 Task: Fill out the customer data form with the provided details, including name, gender, age, mobile number, date, current address, email, and permanent address.
Action: Mouse moved to (439, 81)
Screenshot: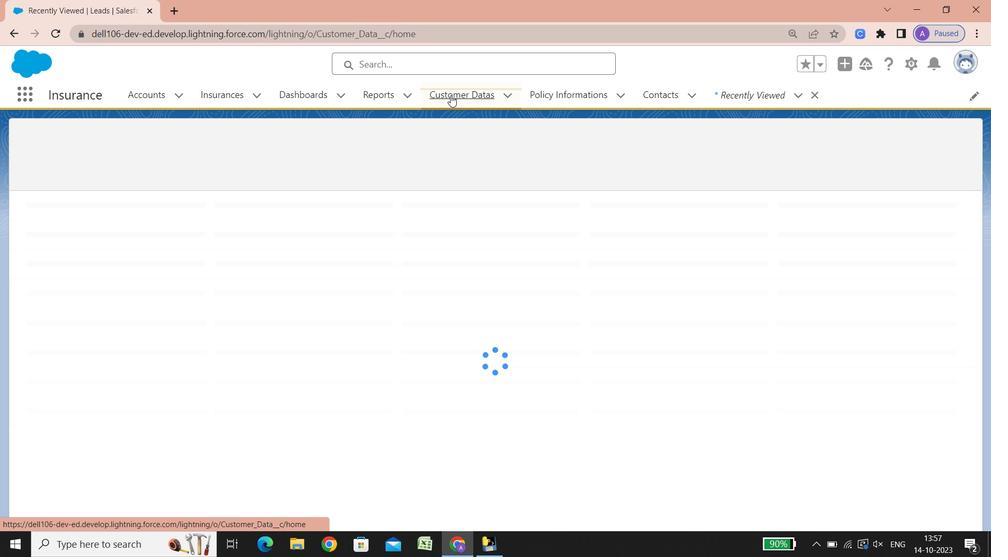 
Action: Mouse pressed left at (439, 81)
Screenshot: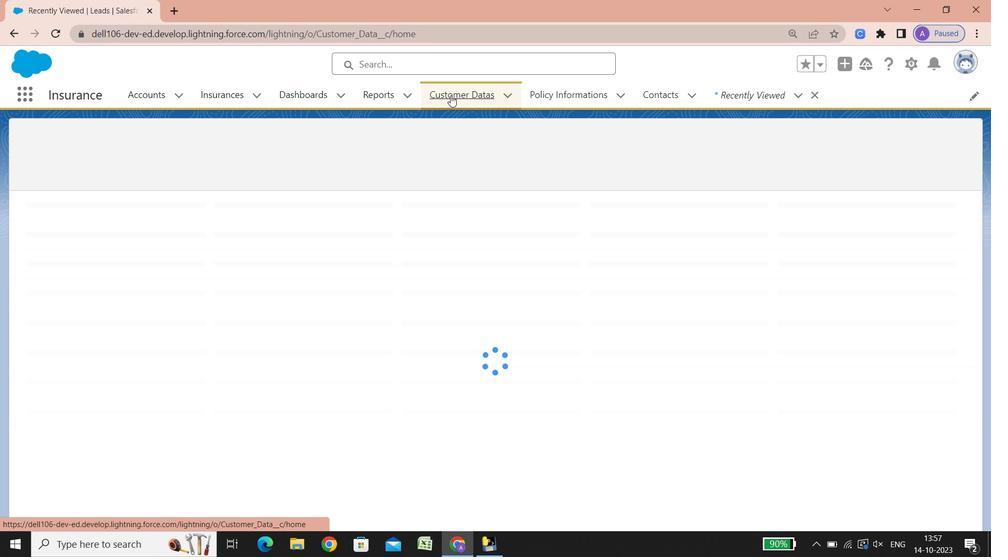 
Action: Mouse moved to (173, 214)
Screenshot: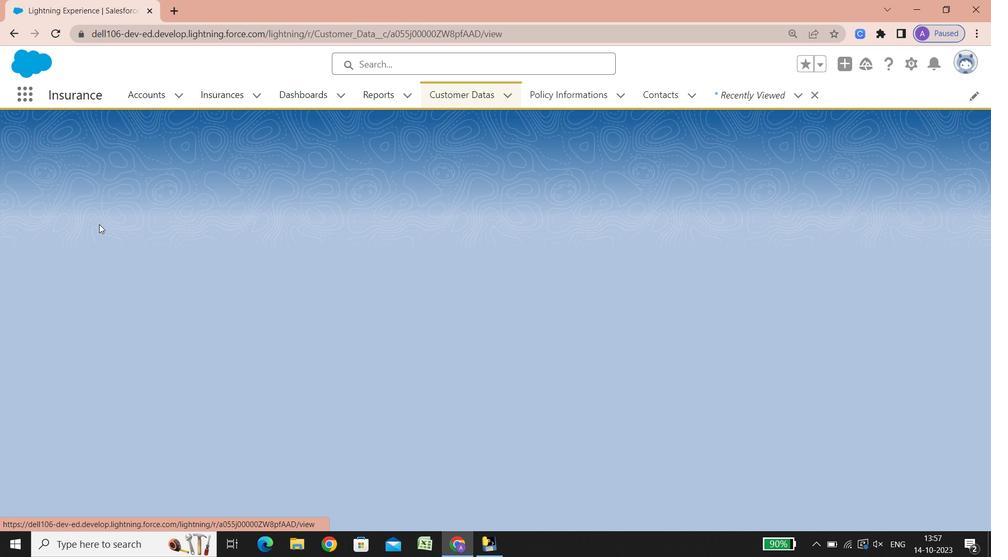 
Action: Mouse pressed left at (173, 214)
Screenshot: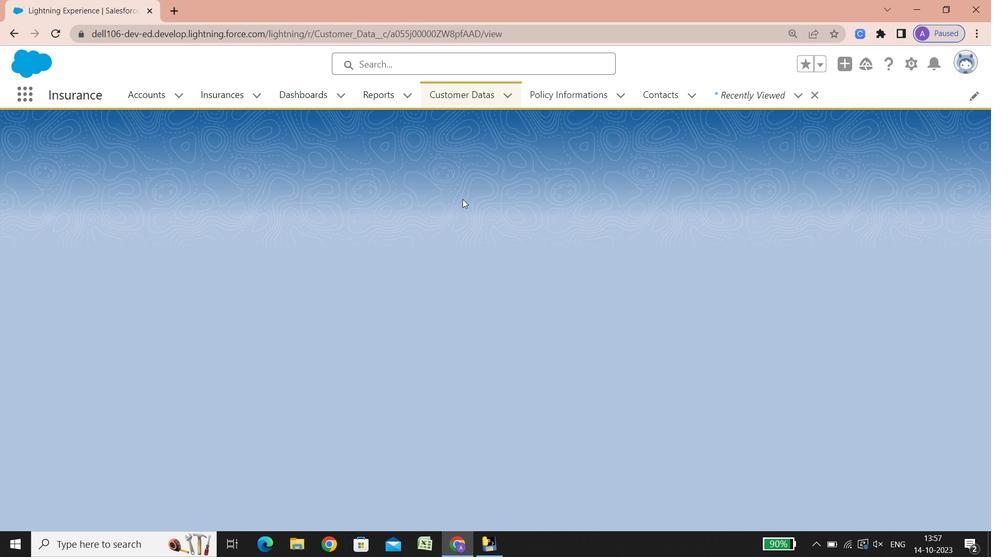 
Action: Mouse moved to (463, 81)
Screenshot: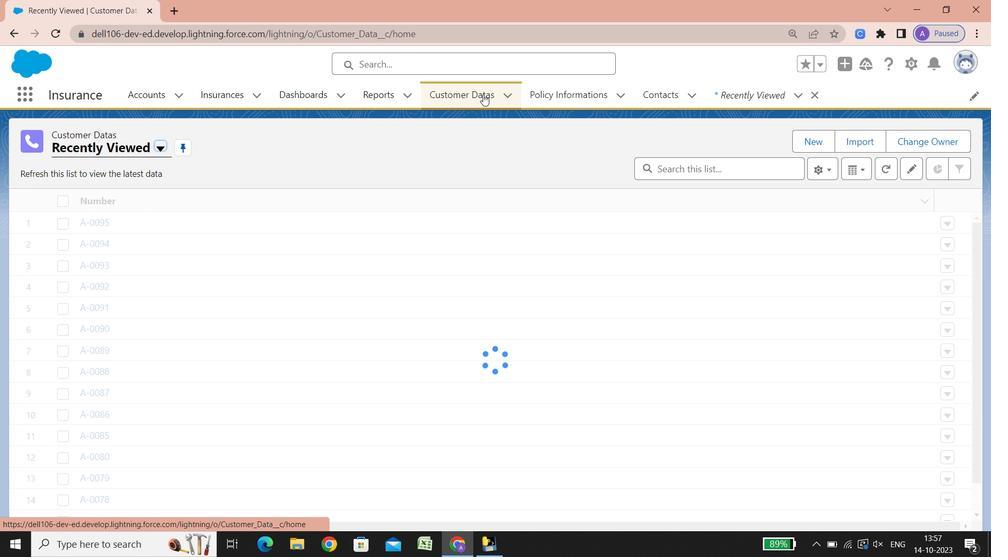 
Action: Mouse pressed left at (463, 81)
Screenshot: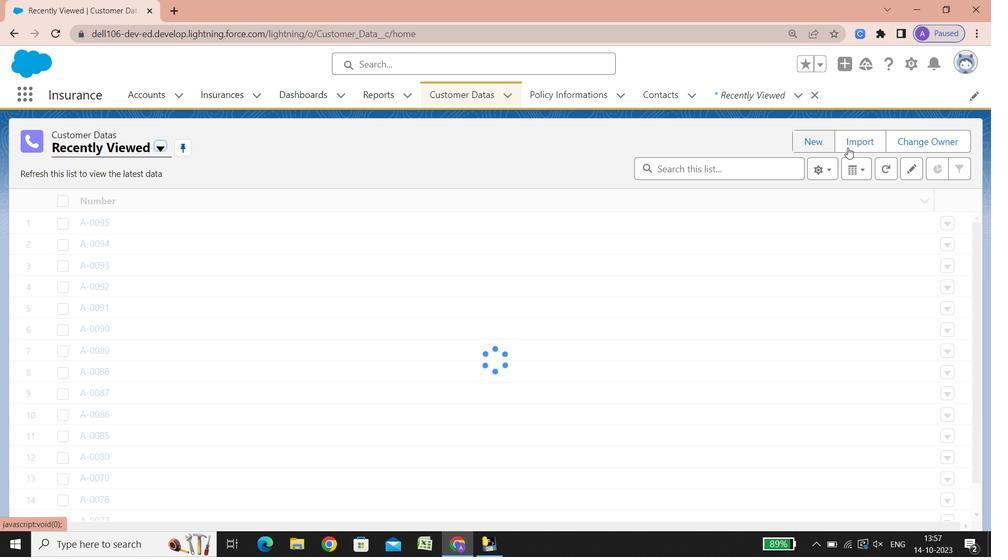 
Action: Mouse moved to (714, 133)
Screenshot: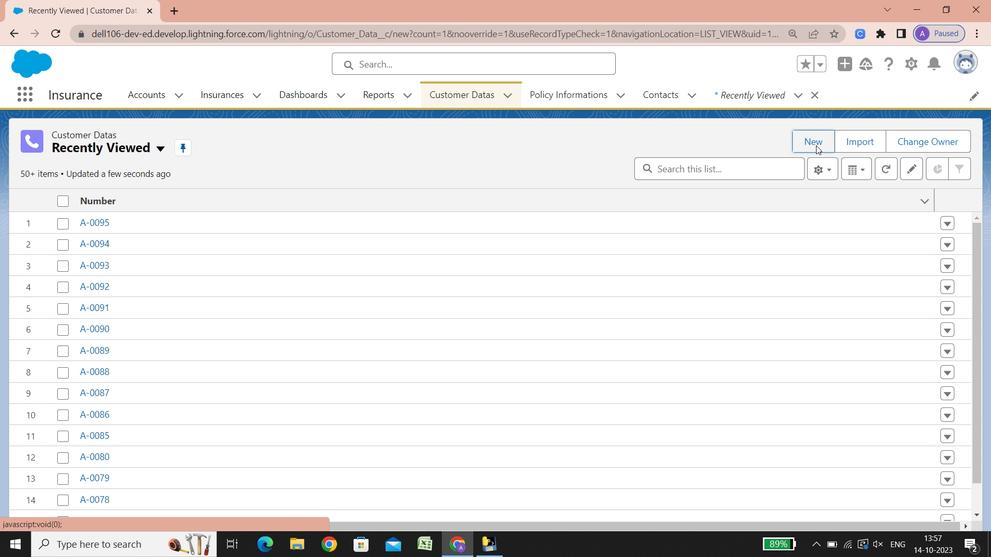 
Action: Mouse pressed left at (714, 133)
Screenshot: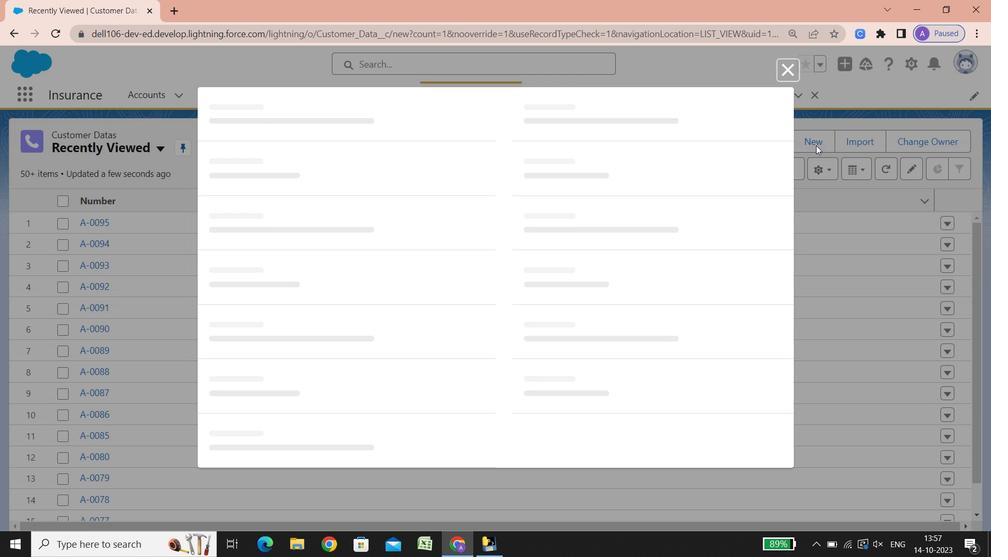 
Action: Mouse moved to (280, 235)
Screenshot: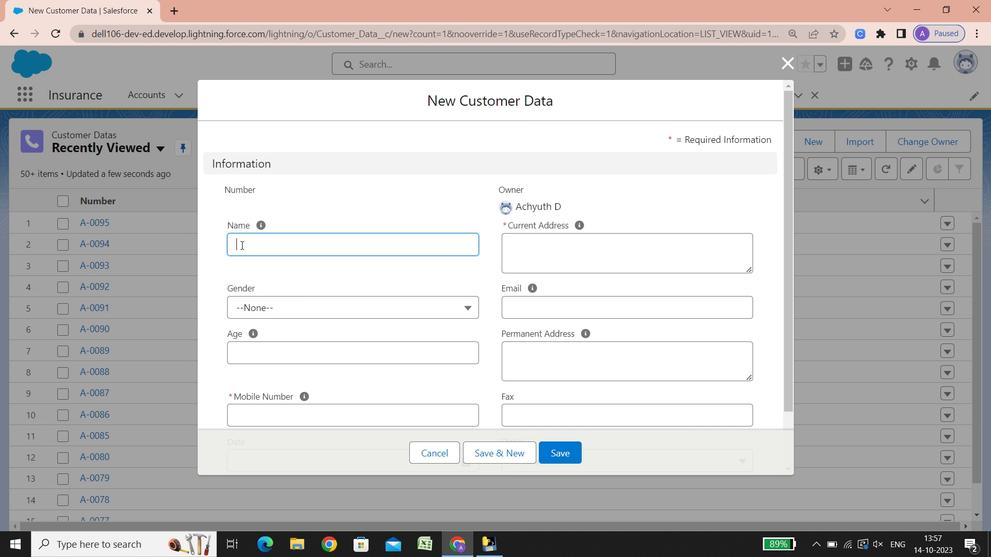 
Action: Key pressed <Key.shift><Key.shift><Key.shift><Key.shift><Key.shift><Key.shift><Key.shift><Key.shift><Key.shift><Key.shift><Key.shift><Key.shift><Key.shift><Key.shift><Key.shift><Key.shift><Key.shift><Key.shift>Ram91
Screenshot: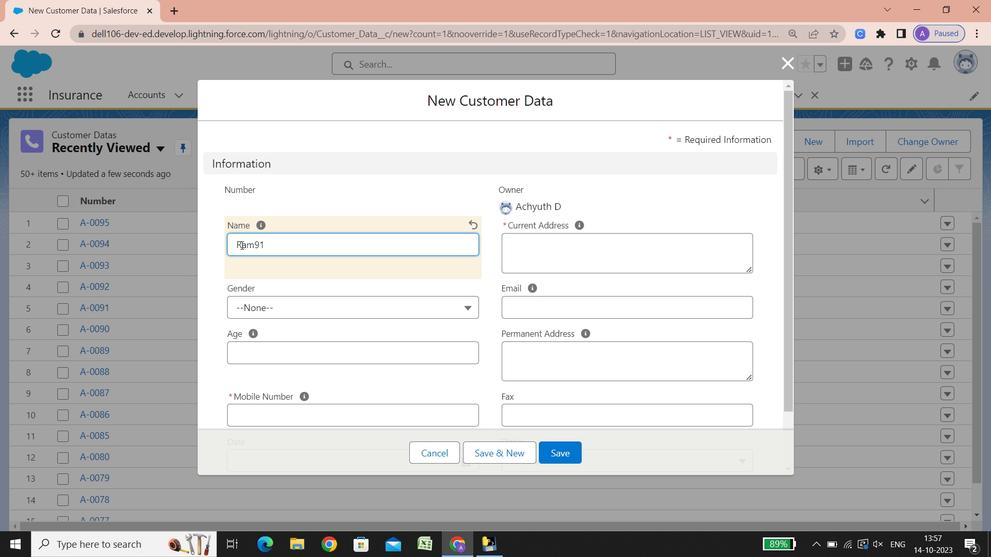 
Action: Mouse moved to (330, 298)
Screenshot: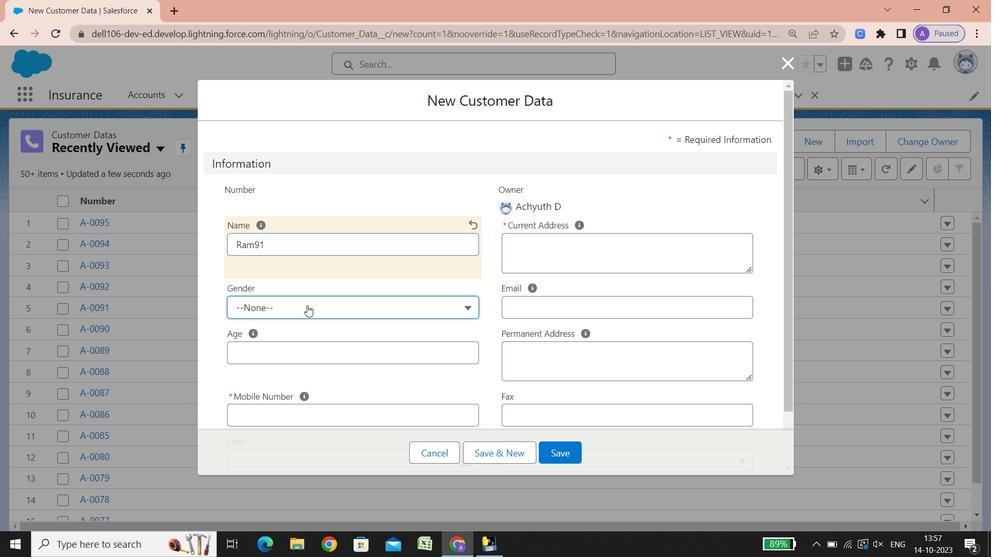 
Action: Mouse pressed left at (330, 298)
Screenshot: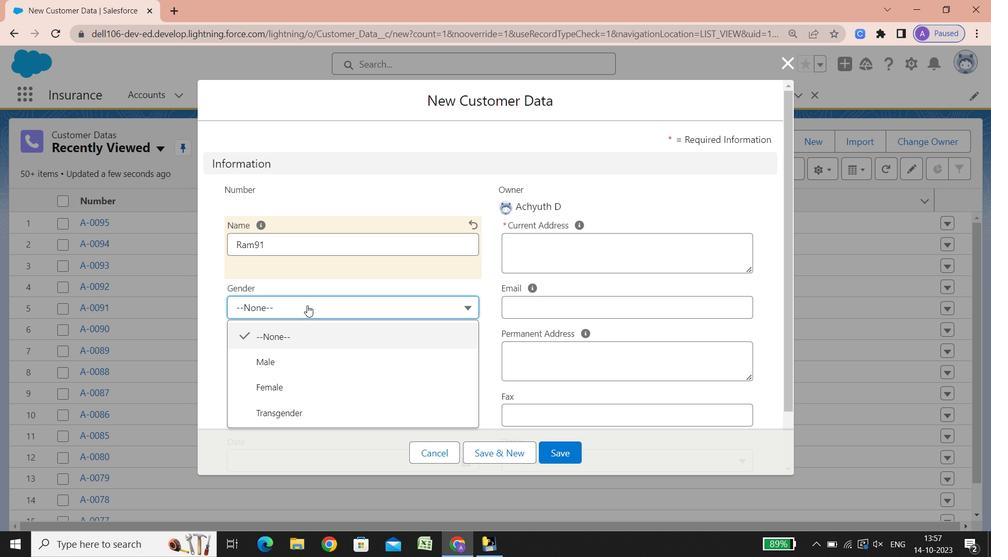 
Action: Mouse moved to (305, 348)
Screenshot: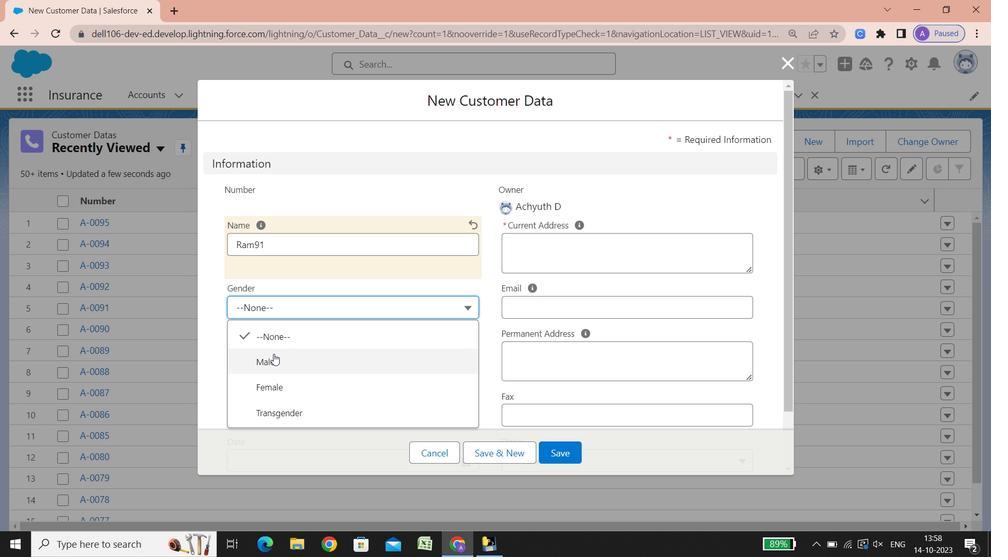 
Action: Mouse pressed left at (305, 348)
Screenshot: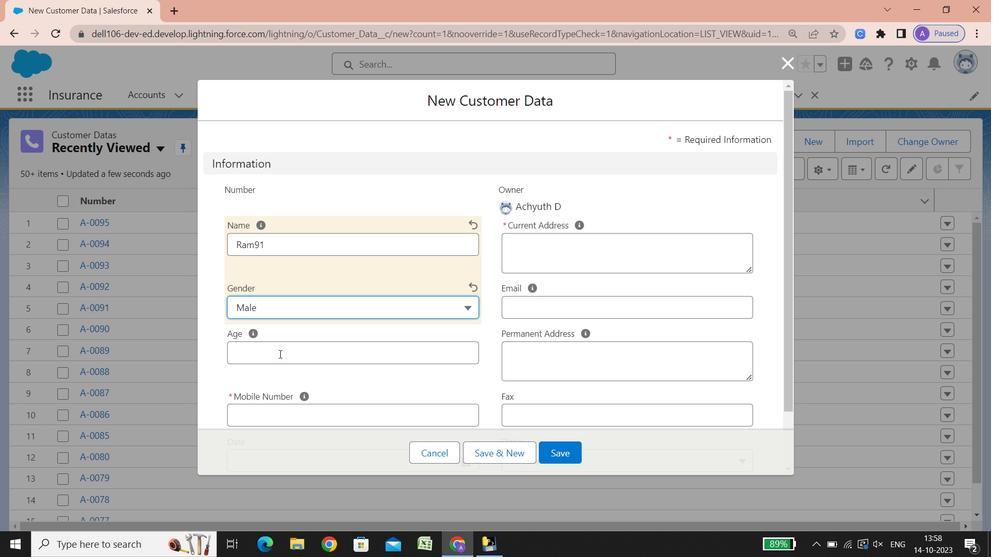
Action: Mouse moved to (312, 348)
Screenshot: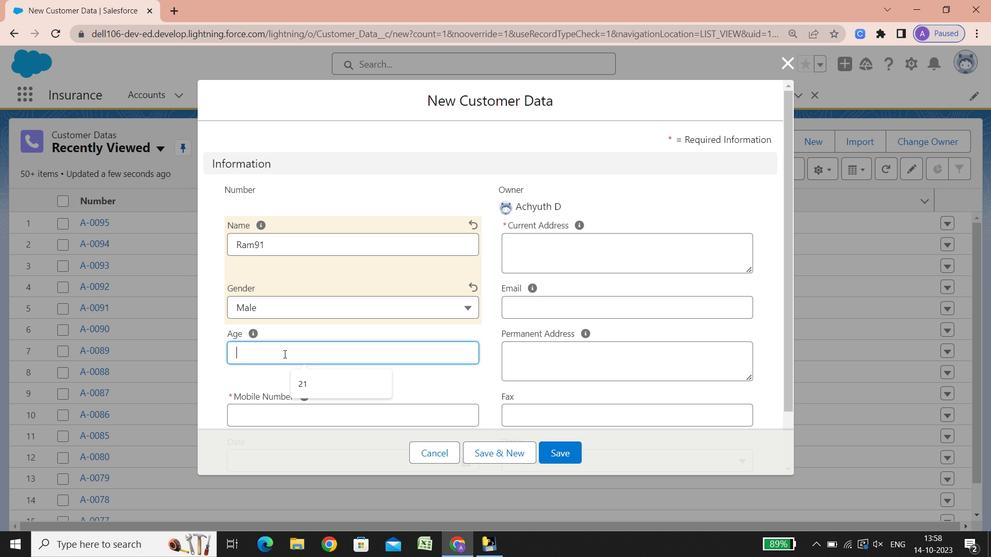 
Action: Mouse pressed left at (312, 348)
Screenshot: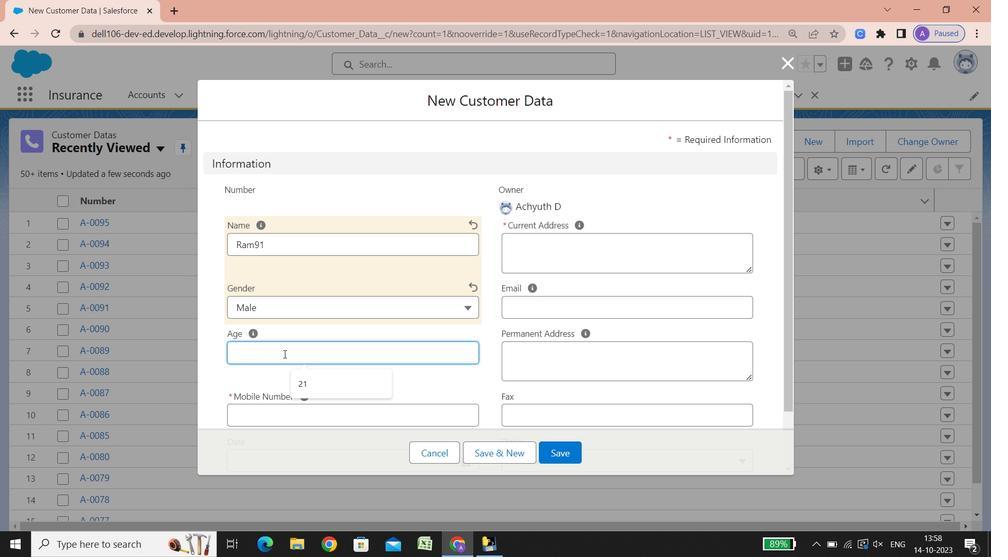
Action: Key pressed 12
Screenshot: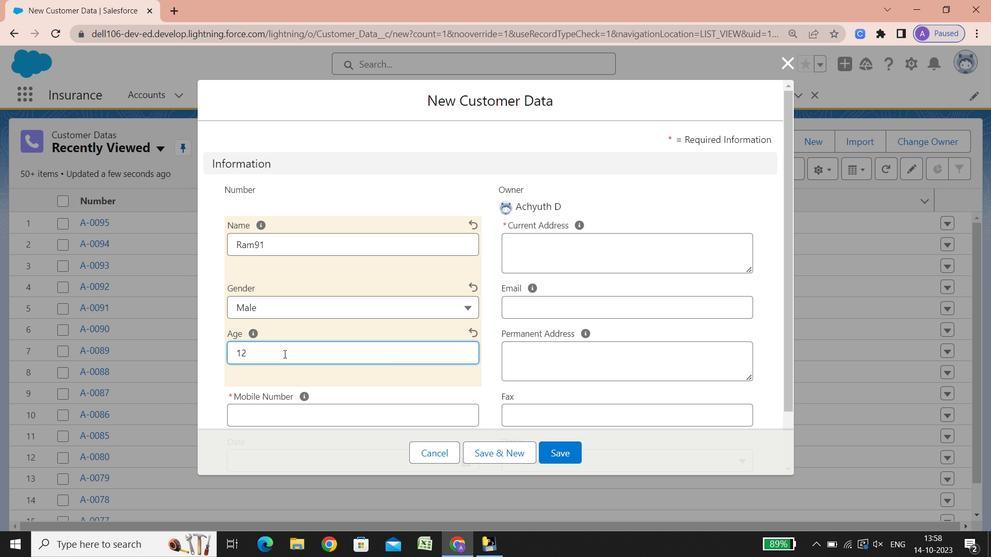 
Action: Mouse moved to (299, 416)
Screenshot: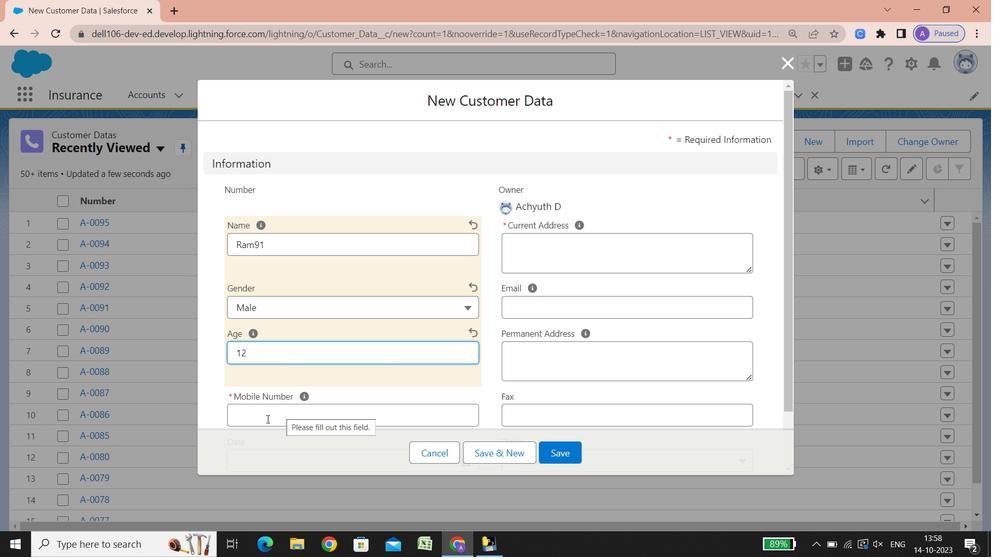 
Action: Mouse pressed left at (299, 416)
Screenshot: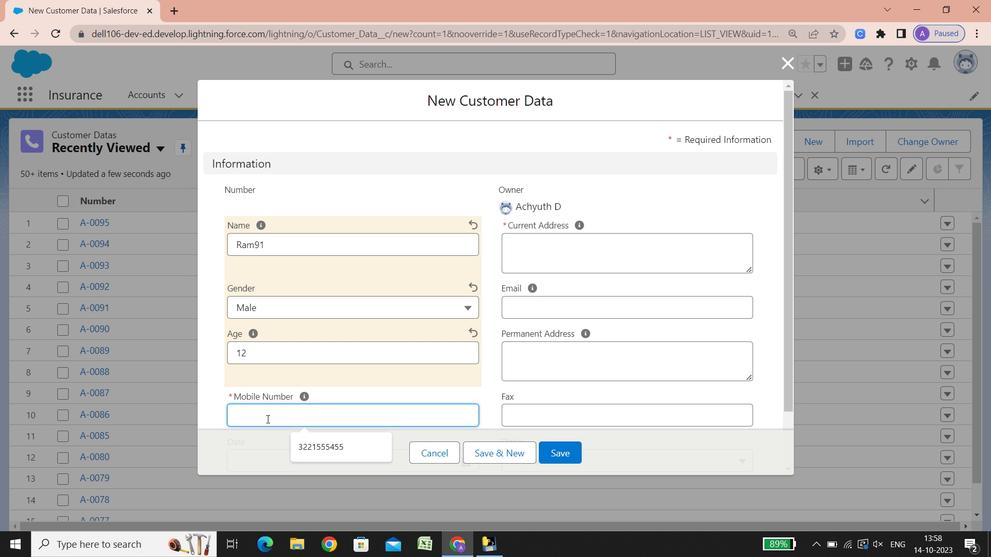 
Action: Key pressed 02223772068
Screenshot: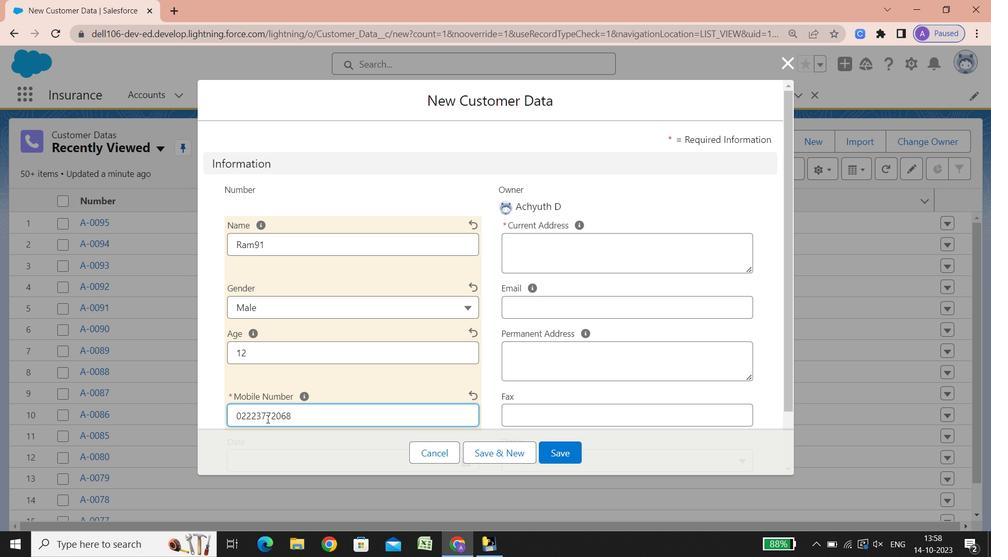 
Action: Mouse moved to (299, 410)
Screenshot: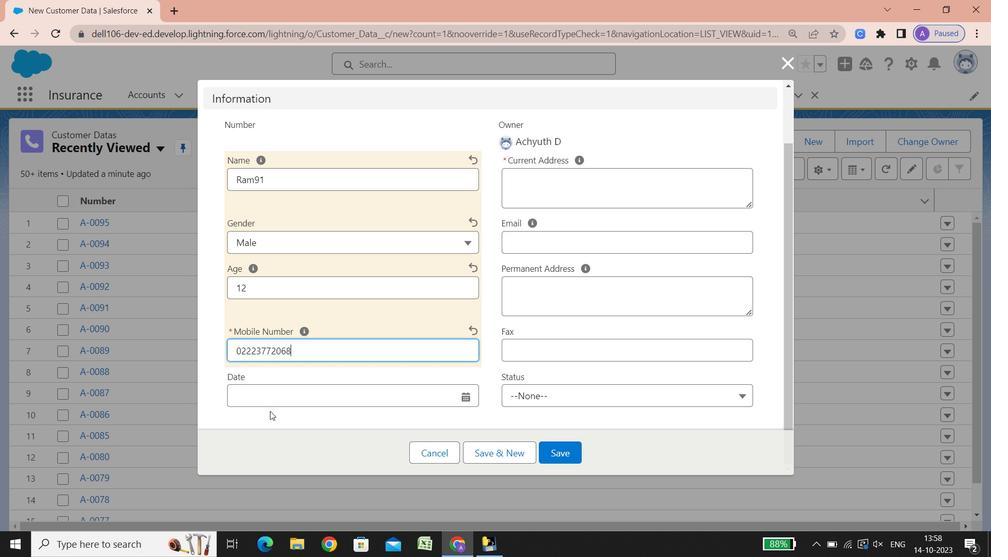 
Action: Mouse scrolled (299, 409) with delta (0, -1)
Screenshot: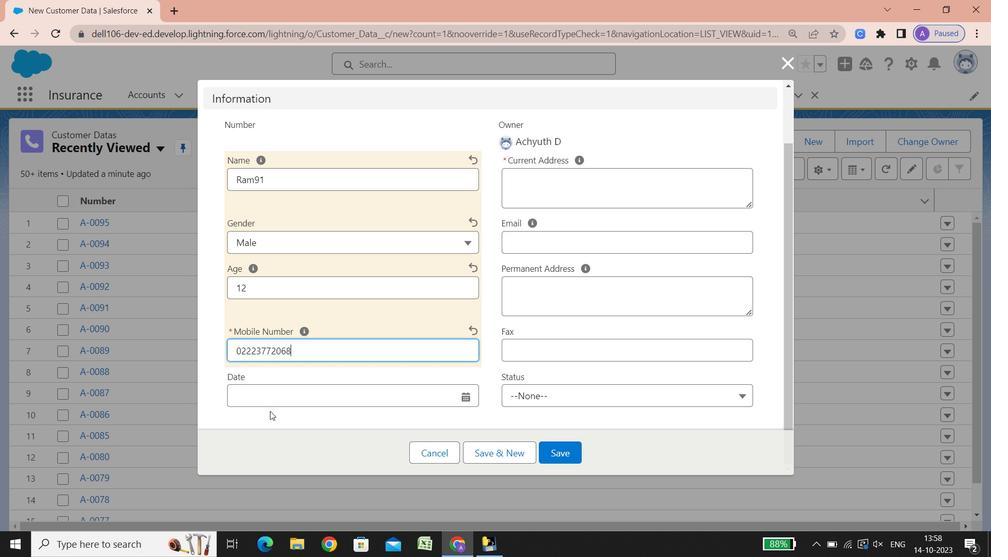 
Action: Mouse scrolled (299, 409) with delta (0, -1)
Screenshot: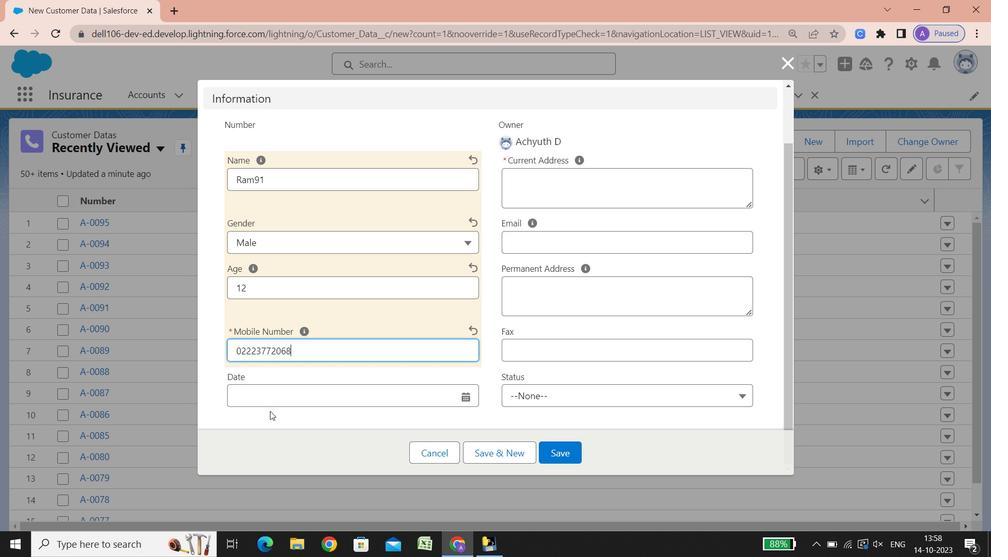 
Action: Mouse scrolled (299, 409) with delta (0, -1)
Screenshot: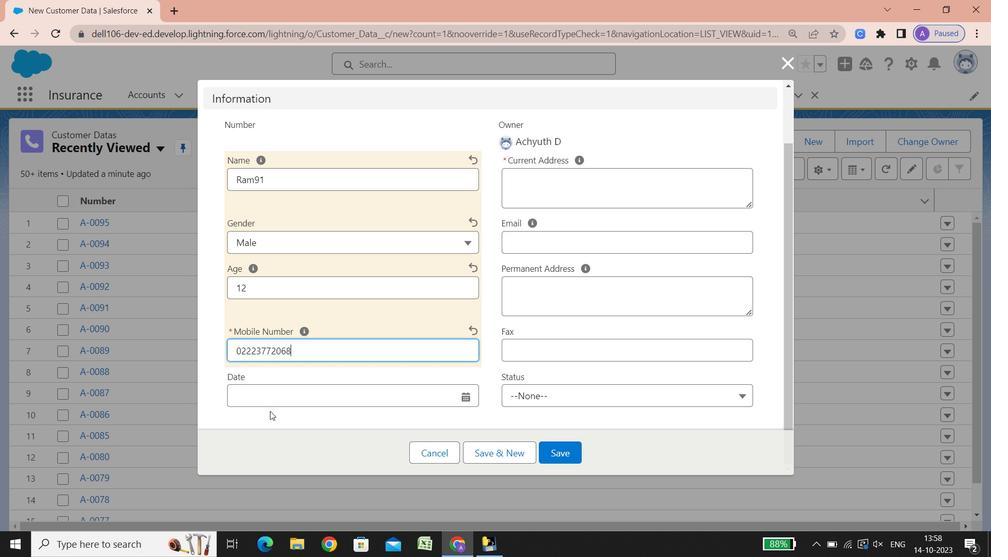 
Action: Mouse scrolled (299, 409) with delta (0, -1)
Screenshot: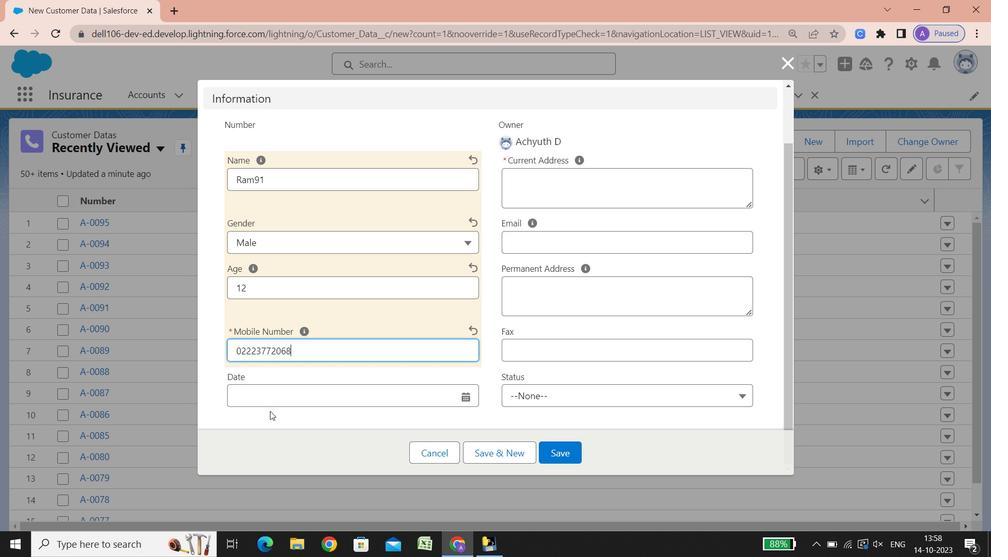 
Action: Mouse scrolled (299, 409) with delta (0, -1)
Screenshot: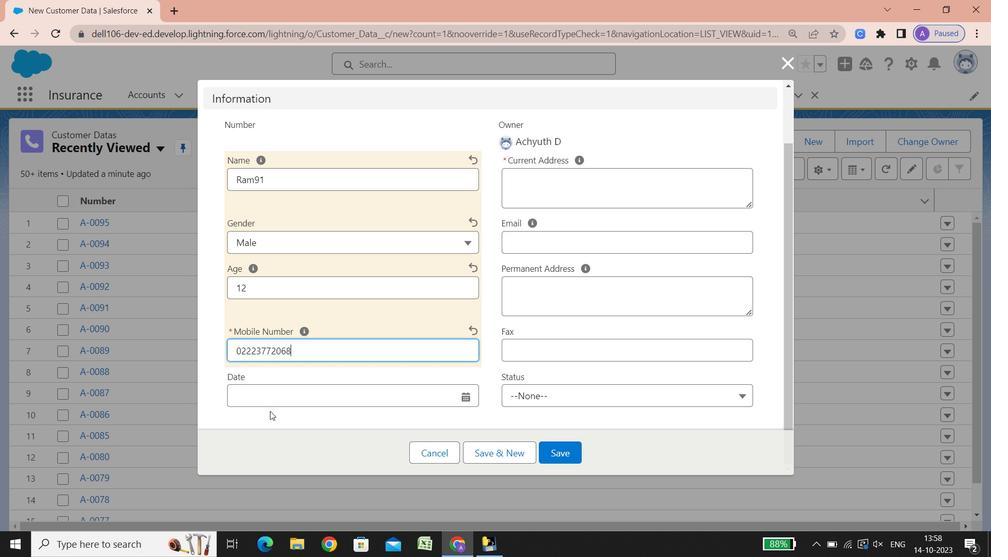 
Action: Mouse scrolled (299, 409) with delta (0, -1)
Screenshot: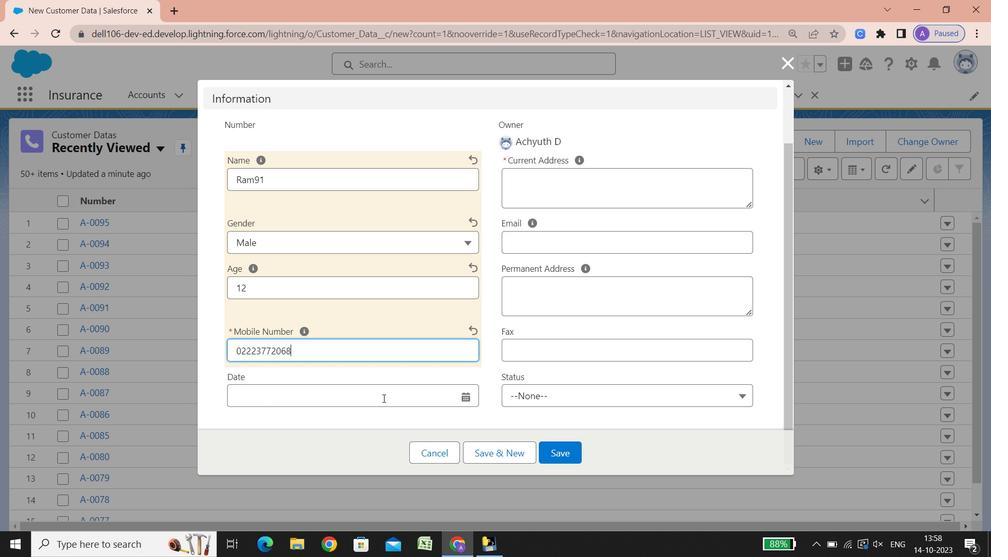 
Action: Mouse scrolled (299, 409) with delta (0, -1)
Screenshot: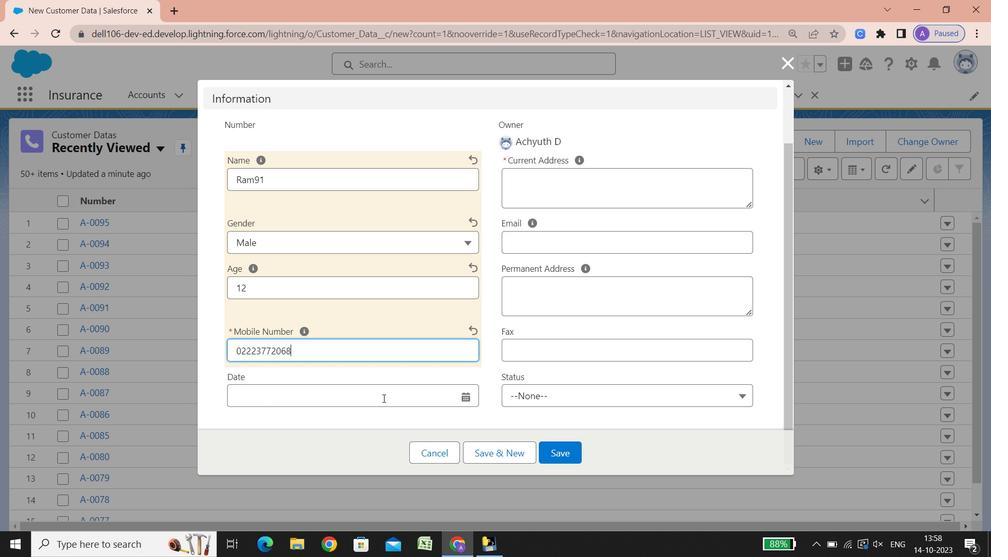 
Action: Mouse scrolled (299, 409) with delta (0, -1)
Screenshot: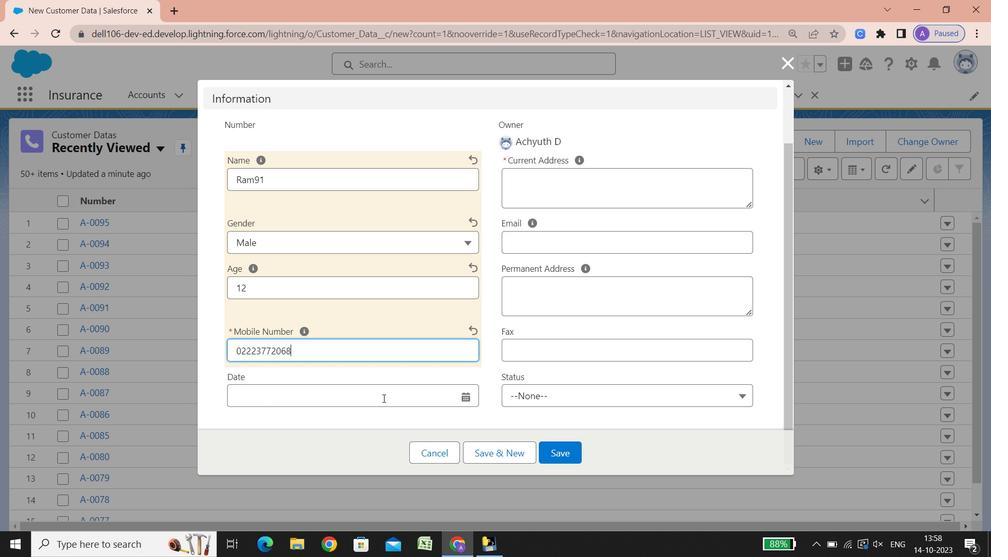
Action: Mouse scrolled (299, 409) with delta (0, -1)
Screenshot: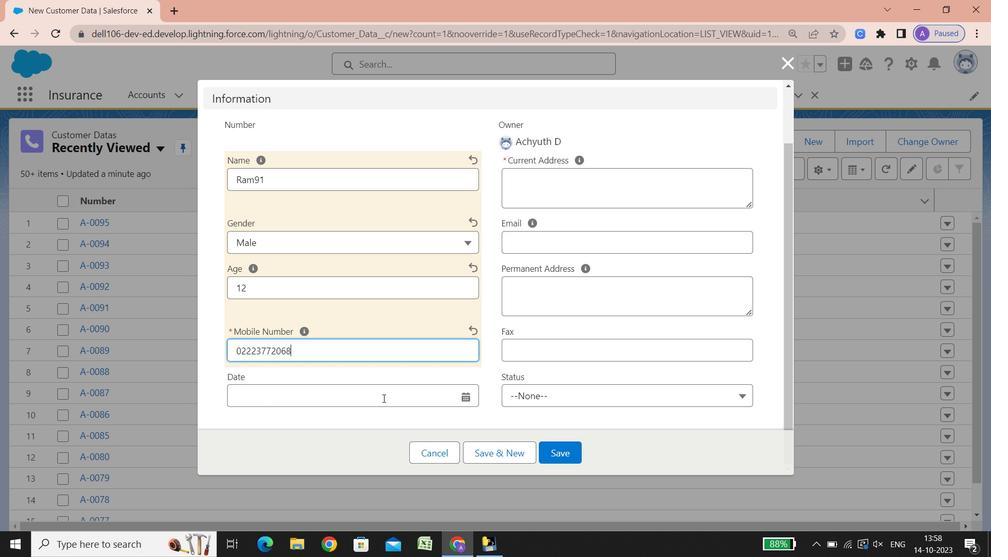 
Action: Mouse scrolled (299, 409) with delta (0, -1)
Screenshot: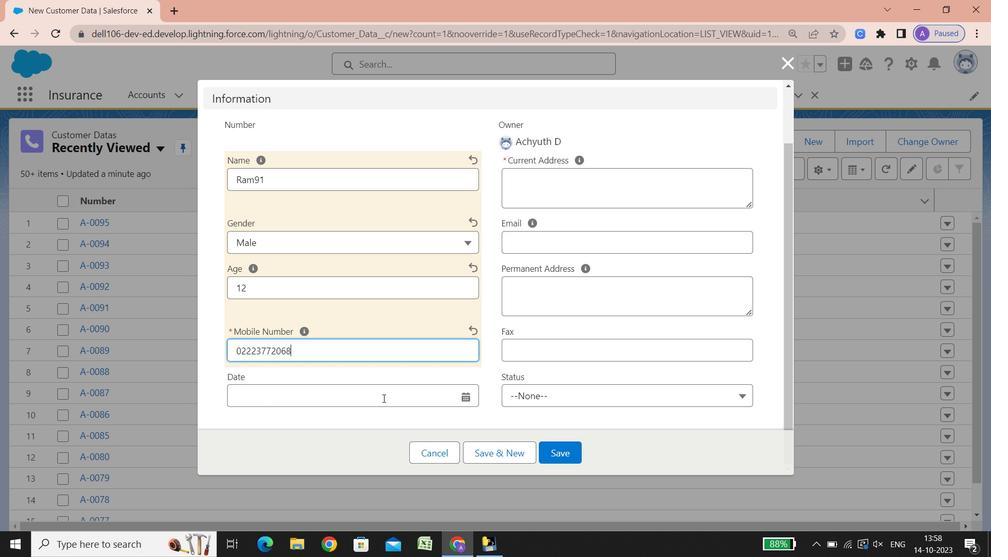 
Action: Mouse scrolled (299, 409) with delta (0, -1)
Screenshot: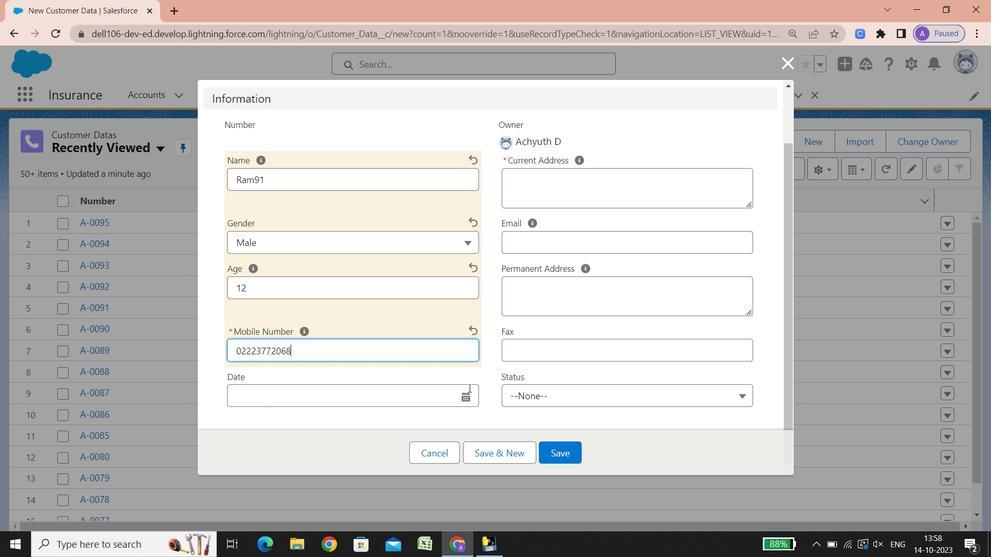 
Action: Mouse scrolled (299, 409) with delta (0, -1)
Screenshot: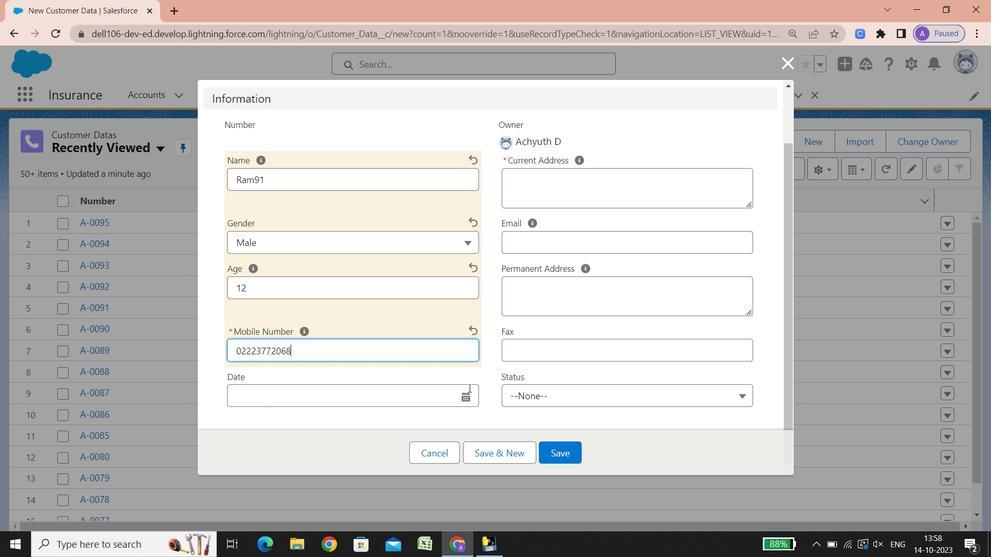 
Action: Mouse scrolled (299, 409) with delta (0, -1)
Screenshot: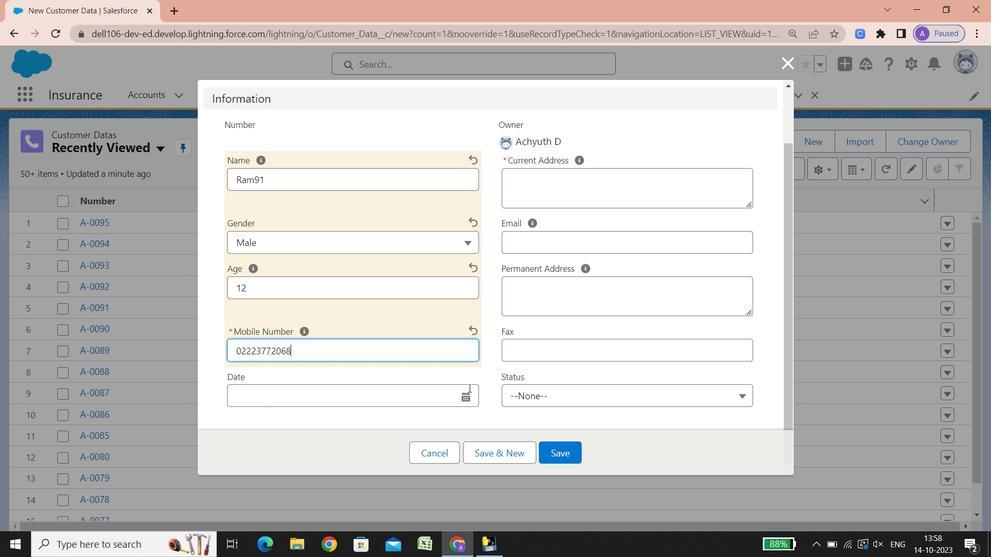 
Action: Mouse scrolled (299, 409) with delta (0, -1)
Screenshot: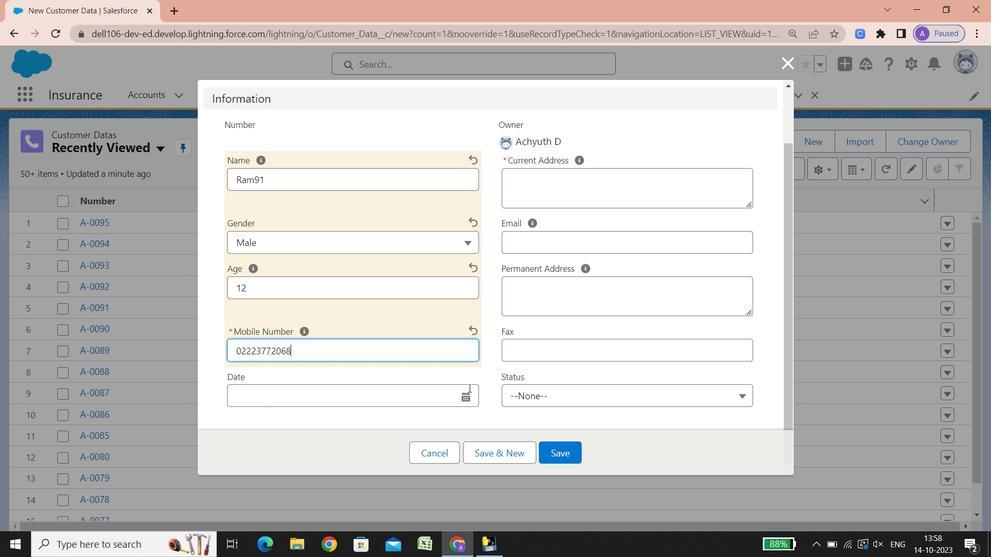 
Action: Mouse scrolled (299, 409) with delta (0, -1)
Screenshot: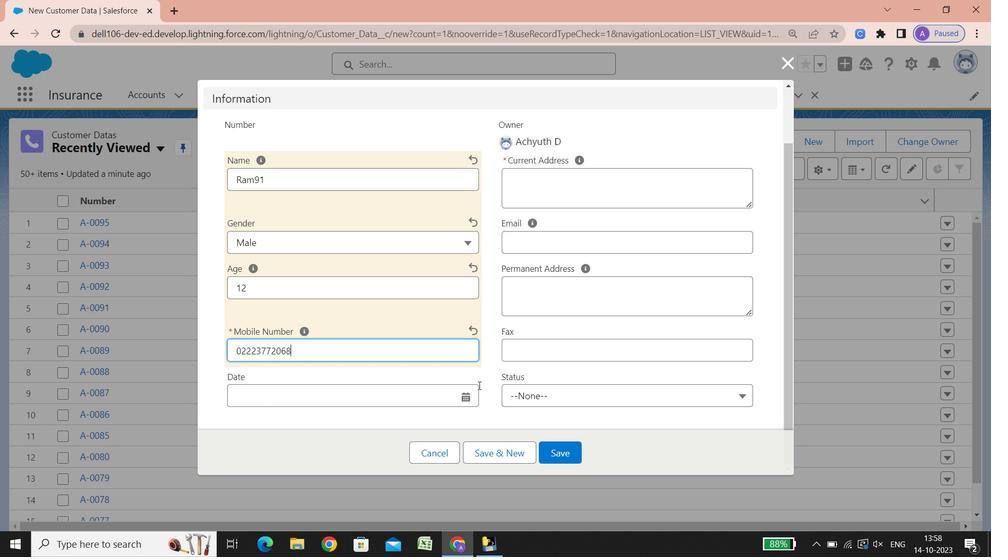 
Action: Mouse scrolled (299, 409) with delta (0, -1)
Screenshot: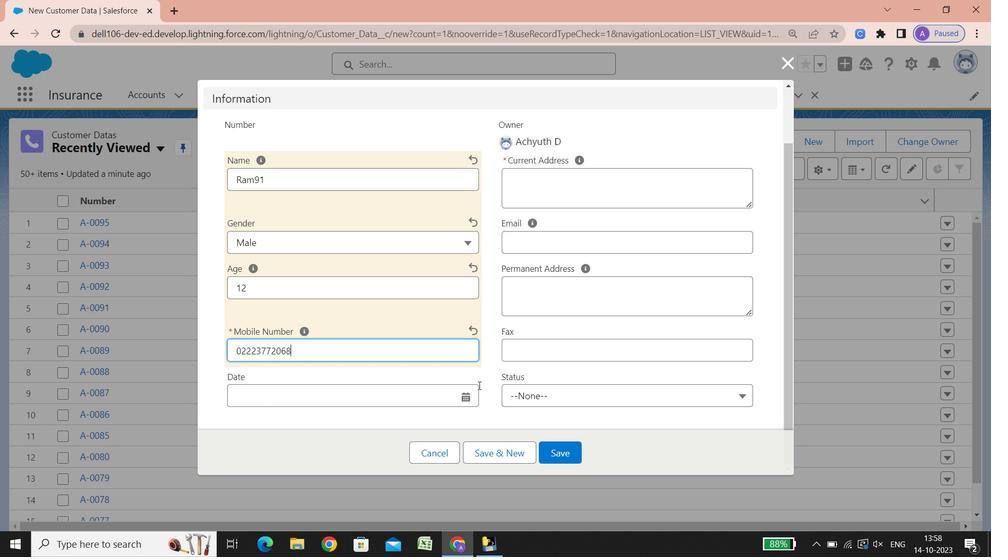 
Action: Mouse scrolled (299, 409) with delta (0, -1)
Screenshot: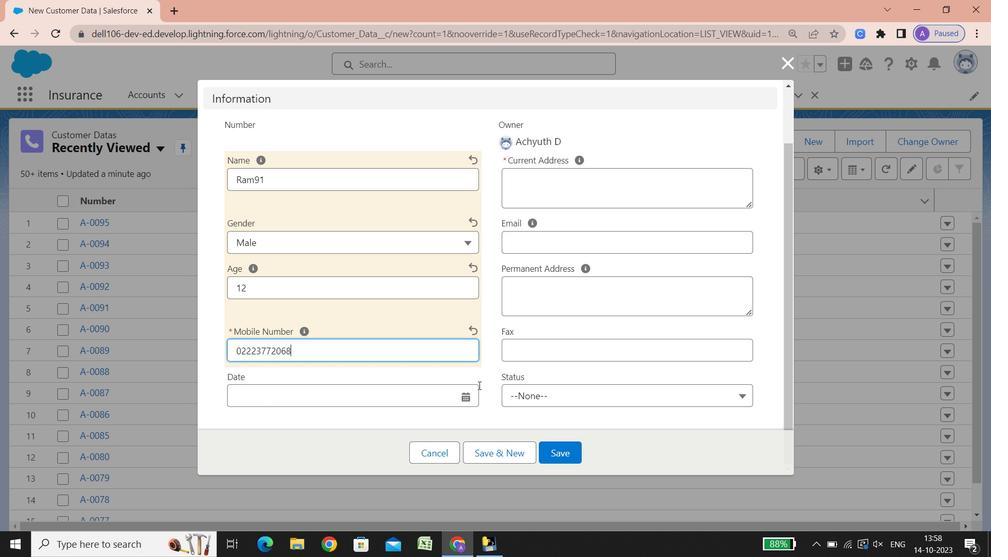 
Action: Mouse moved to (447, 395)
Screenshot: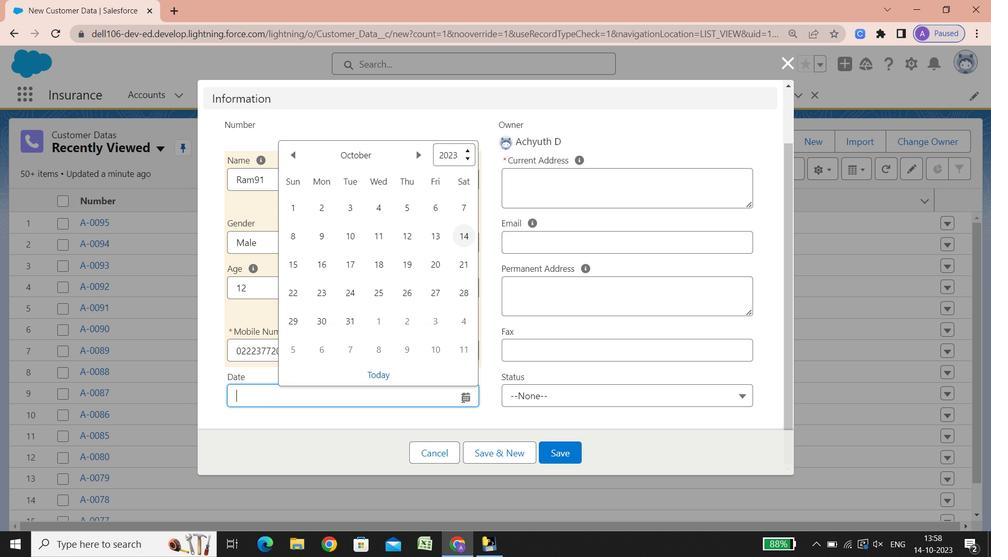 
Action: Mouse pressed left at (447, 395)
Screenshot: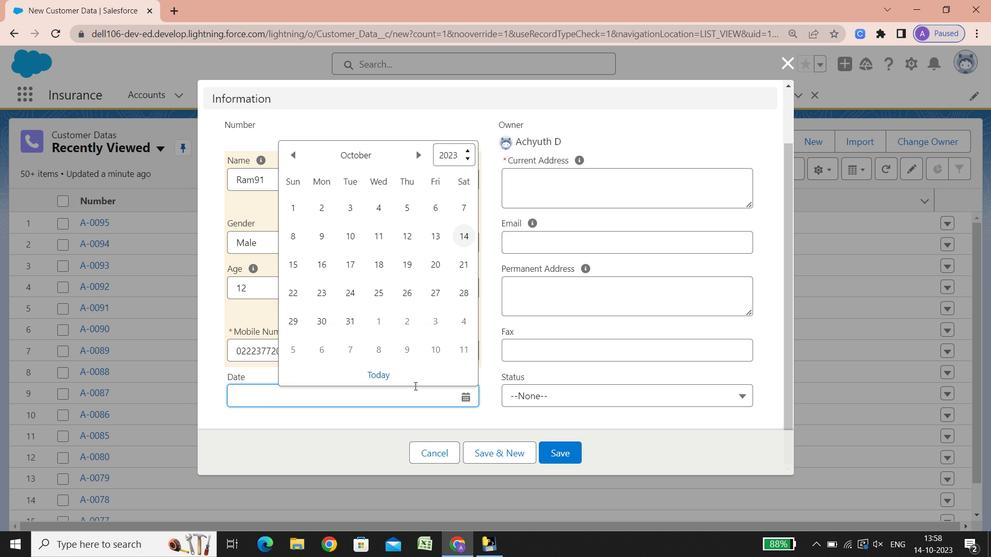 
Action: Mouse moved to (384, 368)
Screenshot: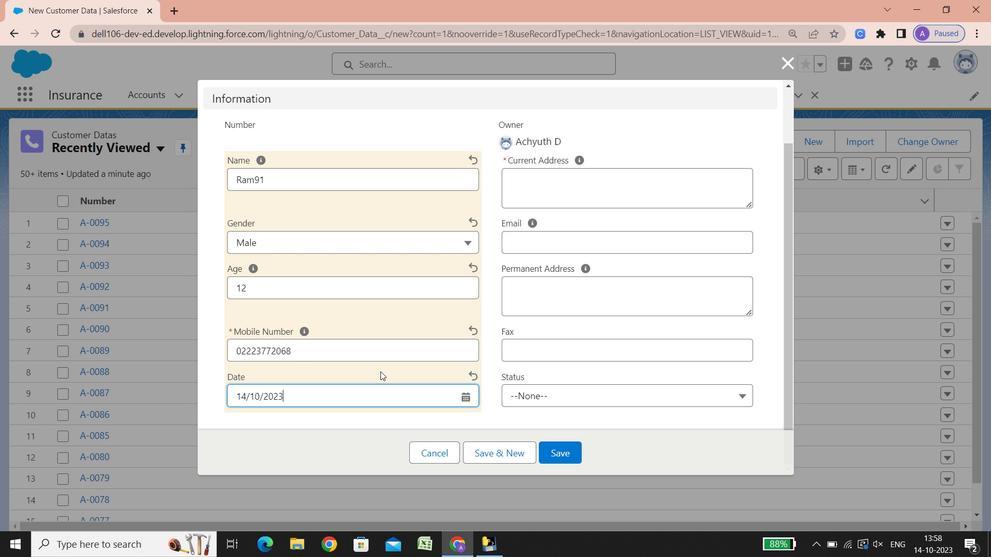 
Action: Mouse pressed left at (384, 368)
Screenshot: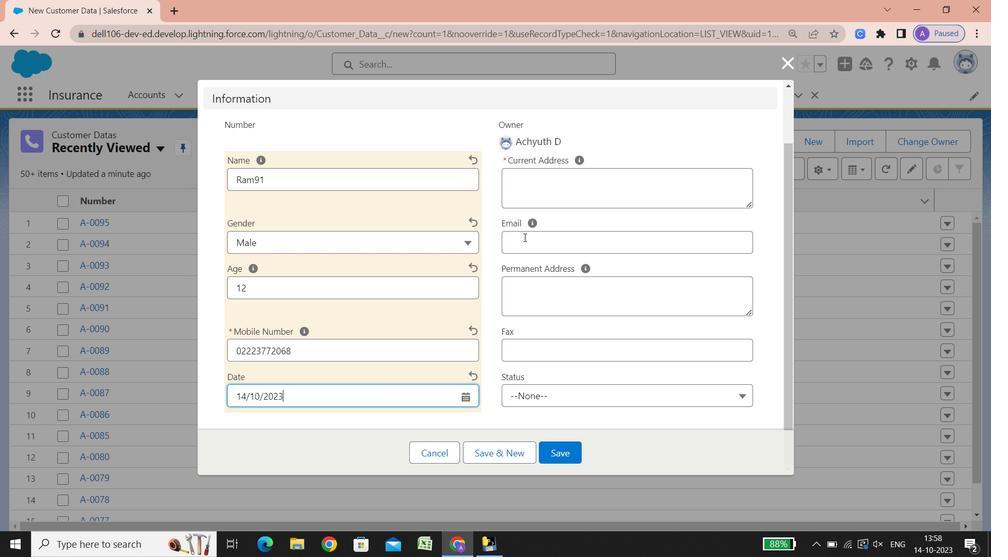 
Action: Mouse moved to (494, 175)
Screenshot: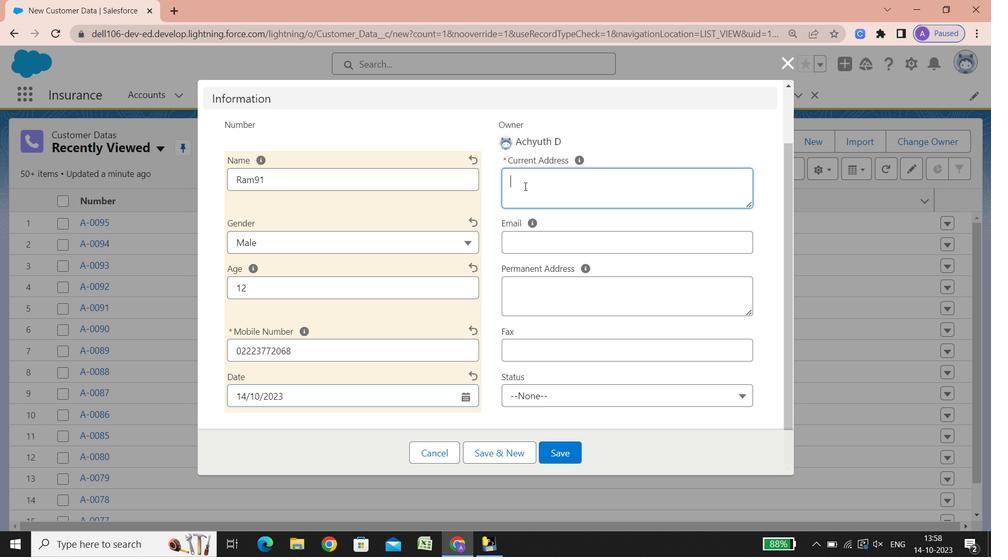 
Action: Mouse pressed left at (494, 175)
Screenshot: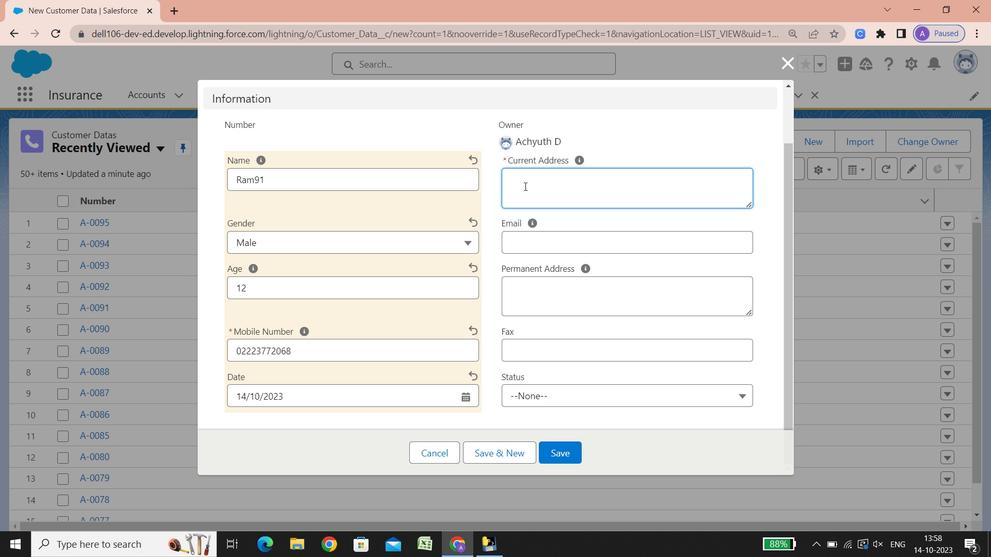 
Action: Key pressed <Key.shift><Key.shift><Key.shift><Key.shift><Key.shift><Key.shift><Key.shift>Street<Key.space><Key.shift_r>:<Key.space>504/506,<Key.space>15,<Key.space><Key.shift><Key.shift><Key.shift><Key.shift><Key.shift><Key.shift>Trapinex<Key.space><Key.shift><Key.shift><Key.shift><Key.shift>House,<Key.space><Key.shift><Key.shift><Key.shift><Key.shift><Key.shift><Key.shift><Key.shift><Key.shift><Key.shift><Key.shift>Sholapur<Key.space>ssss<Key.backspace><Key.backspace><Key.backspace><Key.backspace><Key.shift><Key.shift>Street,<Key.space><Key.shift>Om<Key.space><Key.shift><Key.shift><Key.shift><Key.shift><Key.shift><Key.shift><Key.shift>Chembers,<Key.space><Key.shift>Kemps<Key.space><Key.shift>Cornr<Key.backspace>er,<Key.space><Key.shift><Key.shift><Key.shift><Key.shift><Key.shift><Key.shift><Key.shift><Key.shift><Key.shift>Nagarthpet<Key.space><Key.shift><Key.shift><Key.shift>Corss,<Key.space><Key.shift><Key.shift><Key.shift><Key.shift><Key.shift><Key.shift><Key.shift><Key.shift><Key.shift><Key.shift><Key.shift>Ganigarpet,<Key.space><Key.shift>Chinch<Key.space><Key.shift><Key.shift><Key.shift><Key.shift><Key.shift><Key.shift><Key.shift><Key.shift>Bunder<Key.enter><Key.shift><Key.shift><Key.shift><Key.shift><Key.shift>City<Key.space><Key.shift_r><Key.shift_r><Key.shift_r><Key.shift_r><Key.shift_r><Key.shift_r><Key.shift_r><Key.shift_r>:<Key.space><Key.shift><Key.shift><Key.shift><Key.shift>Mumbai<Key.enter><Key.shift><Key.shift><Key.shift><Key.shift><Key.shift><Key.shift><Key.shift><Key.shift><Key.shift><Key.shift>Ss<Key.backspace>tatd<Key.backspace>e/<Key.shift_r><Key.shift_r><Key.shift_r><Key.shift_r><Key.shift_r><Key.shift_r><Key.shift_r><Key.shift_r><Key.shift_r><Key.shift_r><Key.shift_r>Province/area<Key.space><Key.shift_r>:<Key.space><Key.shift_r><Key.shift_r><Key.shift_r><Key.shift_r><Key.shift_r><Key.shift_r><Key.shift_r><Key.shift_r><Key.shift_r>Maharashtra<Key.enter><Key.shift_r>Phone<Key.space>number<Key.space><Key.shift_r><Key.shift_r><Key.shift_r><Key.shift_r>:<Key.space>02223772068<Key.enter><Key.shift><Key.shift><Key.shift><Key.shift><Key.shift><Key.shift><Key.shift><Key.shift><Key.shift><Key.shift><Key.shift><Key.shift>Zip<Key.space>code<Key.space><Key.shift_r>:<Key.space>400009<Key.enter><Key.shift><Key.shift><Key.shift><Key.shift>Country<Key.space>calling<Key.space>code<Key.space><Key.shift_r><Key.shift_r><Key.shift_r><Key.shift_r><Key.shift_r>:<Key.space><Key.shift_r><Key.shift_r><Key.shift_r><Key.shift_r><Key.shift_r><Key.shift_r><Key.shift_r><Key.shift_r><Key.shift_r><Key.shift_r><Key.shift_r><Key.shift_r><Key.shift_r><Key.shift_r><Key.shift_r><Key.shift_r><Key.shift_r><Key.shift_r><Key.shift_r><Key.shift_r><Key.shift_r><Key.shift_r><Key.shift_r><Key.shift_r><Key.shift_r>+91<Key.enter><Key.shift><Key.shift><Key.shift><Key.shift><Key.shift><Key.shift><Key.shift><Key.shift><Key.shift><Key.shift><Key.shift><Key.shift><Key.shift><Key.shift><Key.shift><Key.shift><Key.shift><Key.shift><Key.shift><Key.shift><Key.shift><Key.shift><Key.shift><Key.shift><Key.shift><Key.shift><Key.shift><Key.shift><Key.shift><Key.shift>Country<Key.space><Key.shift_r>:<Key.space><Key.shift_r>India
Screenshot: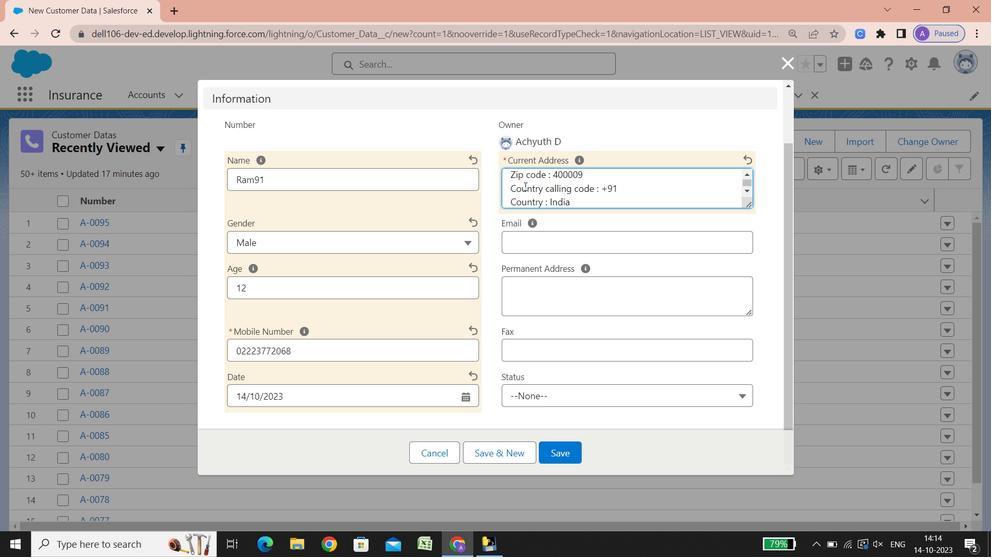 
Action: Mouse moved to (482, 232)
Screenshot: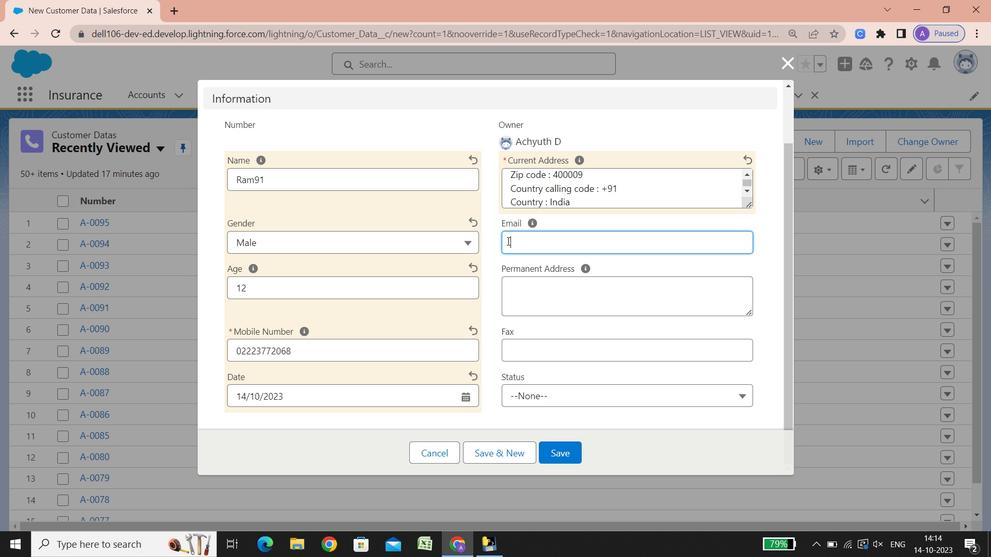 
Action: Mouse pressed left at (482, 232)
Screenshot: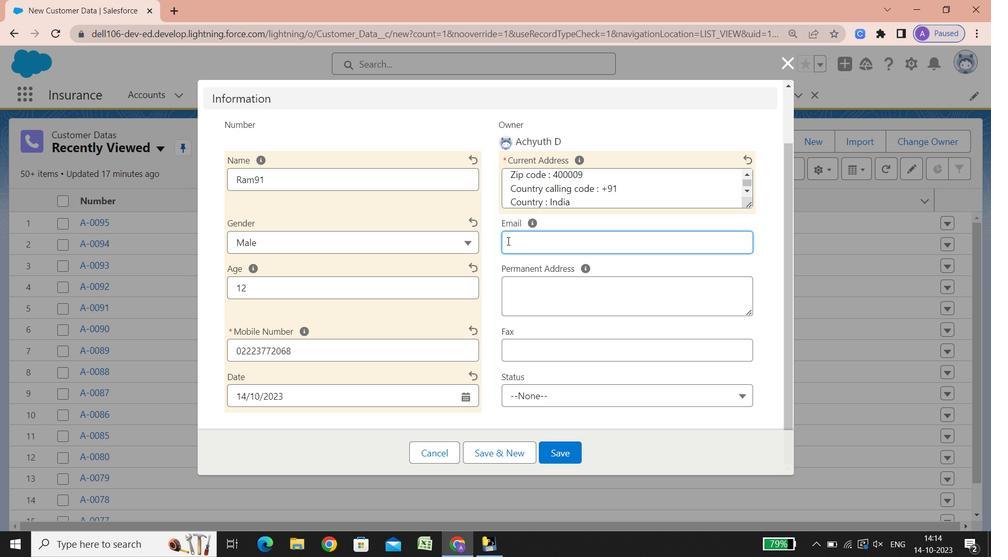 
Action: Key pressed <Key.shift><Key.shift><Key.shift><Key.shift><Key.shift><Key.shift><Key.shift><Key.shift><Key.shift><Key.shift><Key.shift><Key.shift><Key.shift><Key.shift><Key.shift><Key.shift><Key.shift><Key.shift><Key.shift>Ram91125<Key.enter><Key.shift><Key.shift><Key.shift><Key.shift><Key.shift><Key.shift><Key.shift>@goo
Screenshot: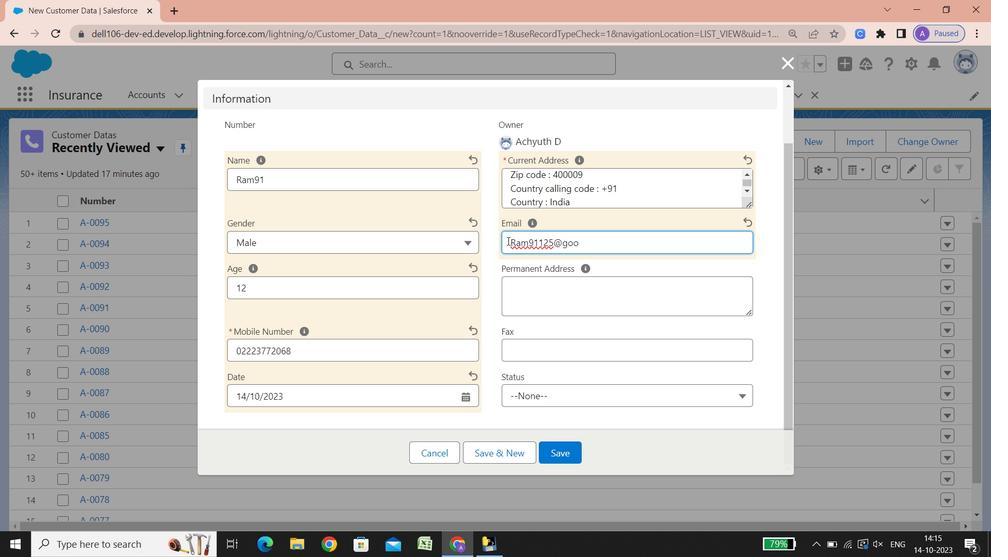 
Action: Mouse moved to (543, 227)
Screenshot: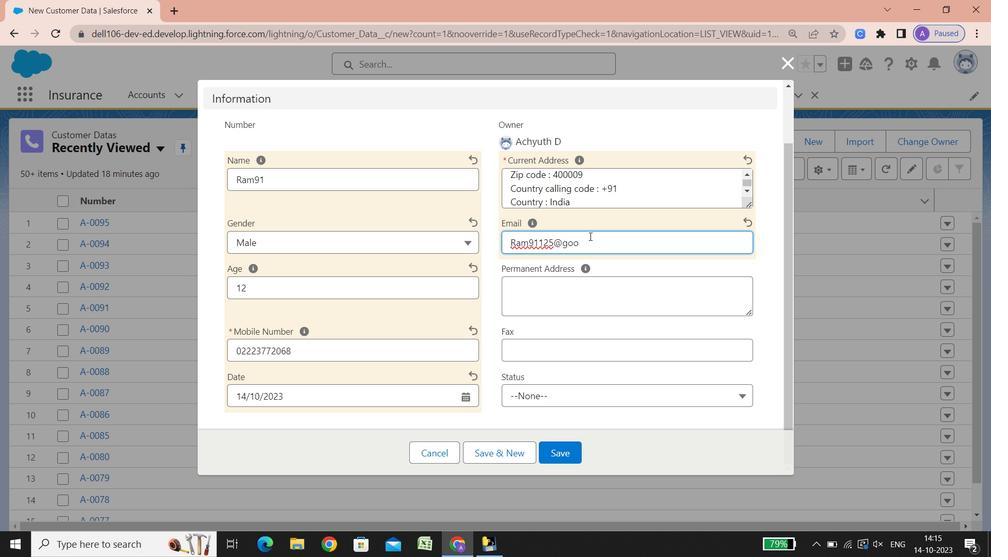 
Action: Key pressed gle.com
Screenshot: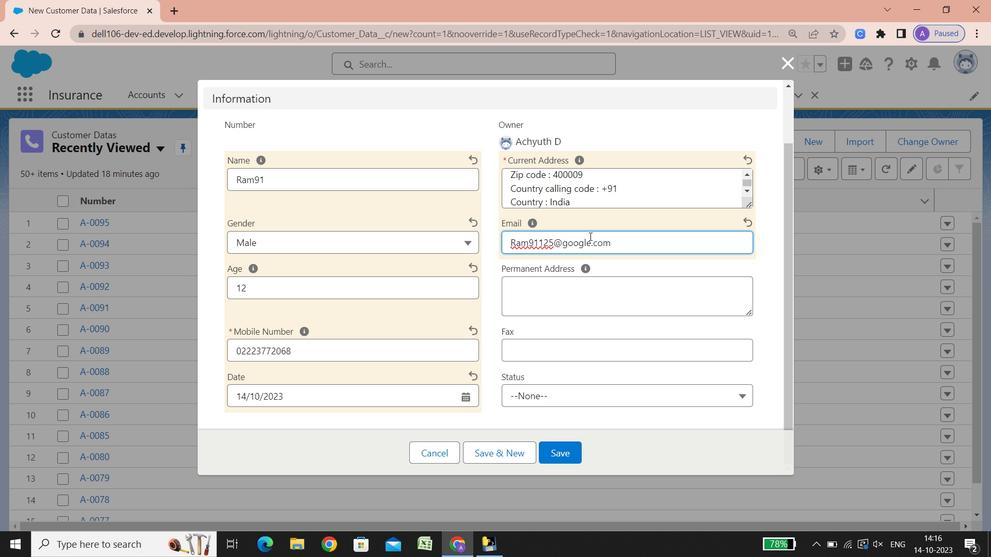 
Action: Mouse moved to (501, 277)
Screenshot: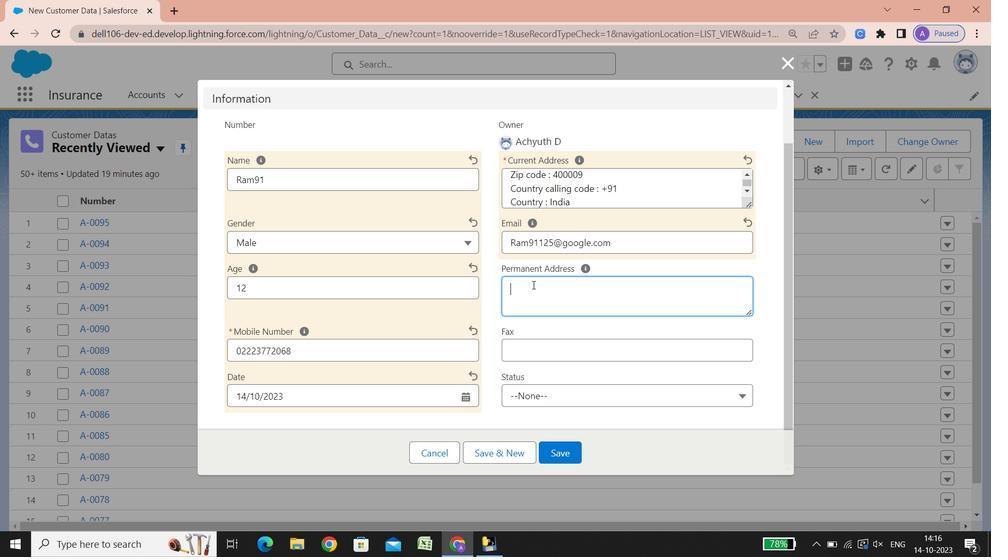 
Action: Mouse pressed left at (501, 277)
Screenshot: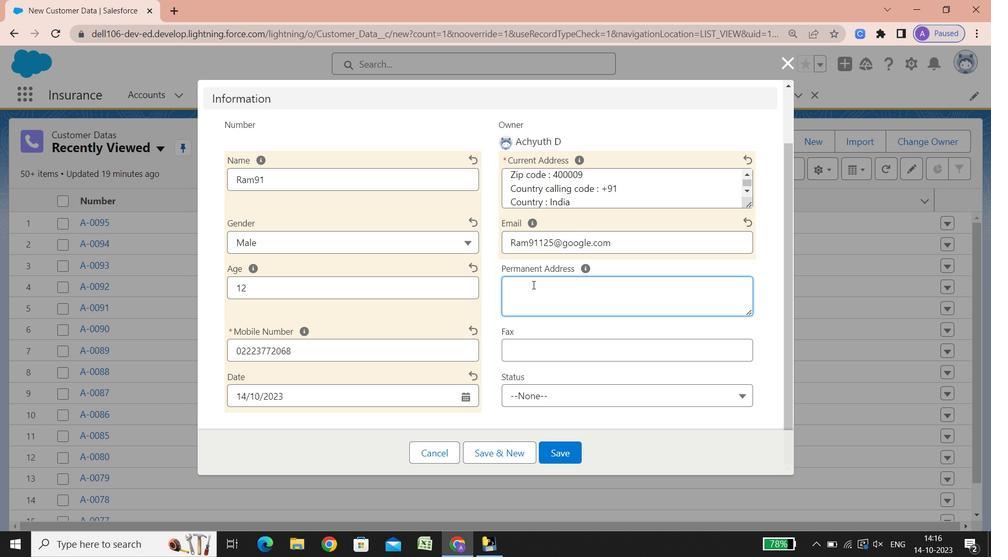 
Action: Key pressed <Key.shift><Key.shift><Key.shift><Key.shift><Key.shift><Key.shift><Key.shift><Key.shift><Key.shift><Key.shift><Key.shift><Key.shift><Key.shift><Key.shift><Key.shift>Street<Key.space><Key.shift_r>:<Key.space>
Screenshot: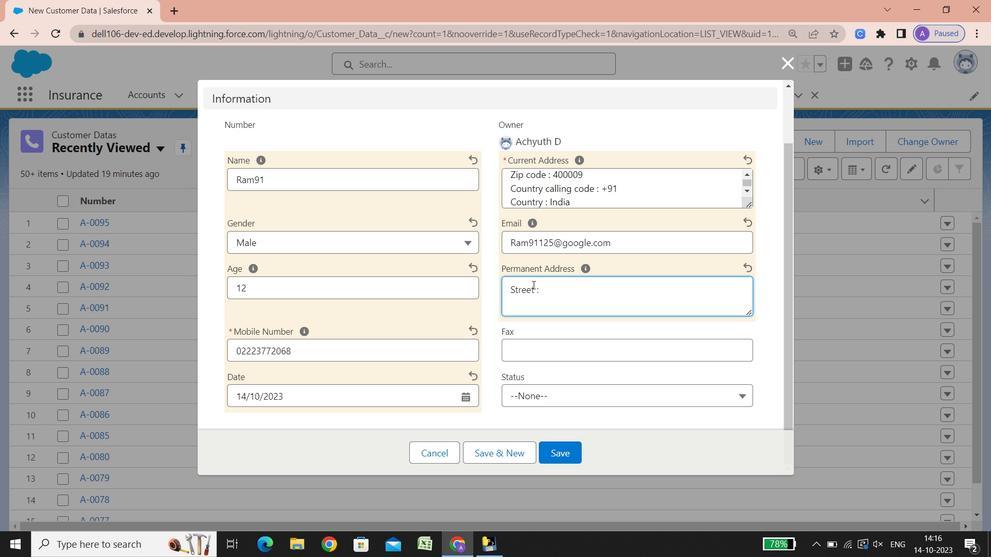 
Action: Mouse moved to (528, 245)
Screenshot: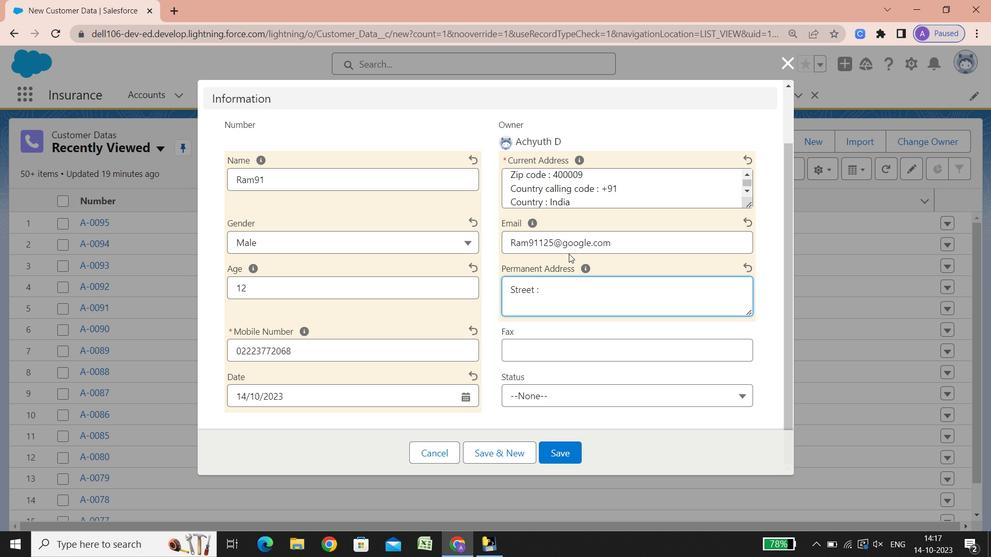 
Action: Key pressed 404,<Key.space><Key.shift>Retiwala<Key.space><Key.shift>Industrial<Key.space><Key.shift>Est,<Key.space><Key.shift>H<Key.space><Key.shift><Key.shift><Key.shift><Key.shift><Key.shift><Key.shift><Key.shift><Key.shift><Key.shift><Key.shift><Key.shift><Key.shift><Key.shift>A<Key.space><Key.shift>Palav<Key.space><Key.shift><Key.shift>Marg,<Key.space><Key.shift><Key.shift><Key.shift><Key.shift><Key.shift>Near<Key.space><Key.shift><Key.shift><Key.shift><Key.shift><Key.shift><Key.shift><Key.shift><Key.shift><Key.shift><Key.shift><Key.shift><Key.shift><Key.shift><Key.shift><Key.shift><Key.shift><Key.shift><Key.shift><Key.shift><Key.shift><Key.shift><Key.shift><Key.shift><Key.shift><Key.shift><Key.shift><Key.shift><Key.shift><Key.shift><Key.shift>Rani<Key.space><Key.shift><Key.shift><Key.shift><Key.shift><Key.shift><Key.shift><Key.shift><Key.shift>Baug,<Key.space><Key.shift><Key.shift><Key.shift><Key.shift><Key.shift><Key.shift><Key.shift><Key.shift><Key.shift><Key.shift><Key.shift><Key.shift><Key.shift><Key.shift>By
Screenshot: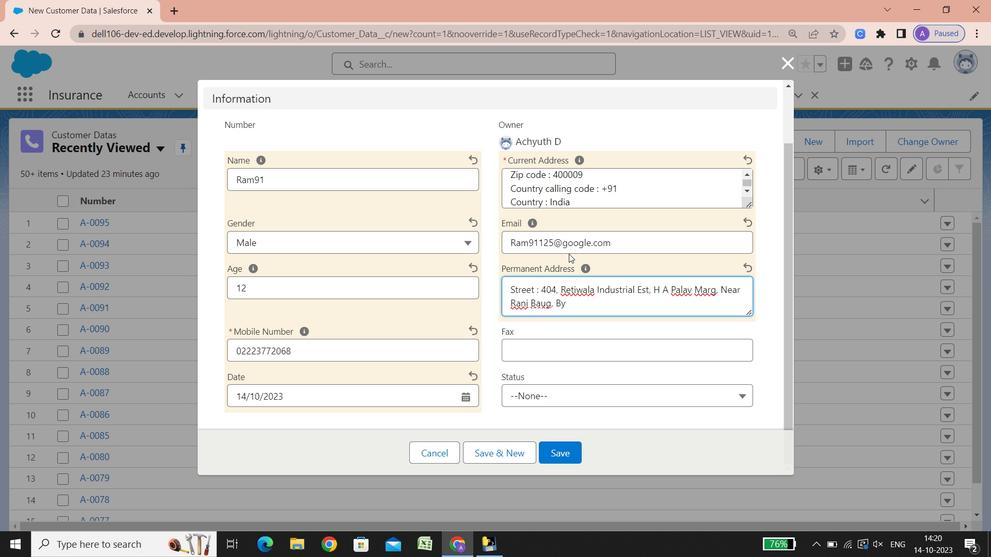 
Action: Mouse moved to (557, 269)
Screenshot: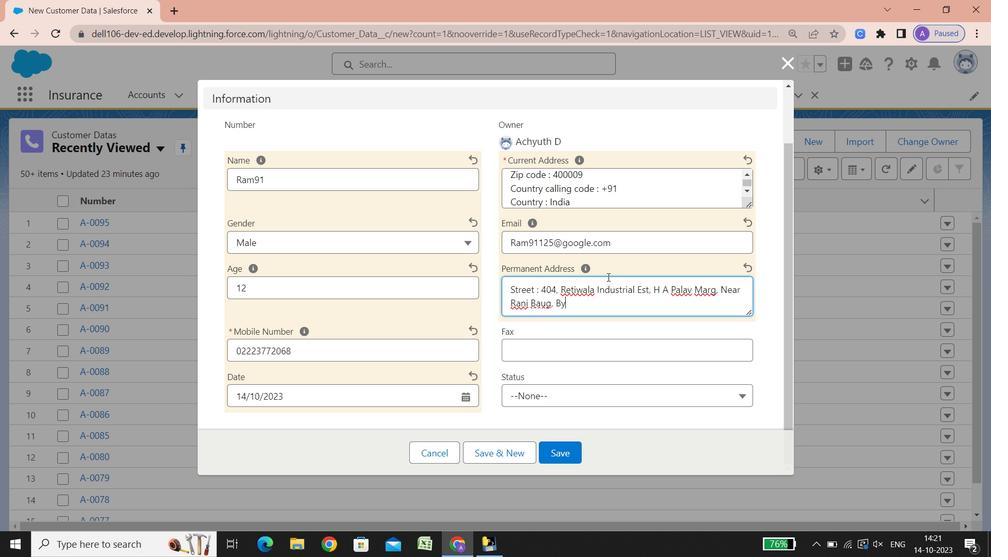 
Action: Key pressed culla,<Key.space><Key.shift><Key.shift><Key.shift><Key.shift><Key.shift><Key.shift><Key.shift><Key.shift><Key.shift><Key.shift><Key.shift><Key.shift><Key.shift><Key.shift>Nagarthpet<Key.space><Key.shift><Key.shift><Key.shift><Key.shift><Key.shift><Key.shift><Key.shift><Key.shift><Key.shift><Key.shift><Key.shift><Key.shift><Key.shift><Key.shift><Key.shift><Key.shift><Key.shift><Key.shift><Key.shift><Key.shift><Key.shift><Key.shift><Key.shift><Key.shift><Key.shift><Key.shift><Key.shift><Key.shift><Key.shift><Key.shift><Key.shift><Key.shift><Key.shift><Key.shift><Key.shift><Key.shift><Key.shift><Key.shift><Key.shift><Key.shift><Key.shift><Key.shift><Key.shift><Key.shift><Key.shift><Key.shift><Key.shift><Key.shift>Cross,<Key.space>
Screenshot: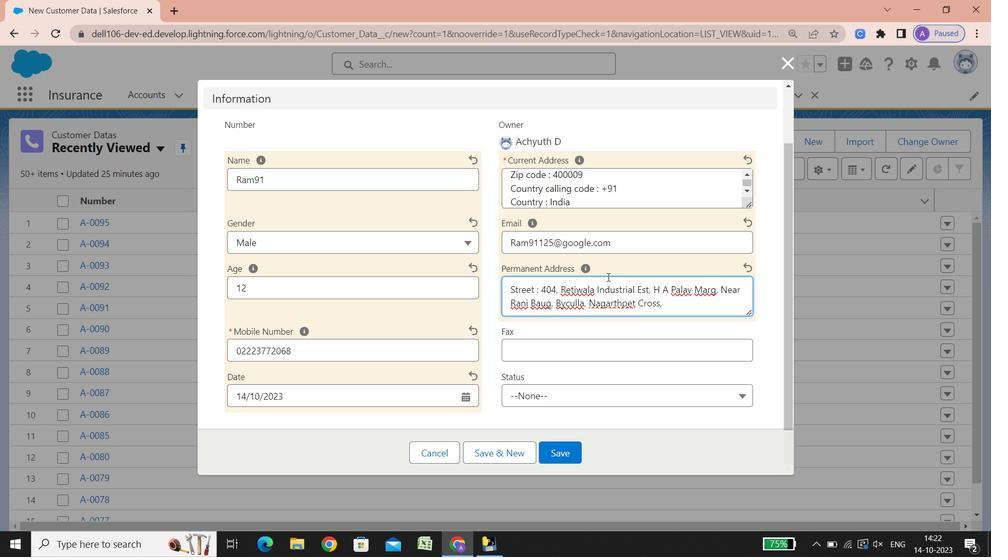 
Action: Mouse moved to (556, 271)
Screenshot: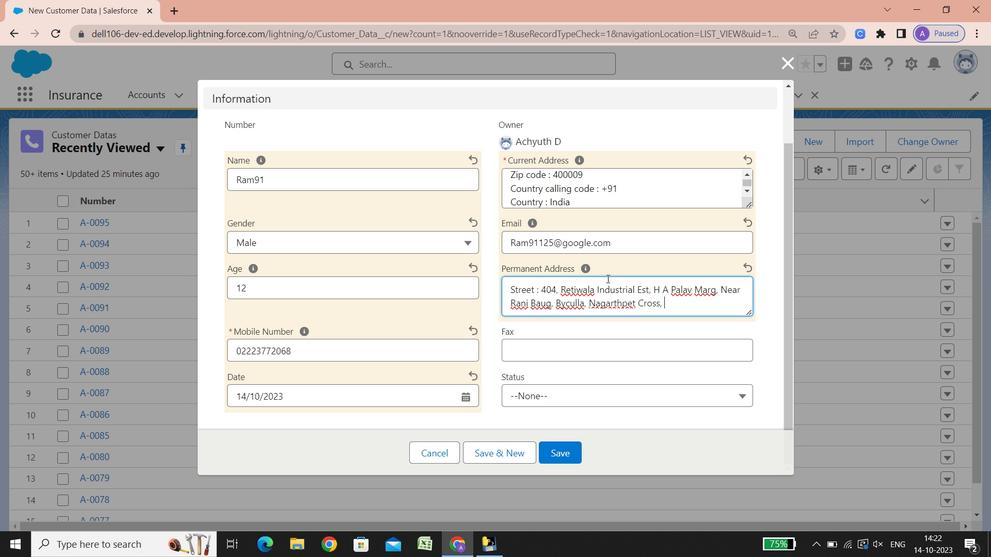 
Action: Key pressed <Key.shift>Bombahy<Key.space><Key.backspace><Key.backspace><Key.backspace>y<Key.alt_gr><Key.alt_gr>
Screenshot: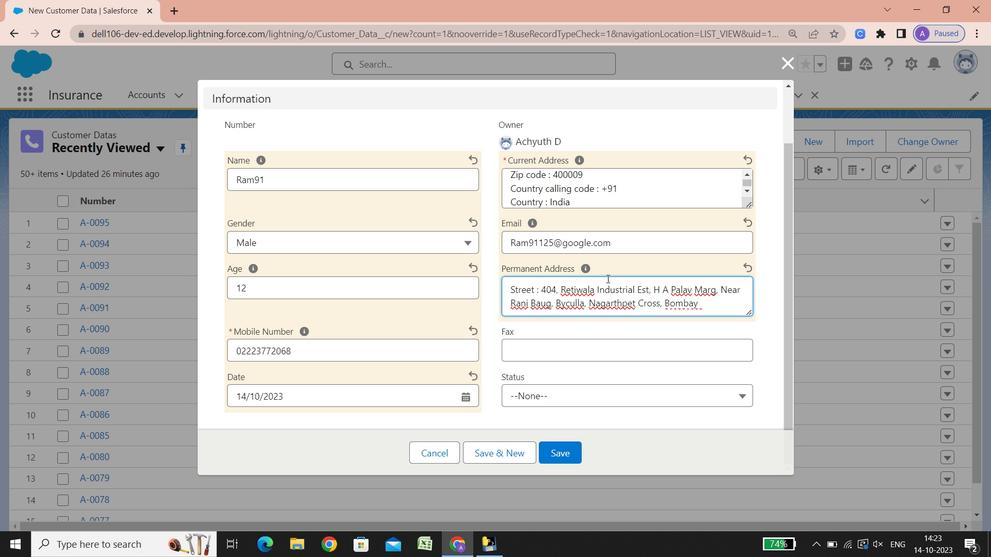 
Action: Mouse moved to (624, 295)
Screenshot: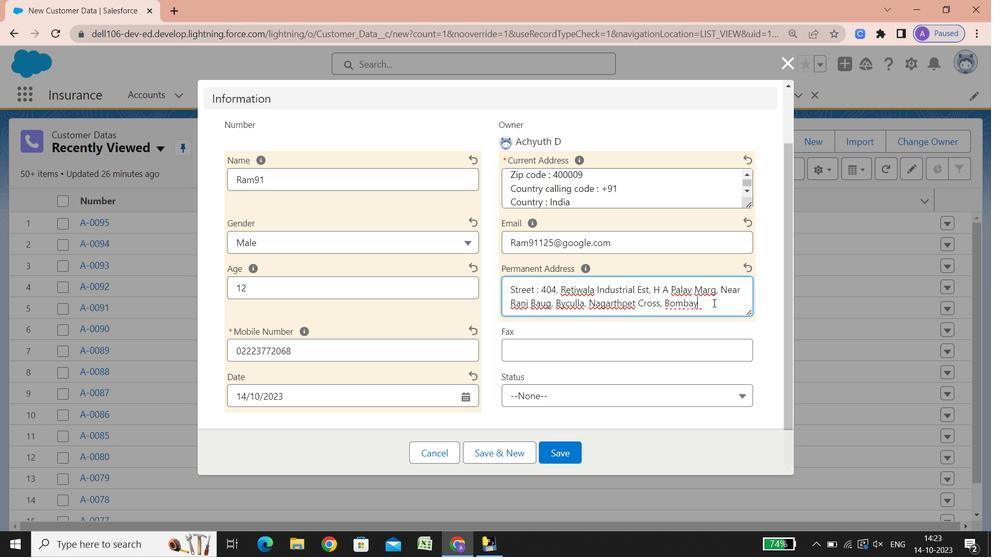
Action: Mouse pressed left at (624, 295)
Screenshot: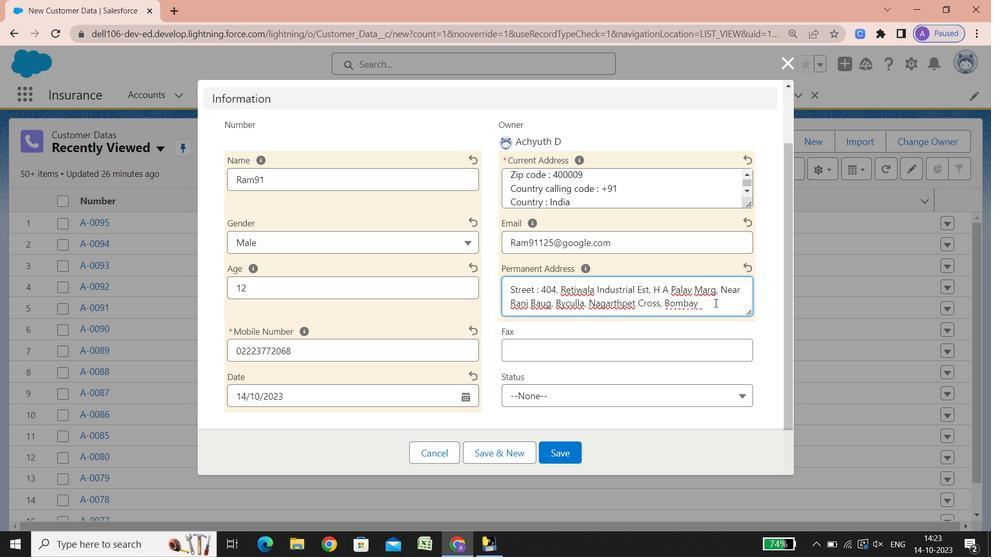 
Action: Mouse moved to (638, 296)
Screenshot: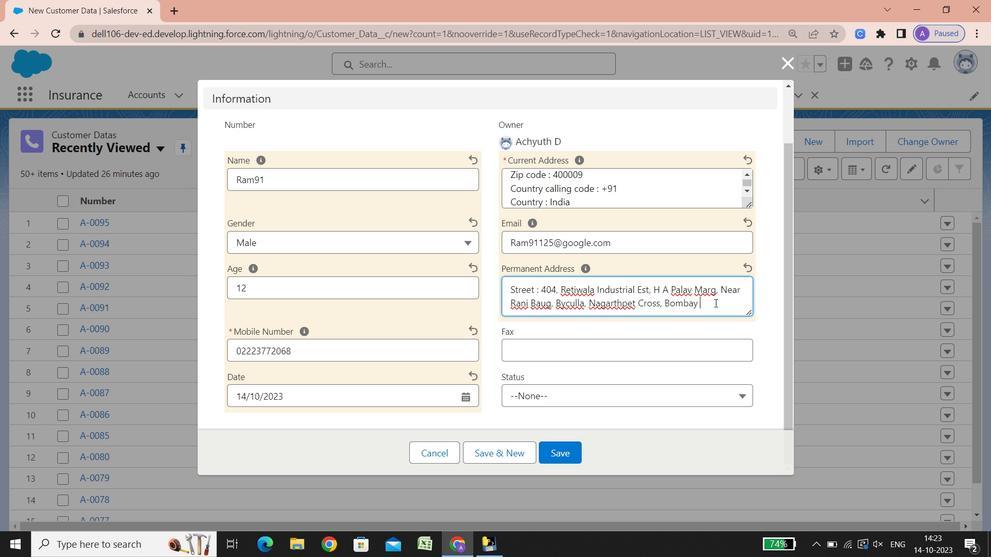 
Action: Key pressed <Key.space><Key.shift><Key.shift><Key.shift><Key.shift><Key.shift><Key.shift><Key.shift><Key.shift>ctrl+Talkies<Key.space><Key.shift><Key.shift>Compound<Key.enter><Key.shift><Key.shift><Key.shift><Key.shift><Key.shift><Key.shift><Key.shift><Key.shift><Key.shift><Key.shift><Key.shift>City<Key.space><Key.shift_r>:<Key.alt_gr><Key.space><Key.shift>ctrl+Mumbai<Key.enter><Key.shift><Key.shift><Key.shift><Key.shift><Key.shift><Key.shift><Key.shift><Key.shift><Key.shift>Sa<Key.backspace>tate/province/area<Key.space><Key.shift_r>:<Key.space><Key.shift>Maharashtra<Key.enter><Key.shift>Phone<Key.space>number<Key.space><Key.shift_r>:<Key.space>ar<Key.backspace><Key.backspace>02223744744<Key.enter>
Screenshot: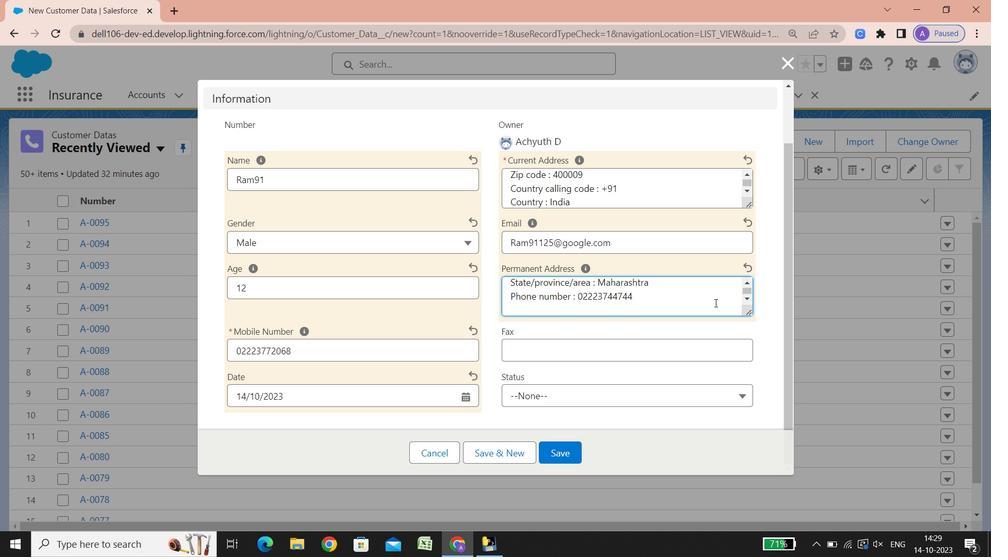 
Action: Mouse moved to (653, 301)
Screenshot: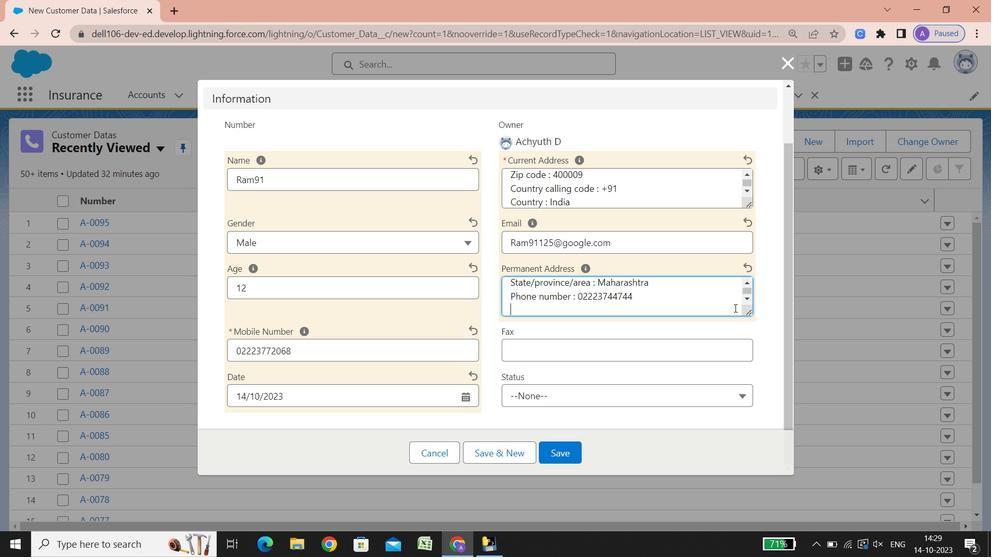 
Action: Key pressed <Key.shift>Zip<Key.space>code<Key.space><Key.shift_r>:<Key.space>400027<Key.enter><Key.shift><Key.shift>Country<Key.space>calling<Key.space>code<Key.space><Key.shift_r>:<Key.space><Key.shift_r>+91<Key.enter><Key.shift><Key.shift>Country<Key.space><Key.shift_r><Key.shift_r><Key.shift_r><Key.shift_r>:<Key.space><Key.shift_r><Key.shift_r><Key.shift_r><Key.shift_r><Key.shift_r><Key.shift_r><Key.shift_r><Key.shift_r><Key.shift_r><Key.shift_r>India
Screenshot: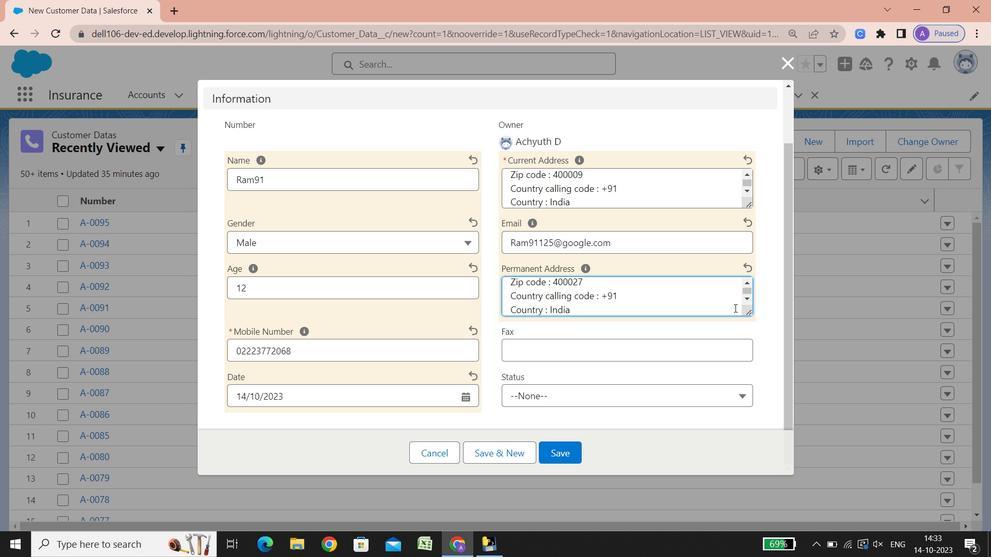 
Action: Mouse moved to (529, 350)
Screenshot: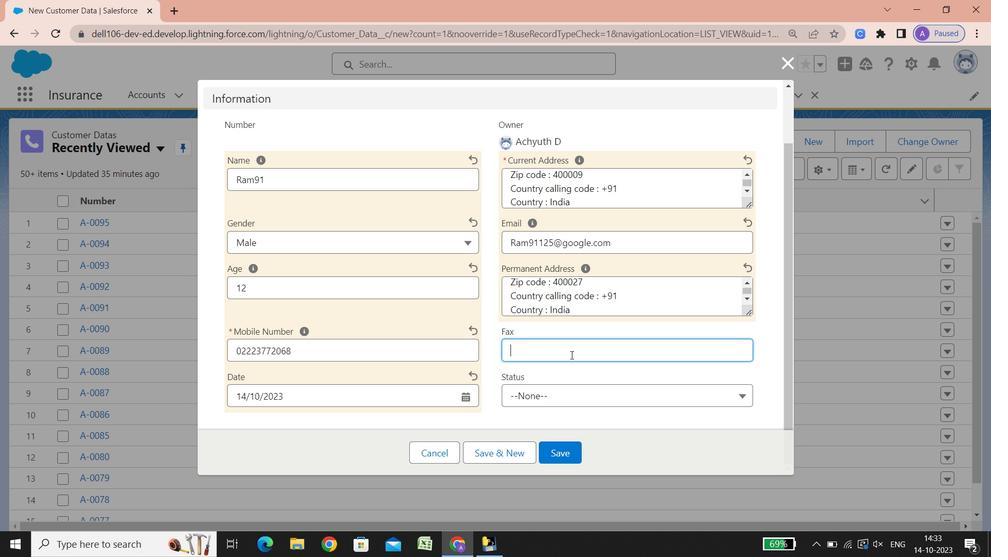 
Action: Mouse pressed left at (529, 350)
Screenshot: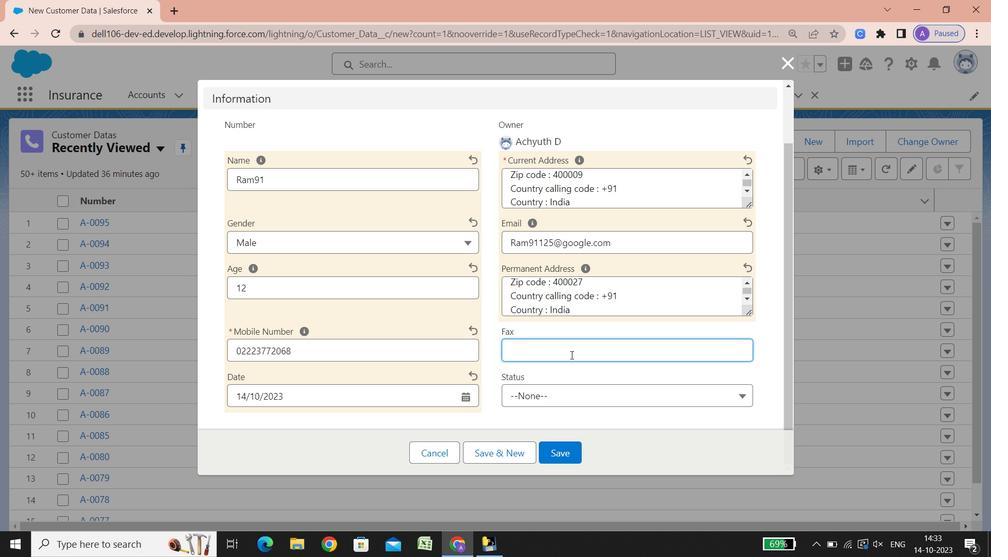 
Action: Key pressed 9814546235646
Screenshot: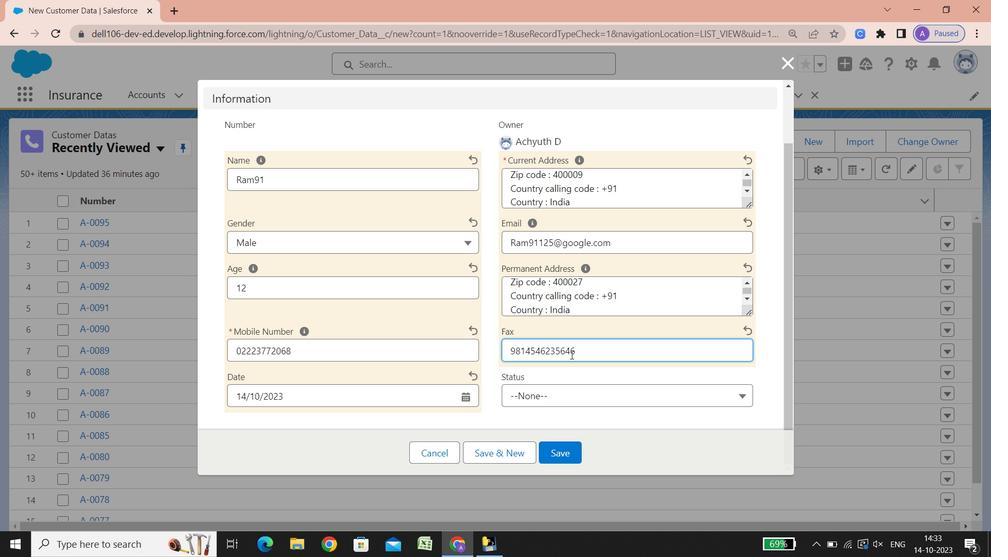 
Action: Mouse moved to (546, 384)
Screenshot: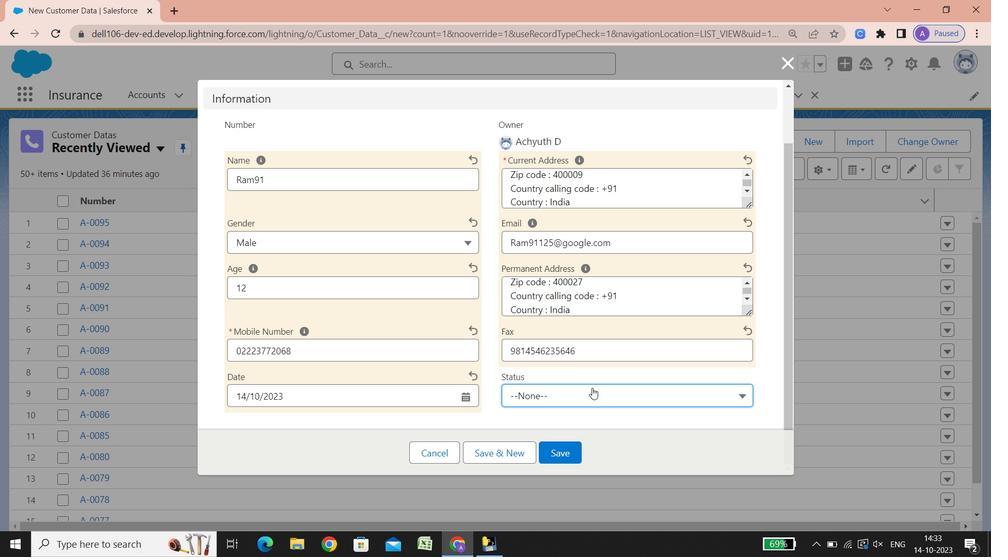 
Action: Mouse pressed left at (546, 384)
Screenshot: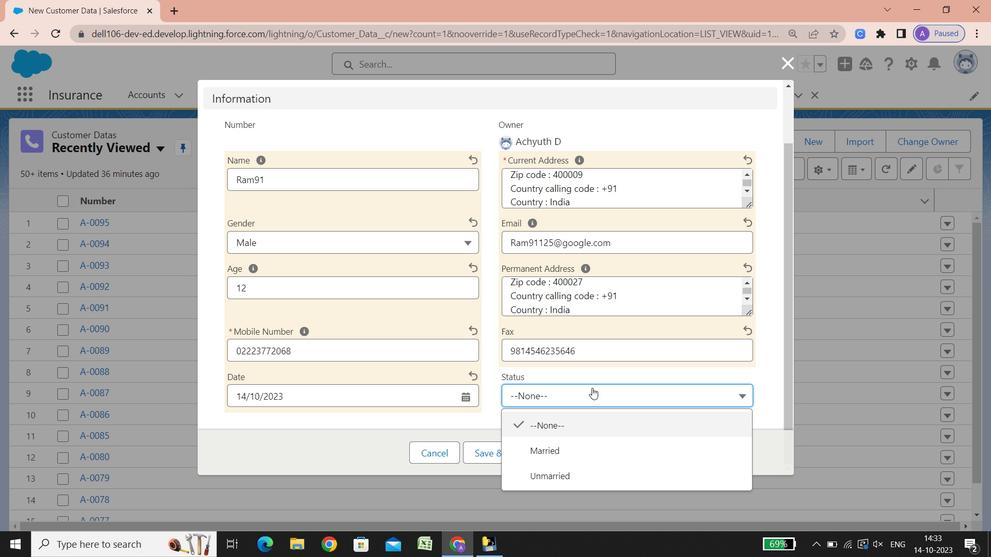 
Action: Mouse moved to (535, 466)
Screenshot: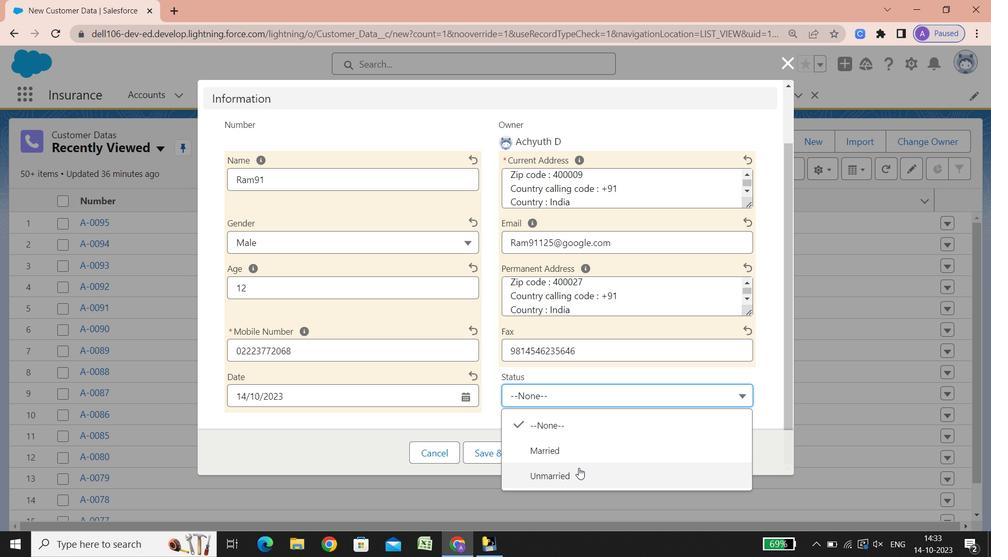 
Action: Mouse pressed left at (535, 466)
Screenshot: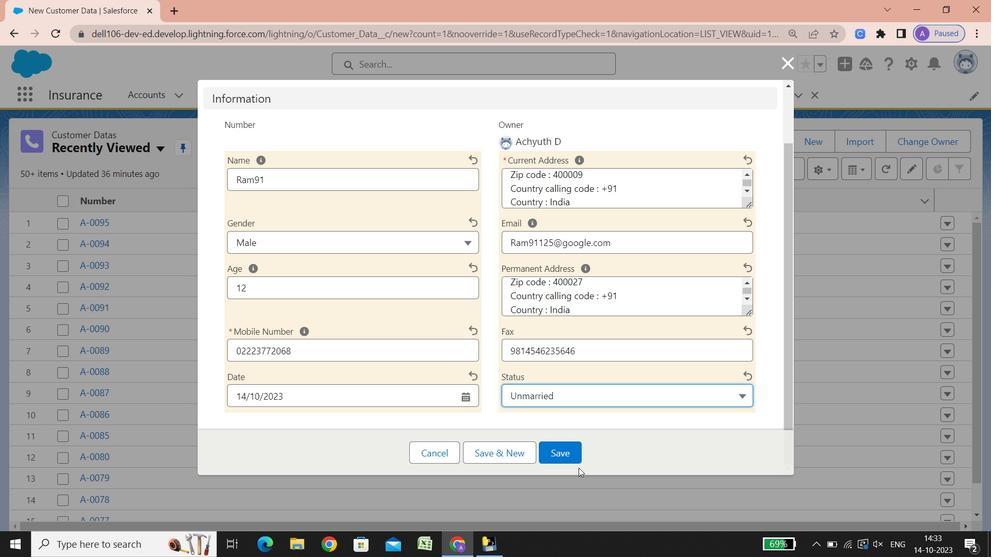 
Action: Mouse moved to (518, 455)
Screenshot: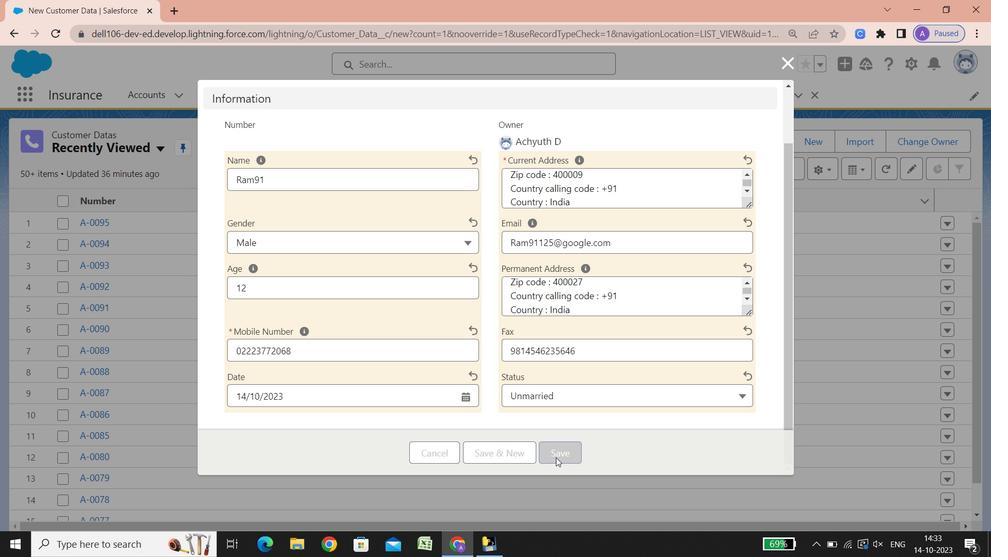 
Action: Mouse pressed left at (518, 455)
Screenshot: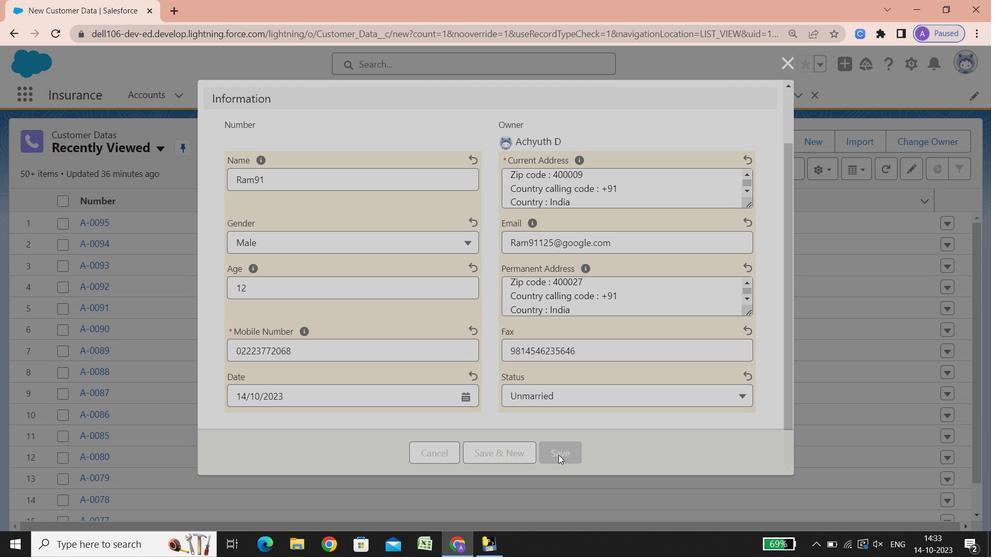
Action: Mouse moved to (458, 86)
Screenshot: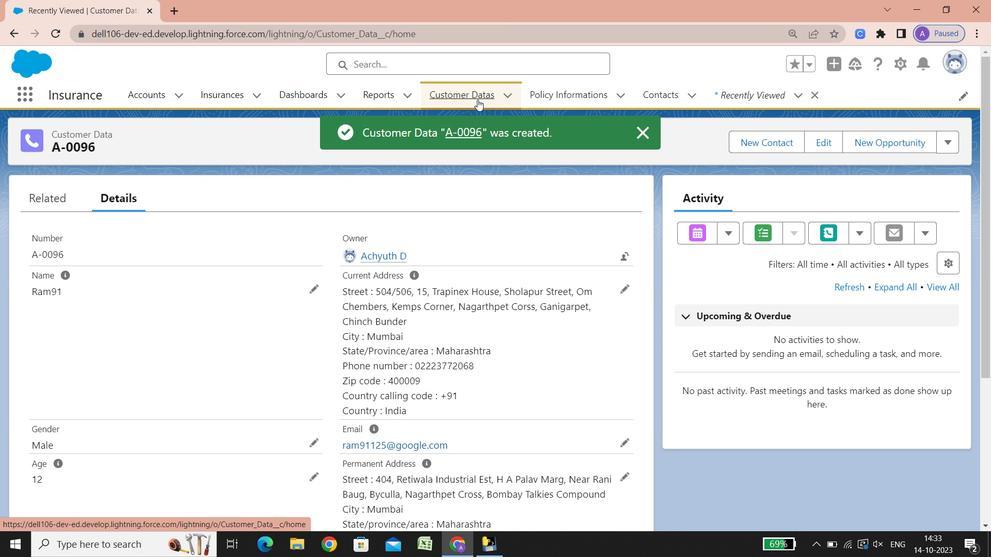 
Action: Mouse pressed left at (458, 86)
Screenshot: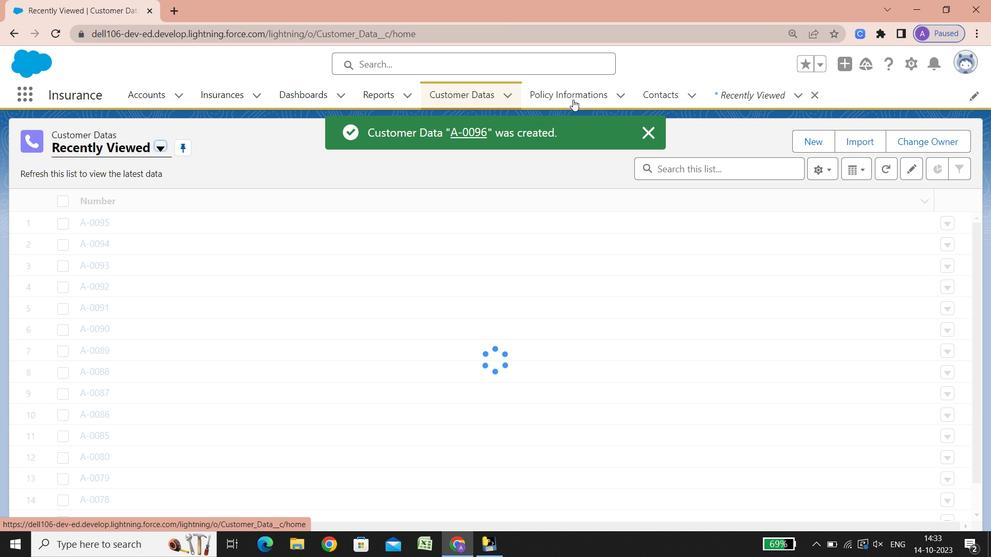 
Action: Mouse moved to (717, 136)
Screenshot: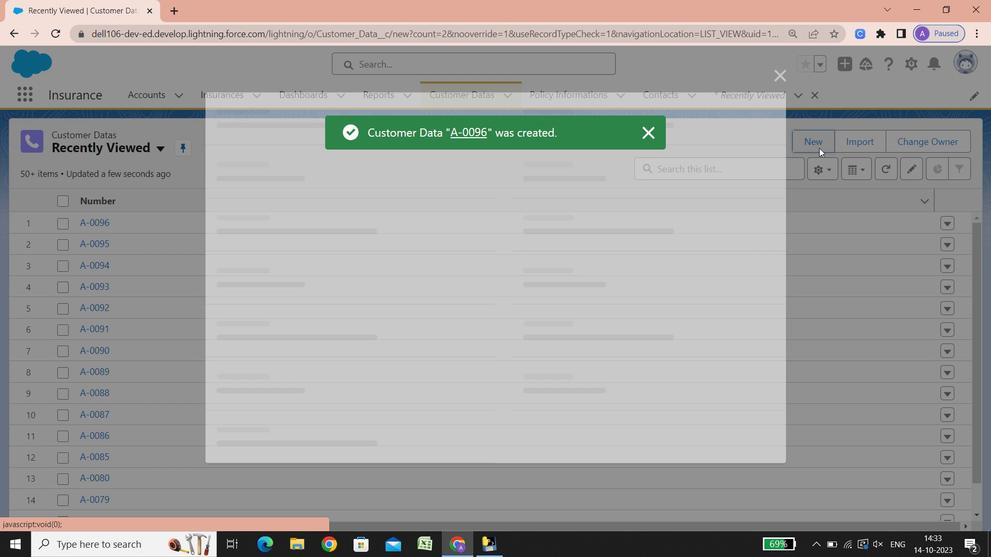 
Action: Mouse pressed left at (717, 136)
Screenshot: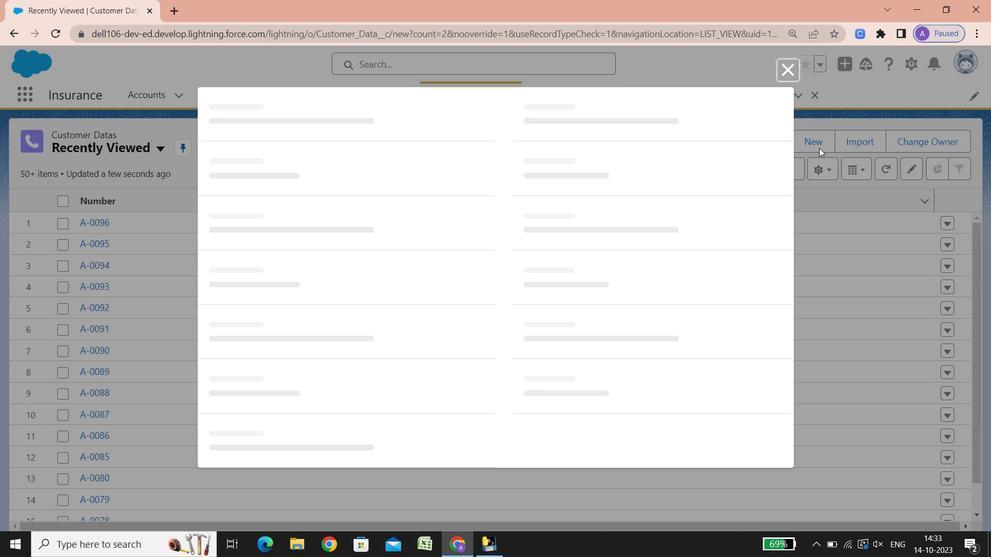 
Action: Key pressed <Key.shift><Key.shift><Key.shift><Key.shift>Ram93
Screenshot: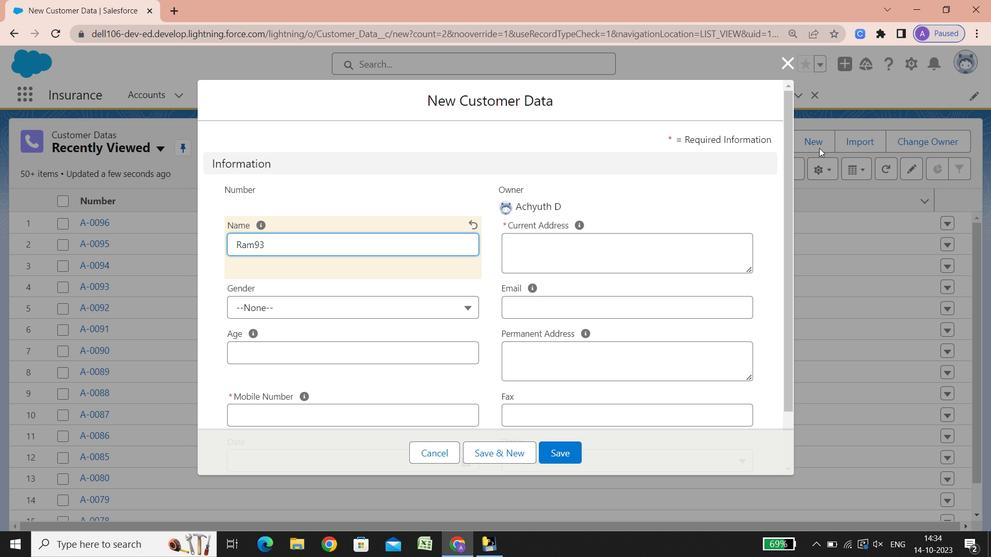 
Action: Mouse moved to (322, 306)
Screenshot: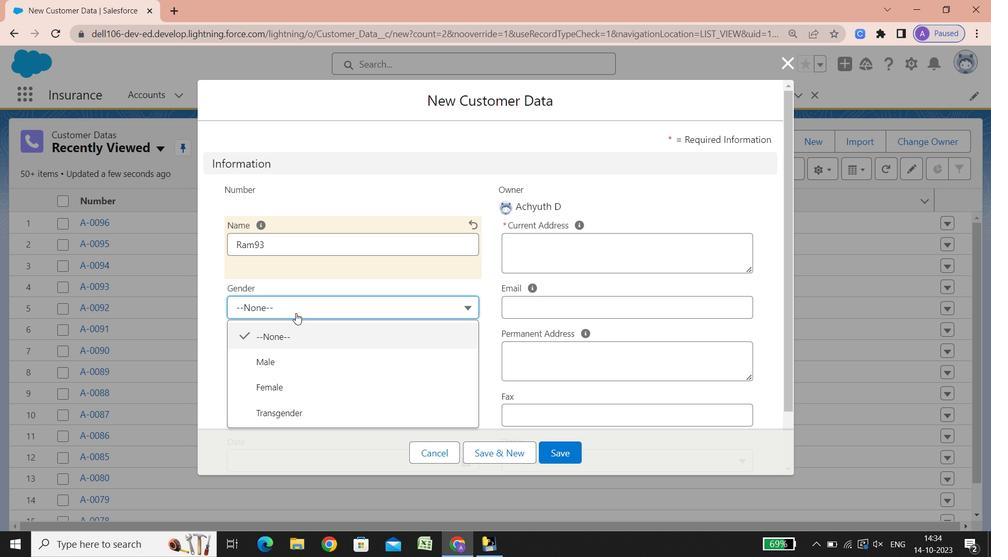 
Action: Mouse pressed left at (322, 306)
Screenshot: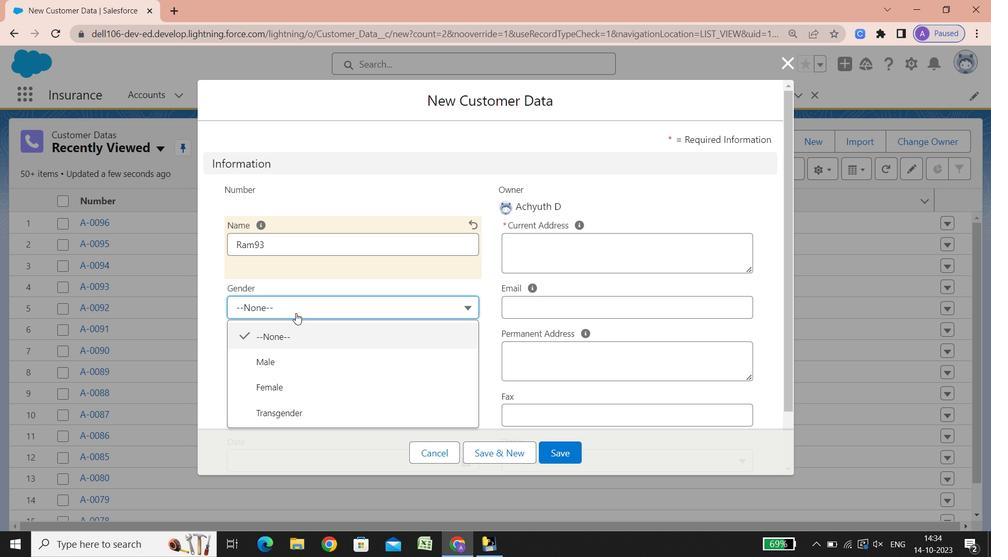 
Action: Mouse moved to (325, 355)
Screenshot: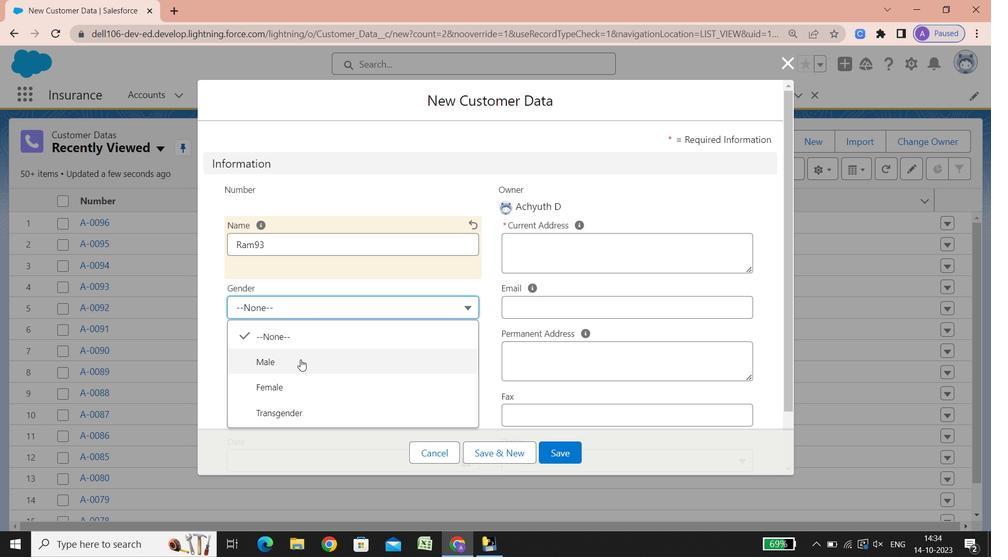 
Action: Mouse pressed left at (325, 355)
Screenshot: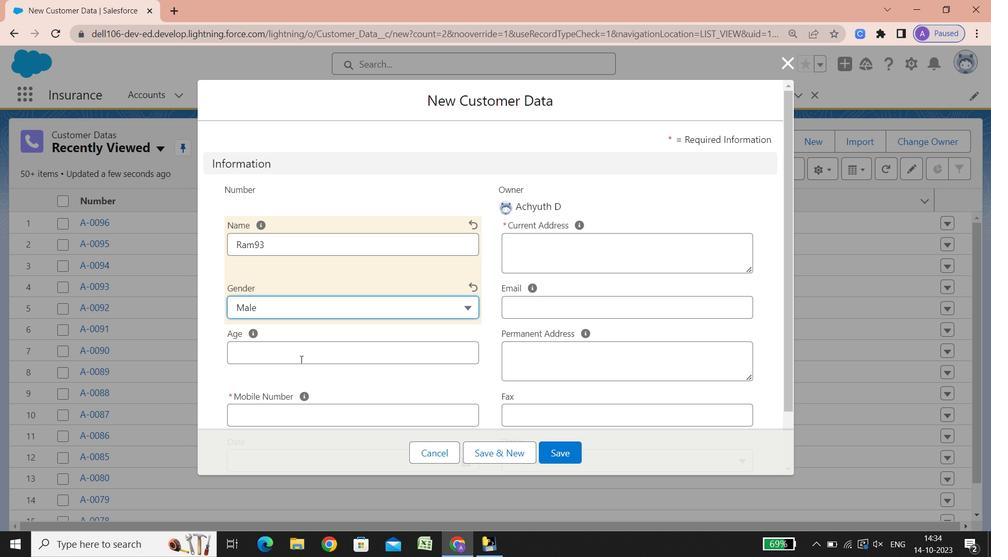 
Action: Mouse pressed left at (325, 355)
Screenshot: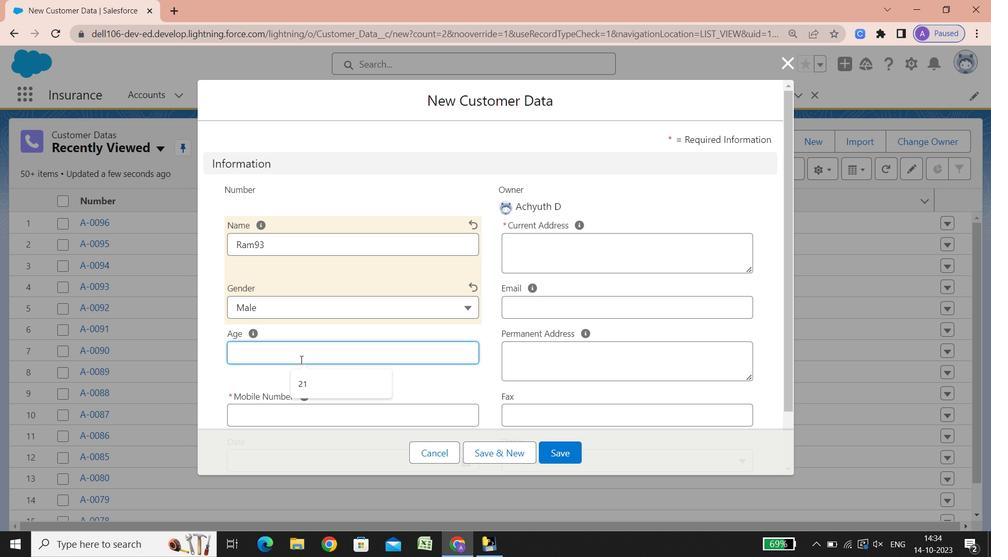 
Action: Key pressed 31
Screenshot: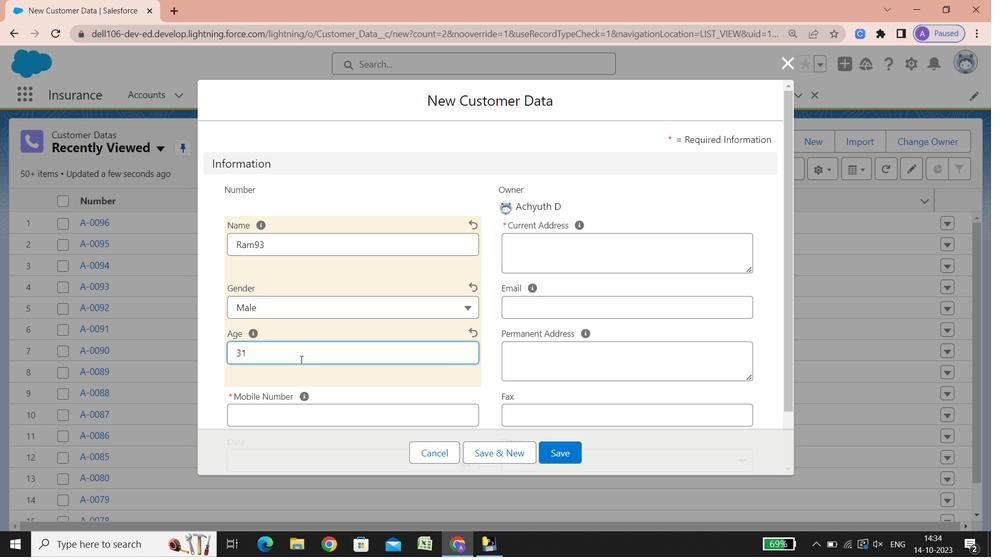 
Action: Mouse scrolled (325, 354) with delta (0, 0)
Screenshot: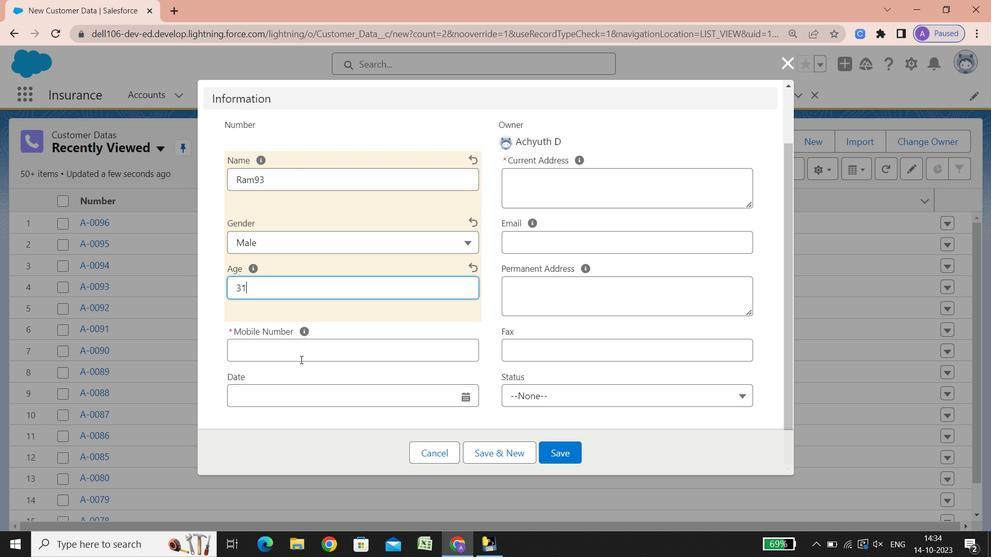 
Action: Mouse scrolled (325, 354) with delta (0, 0)
Screenshot: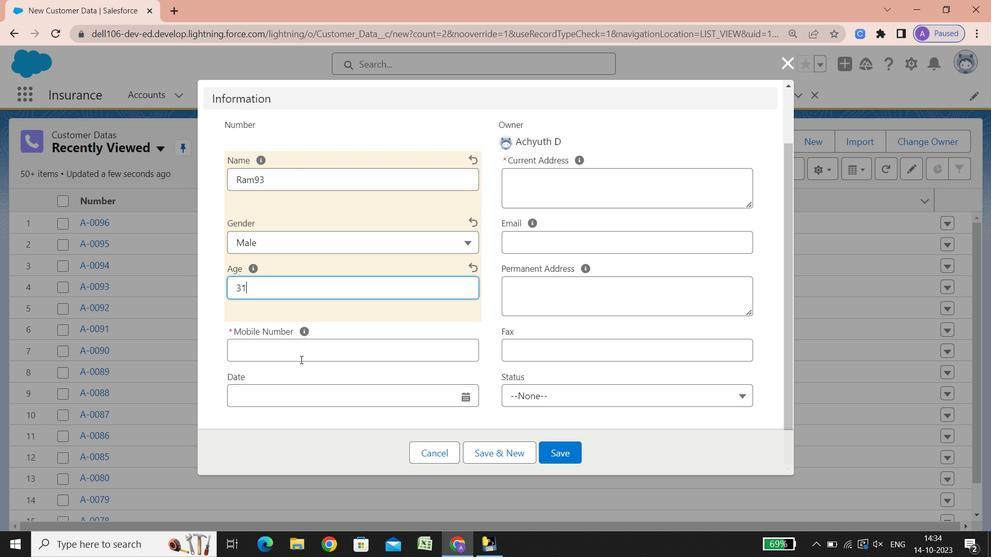 
Action: Mouse scrolled (325, 354) with delta (0, 0)
Screenshot: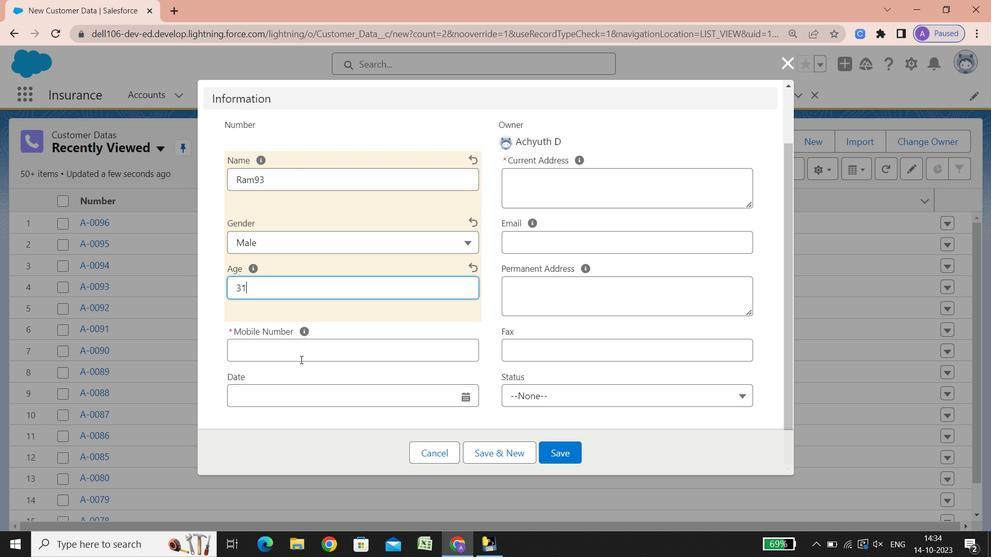 
Action: Mouse scrolled (325, 354) with delta (0, 0)
Screenshot: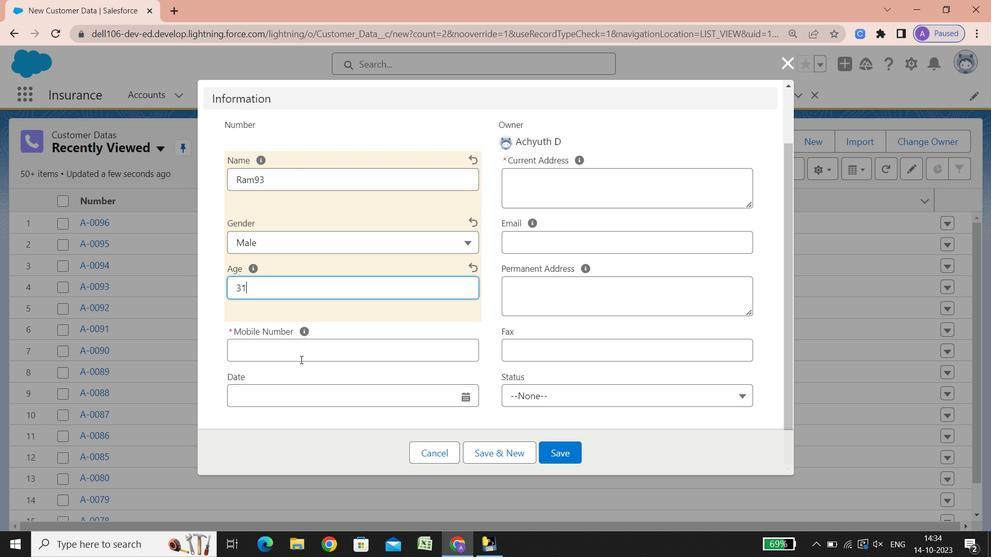 
Action: Mouse scrolled (325, 354) with delta (0, 0)
Screenshot: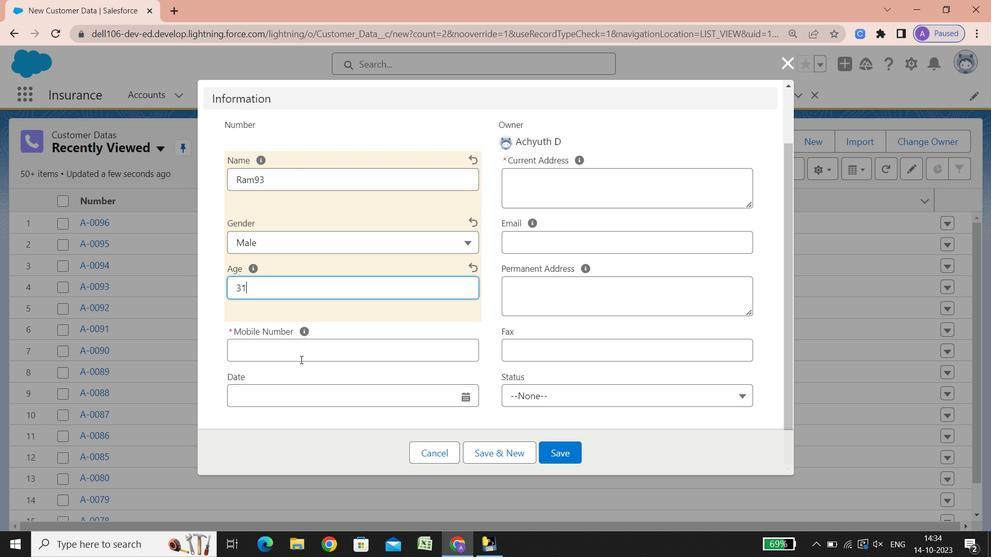 
Action: Mouse scrolled (325, 354) with delta (0, 0)
Screenshot: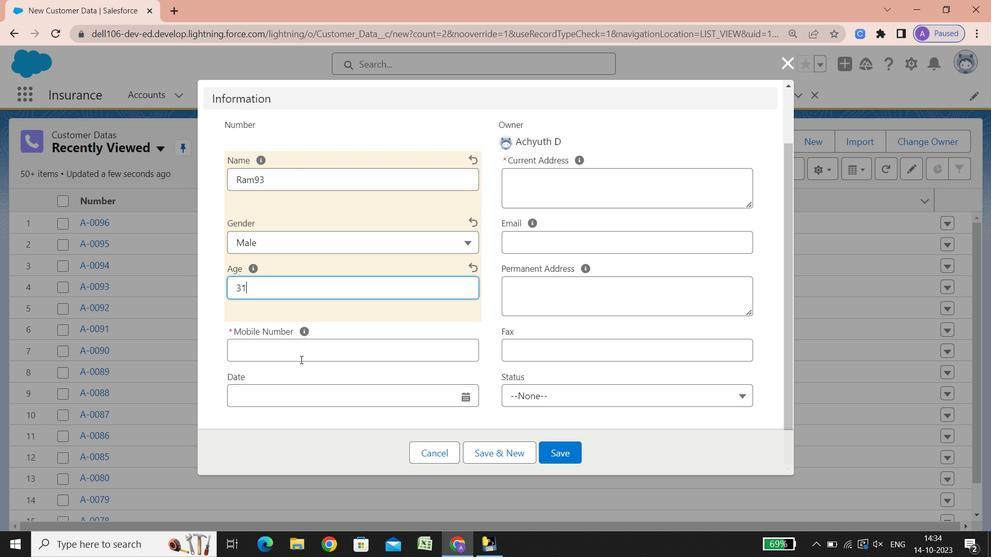 
Action: Mouse scrolled (325, 354) with delta (0, 0)
Screenshot: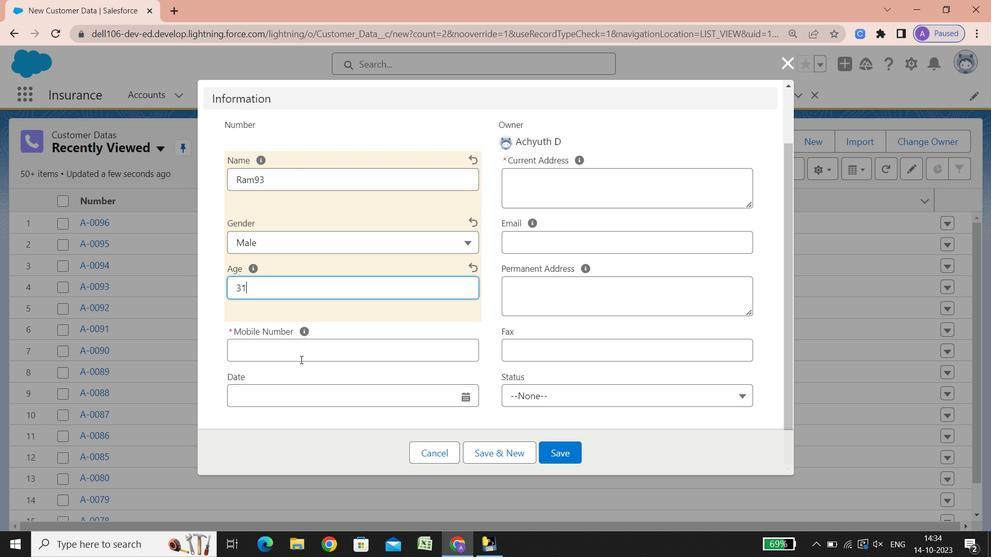 
Action: Mouse scrolled (325, 354) with delta (0, 0)
Screenshot: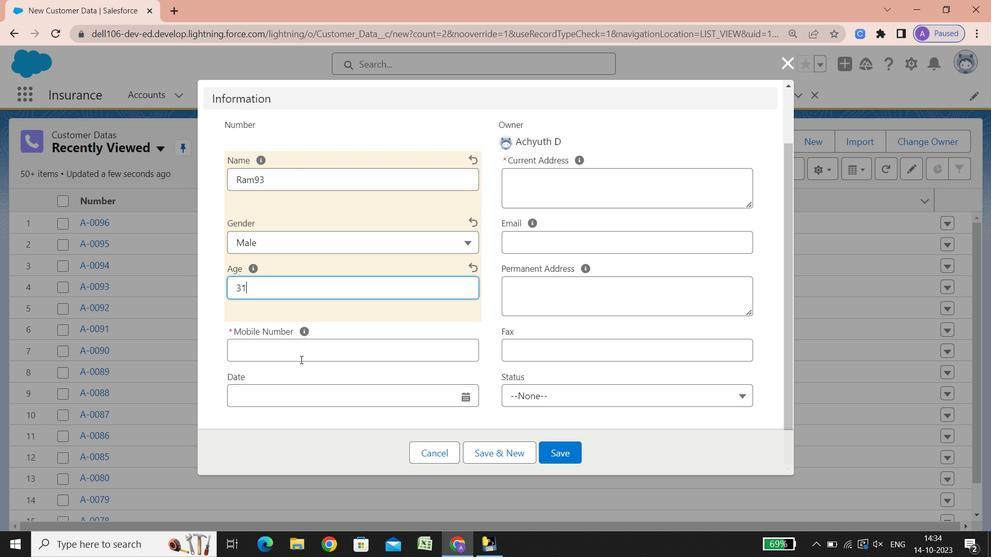 
Action: Mouse scrolled (325, 354) with delta (0, 0)
Screenshot: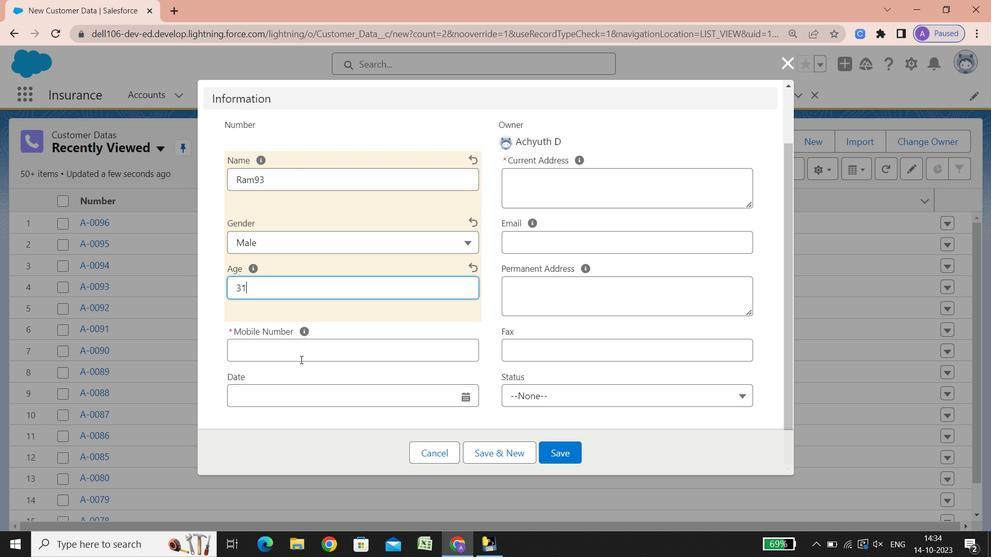 
Action: Mouse scrolled (325, 354) with delta (0, 0)
Screenshot: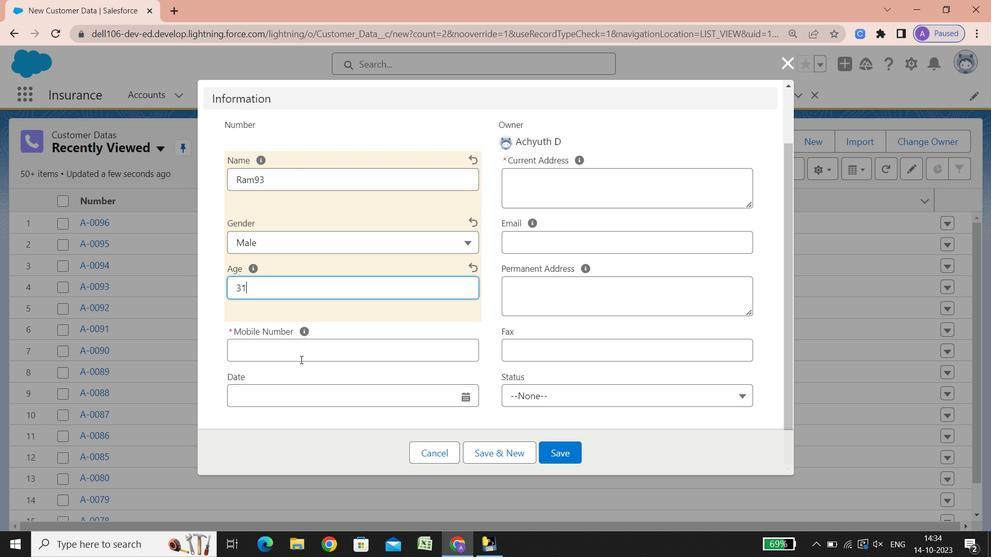 
Action: Mouse scrolled (325, 354) with delta (0, 0)
Screenshot: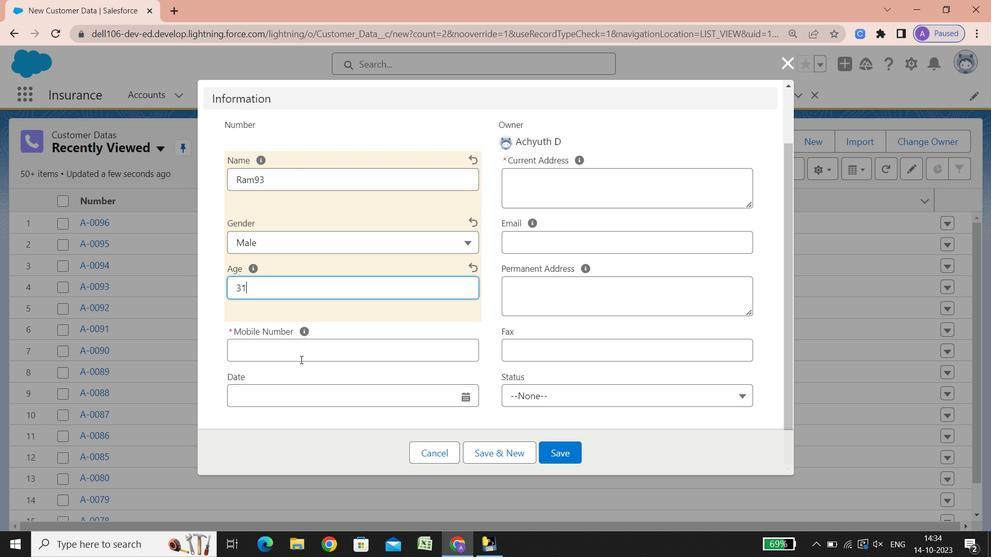 
Action: Mouse scrolled (325, 354) with delta (0, 0)
Screenshot: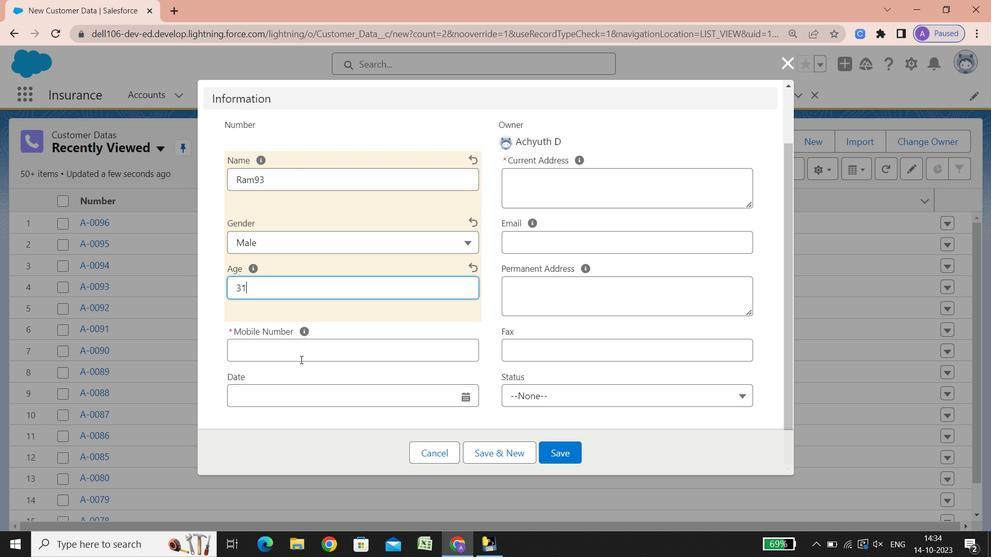 
Action: Mouse scrolled (325, 354) with delta (0, 0)
Screenshot: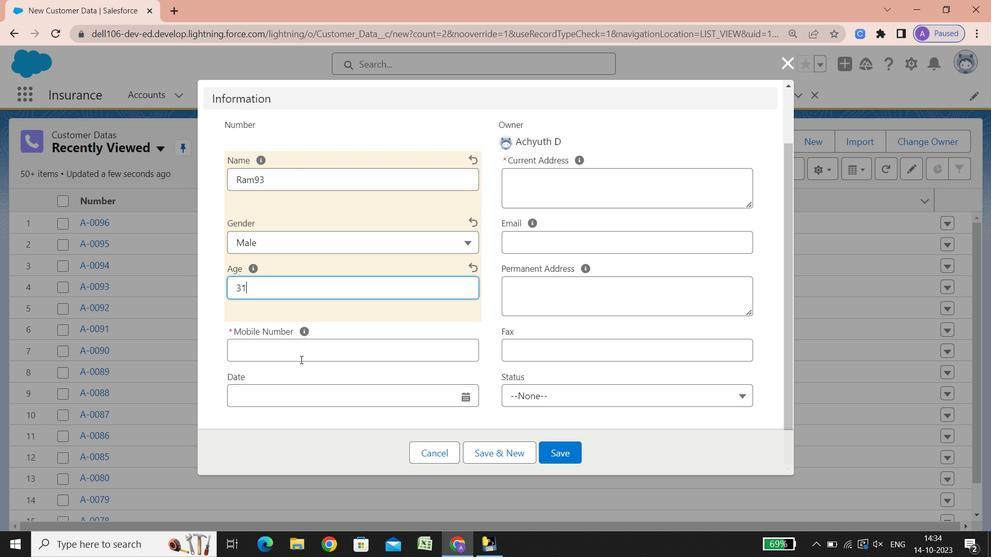 
Action: Mouse scrolled (325, 354) with delta (0, 0)
Screenshot: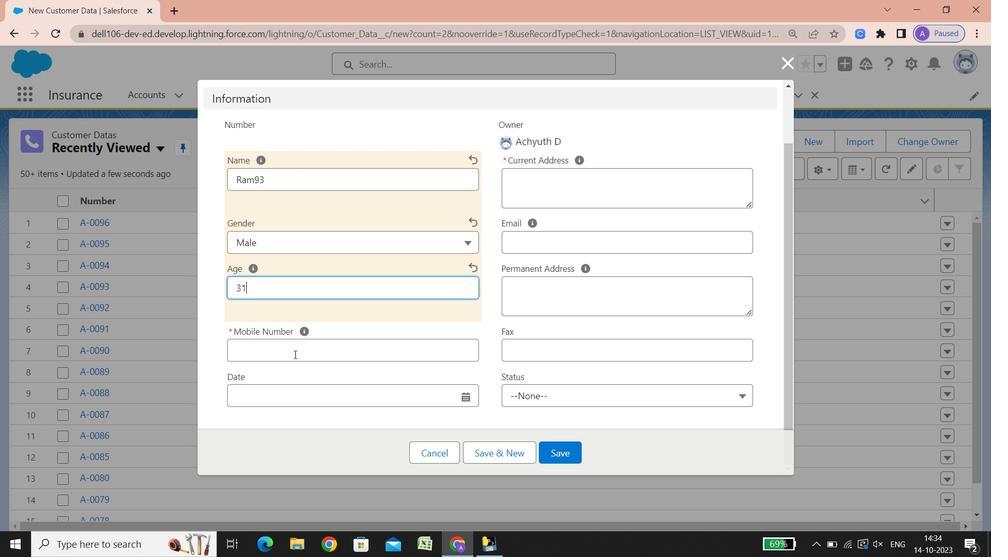 
Action: Mouse scrolled (325, 354) with delta (0, 0)
Screenshot: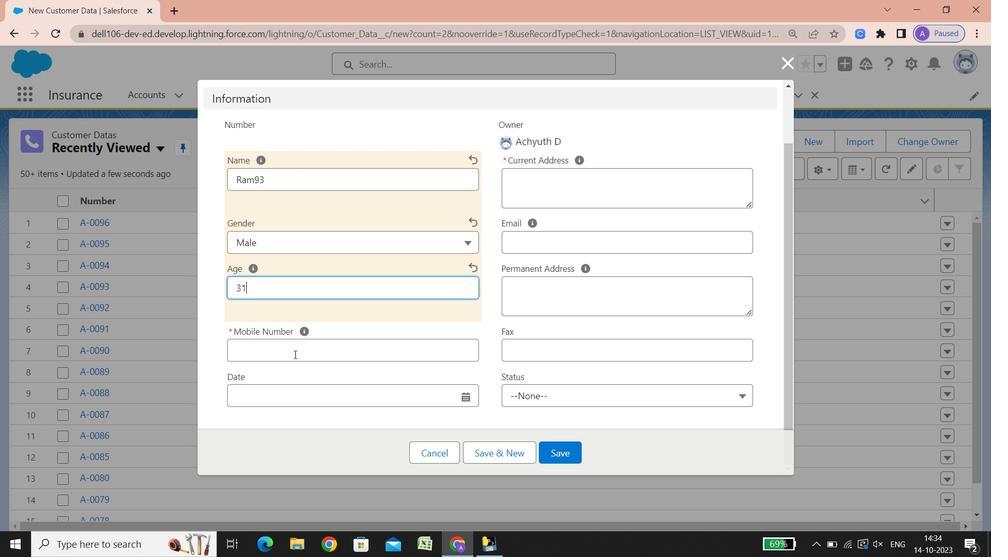 
Action: Mouse scrolled (325, 354) with delta (0, 0)
Screenshot: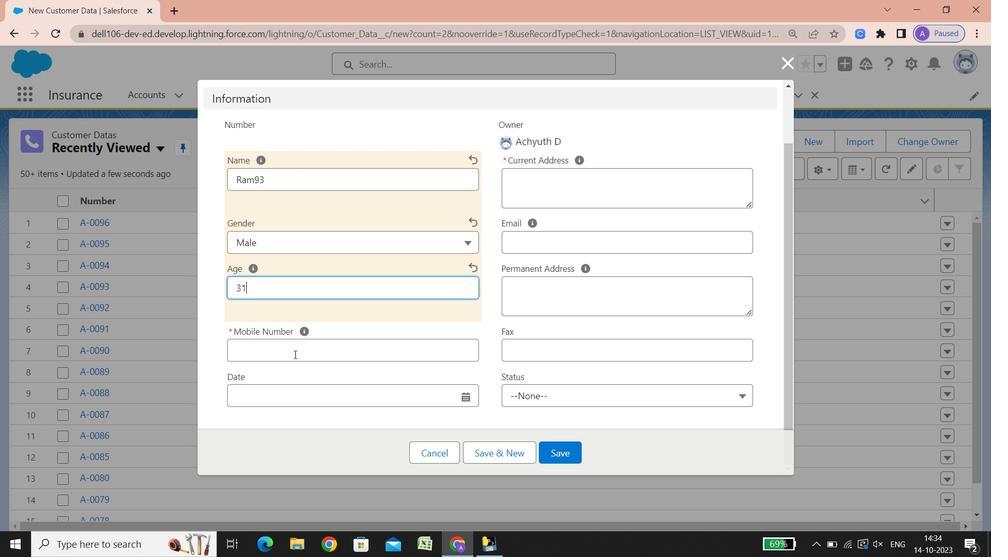 
Action: Mouse scrolled (325, 354) with delta (0, 0)
Screenshot: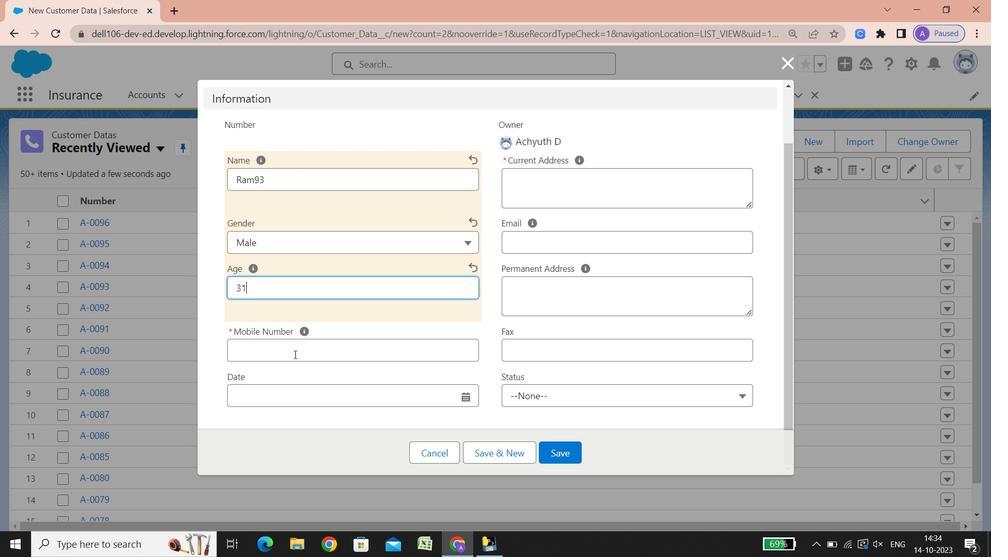 
Action: Mouse scrolled (325, 354) with delta (0, 0)
Screenshot: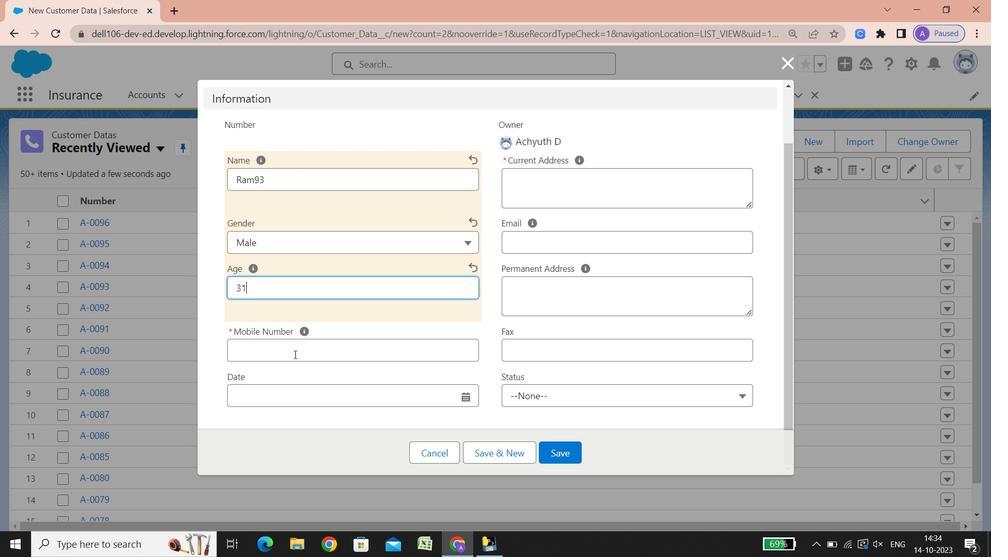
Action: Mouse scrolled (325, 354) with delta (0, 0)
Screenshot: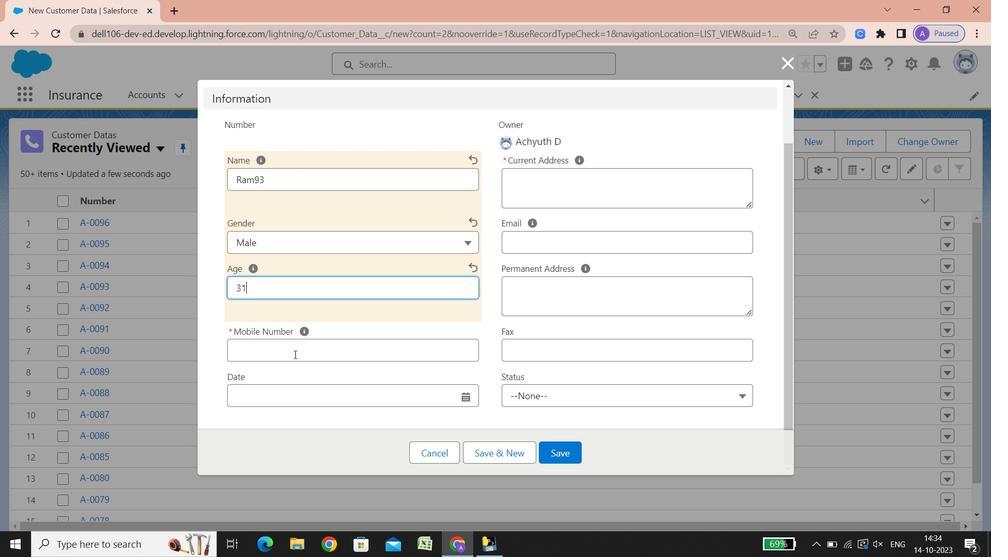 
Action: Mouse scrolled (325, 354) with delta (0, 0)
Screenshot: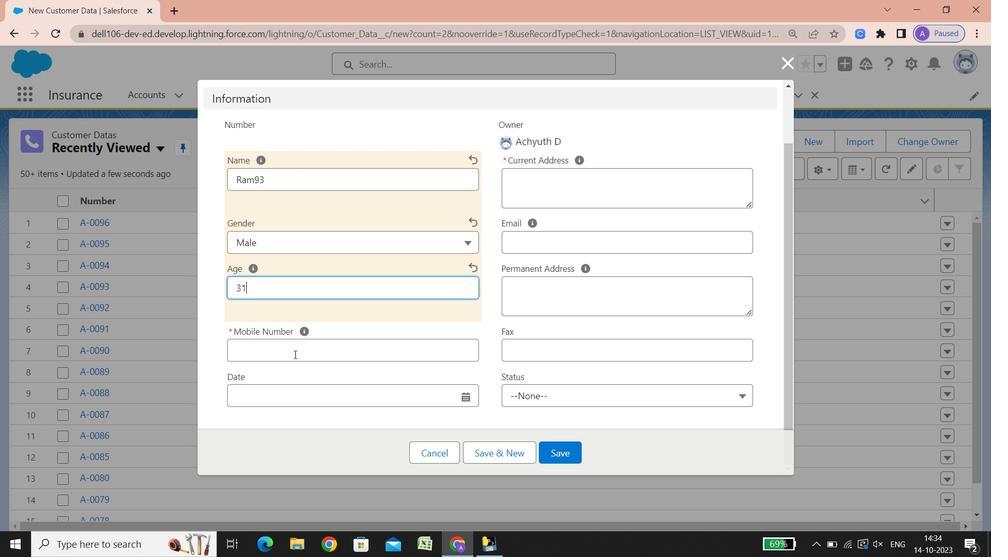 
Action: Mouse scrolled (325, 354) with delta (0, 0)
Screenshot: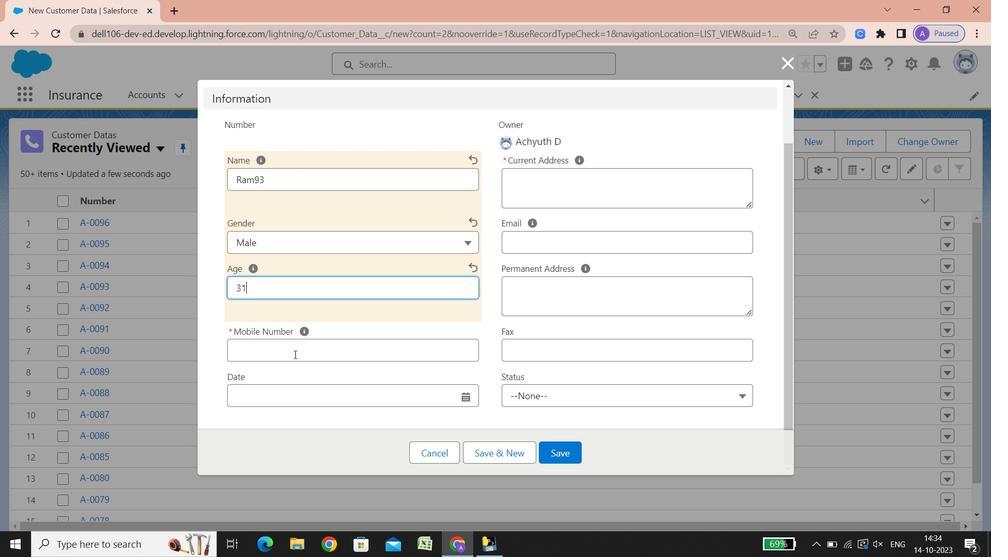
Action: Mouse scrolled (325, 354) with delta (0, 0)
Screenshot: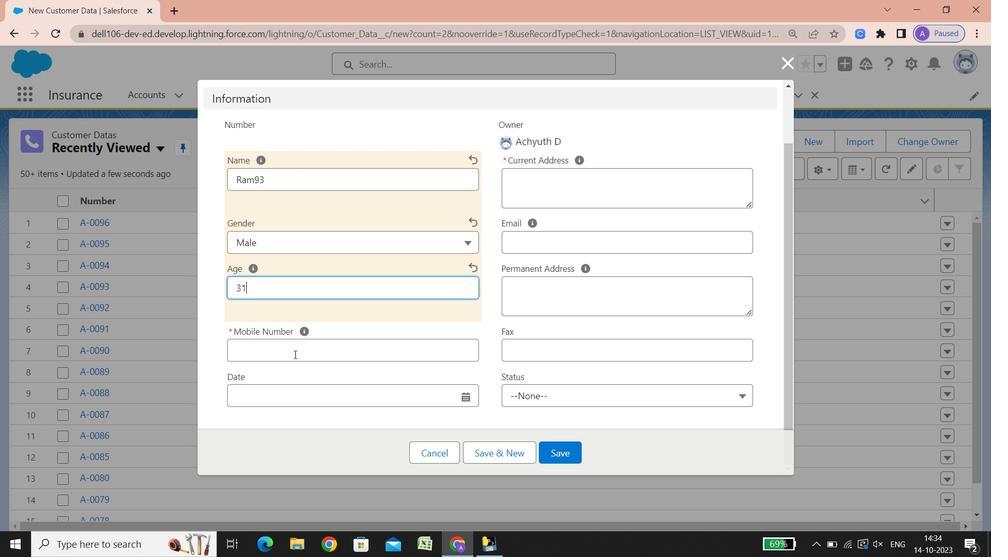 
Action: Mouse scrolled (325, 354) with delta (0, 0)
Screenshot: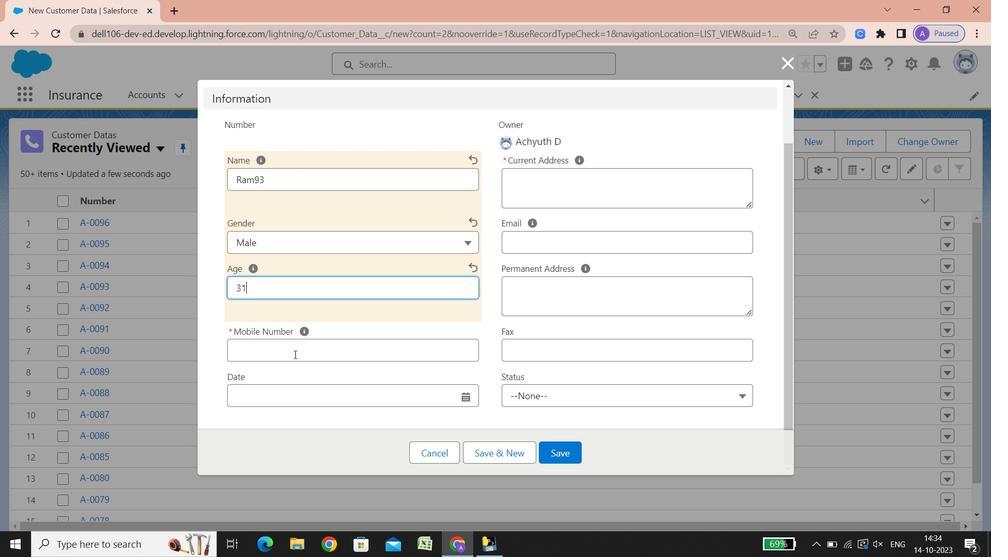 
Action: Mouse scrolled (325, 354) with delta (0, 0)
Screenshot: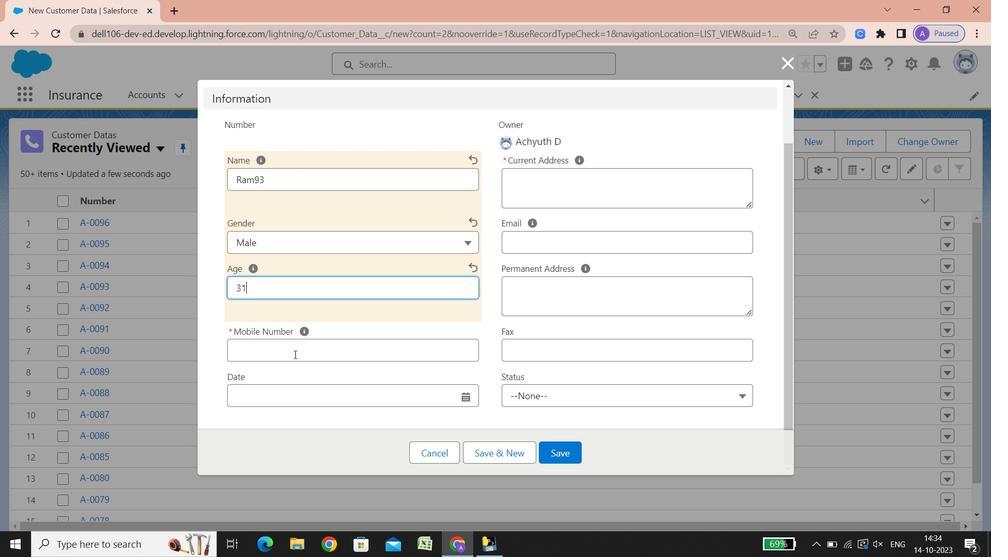 
Action: Mouse scrolled (325, 354) with delta (0, 0)
Screenshot: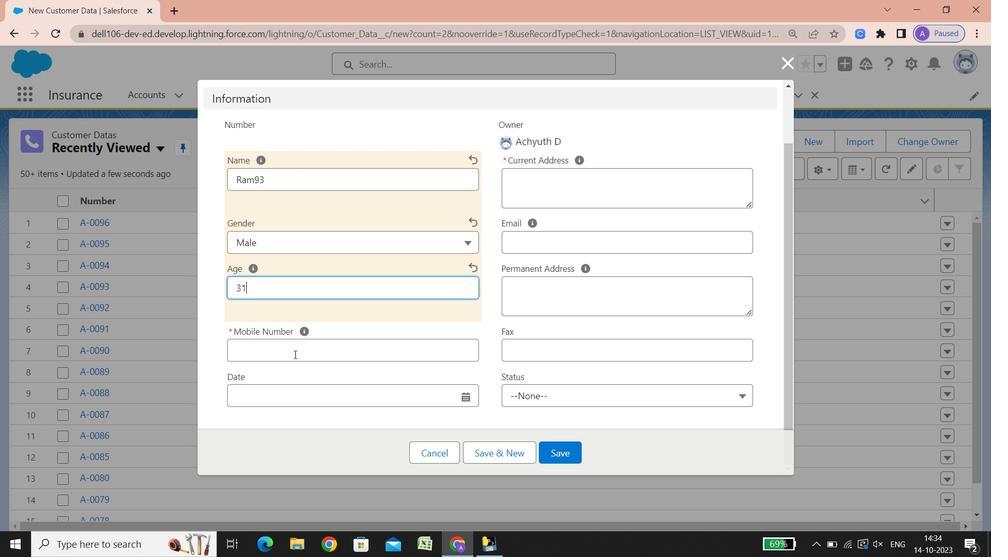 
Action: Mouse scrolled (325, 354) with delta (0, 0)
Screenshot: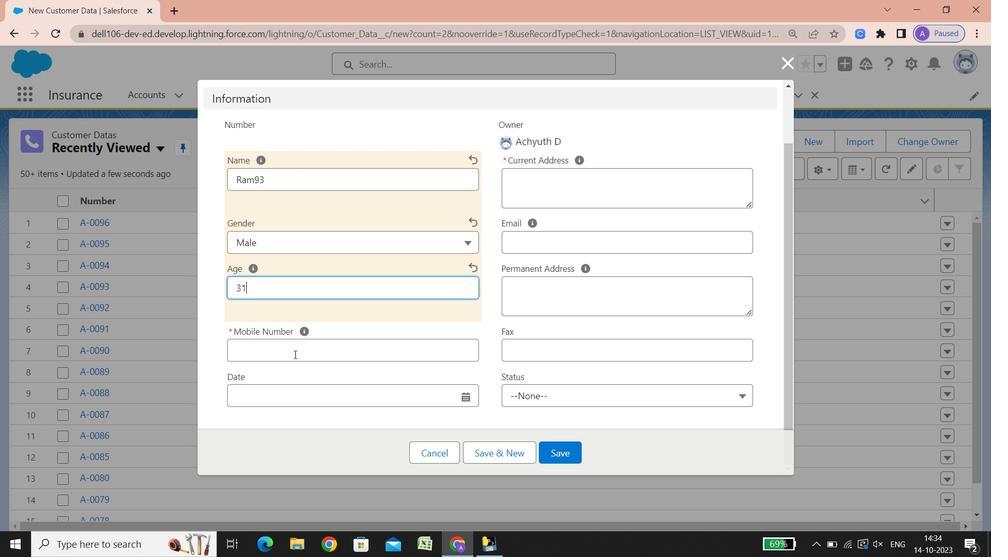 
Action: Mouse scrolled (325, 354) with delta (0, 0)
Screenshot: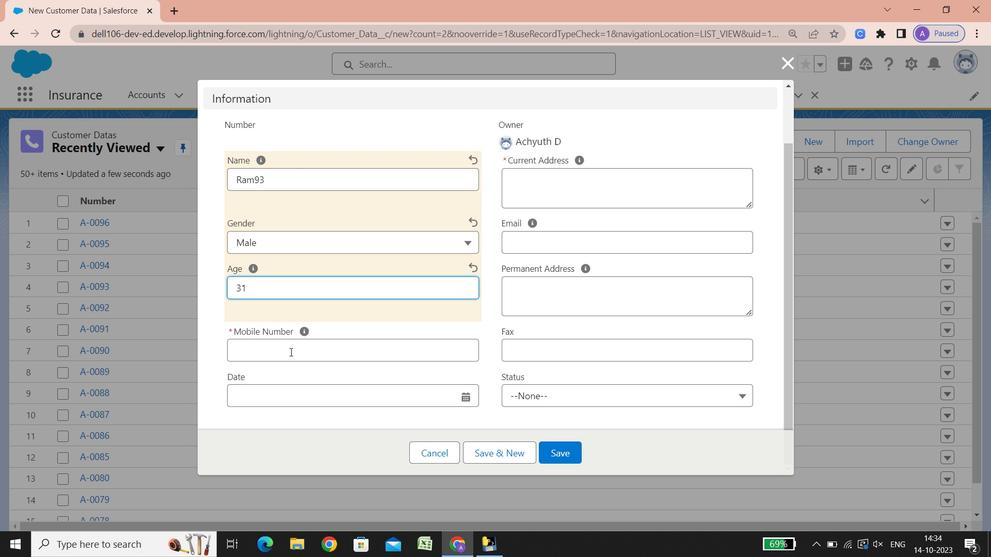 
Action: Mouse scrolled (325, 354) with delta (0, 0)
Screenshot: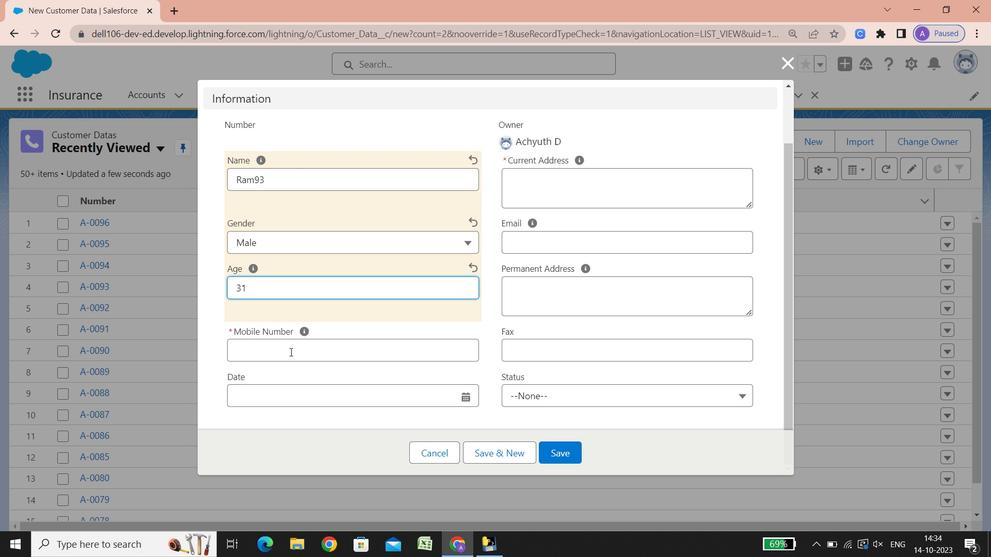 
Action: Mouse scrolled (325, 354) with delta (0, 0)
Screenshot: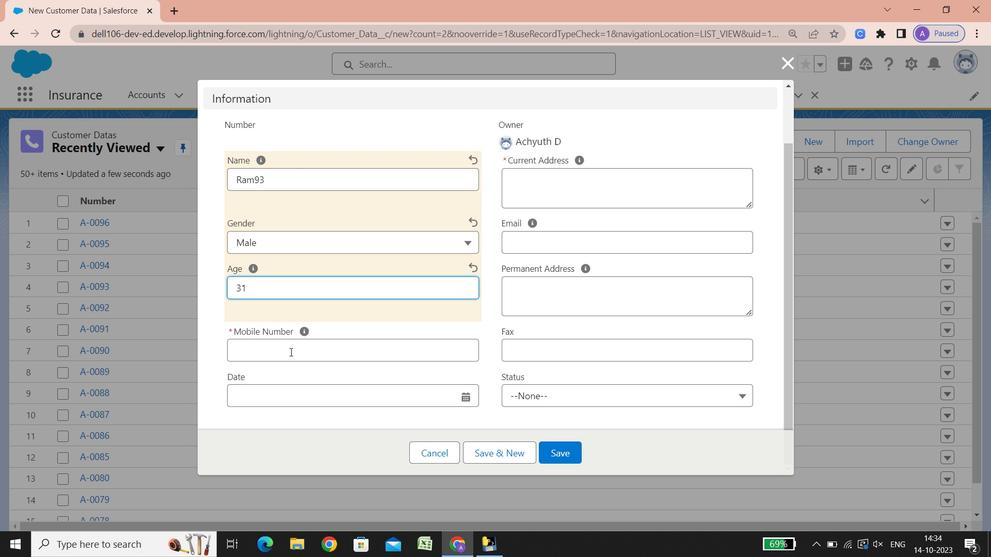 
Action: Mouse scrolled (325, 354) with delta (0, 0)
Screenshot: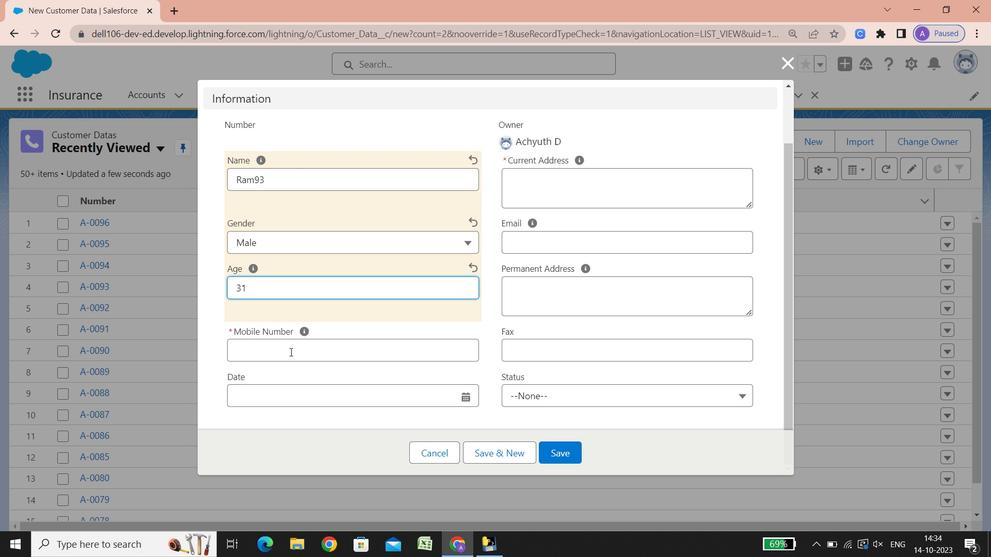 
Action: Mouse scrolled (325, 354) with delta (0, 0)
Screenshot: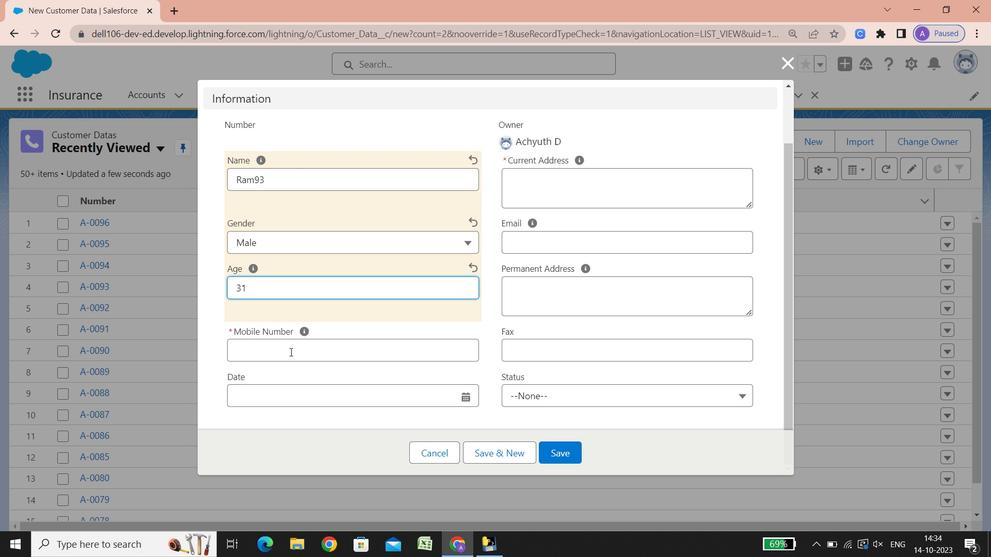 
Action: Mouse scrolled (325, 354) with delta (0, 0)
Screenshot: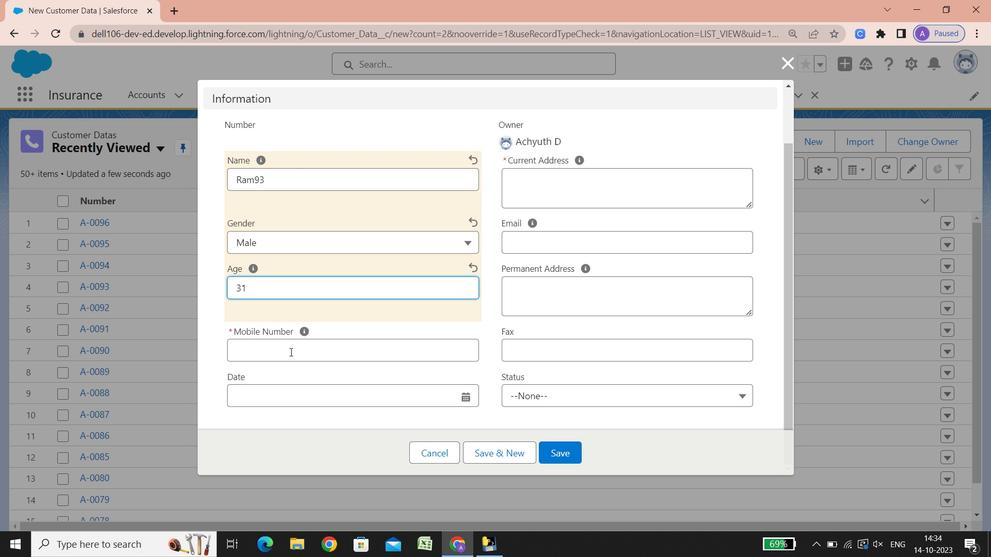 
Action: Mouse scrolled (325, 354) with delta (0, 0)
Screenshot: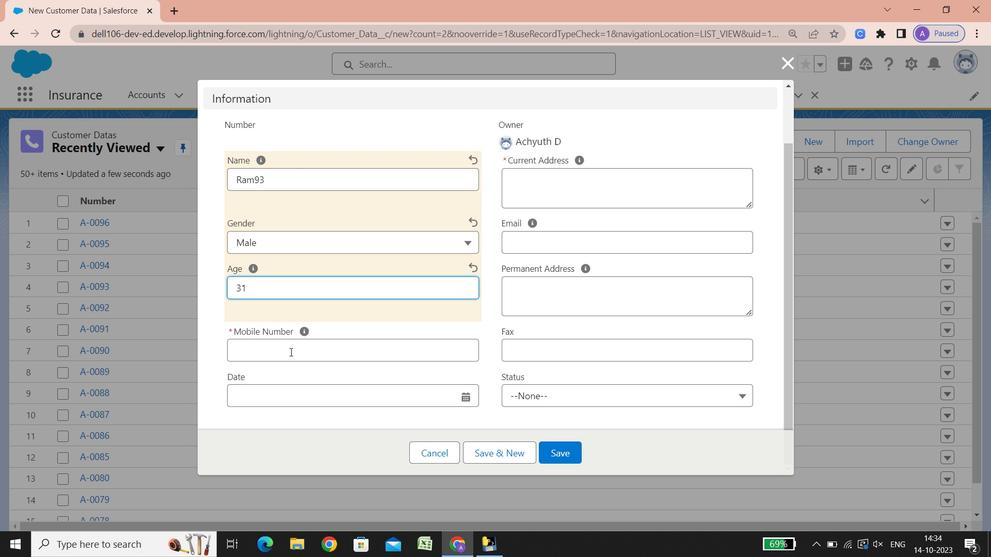 
Action: Mouse scrolled (325, 354) with delta (0, 0)
Screenshot: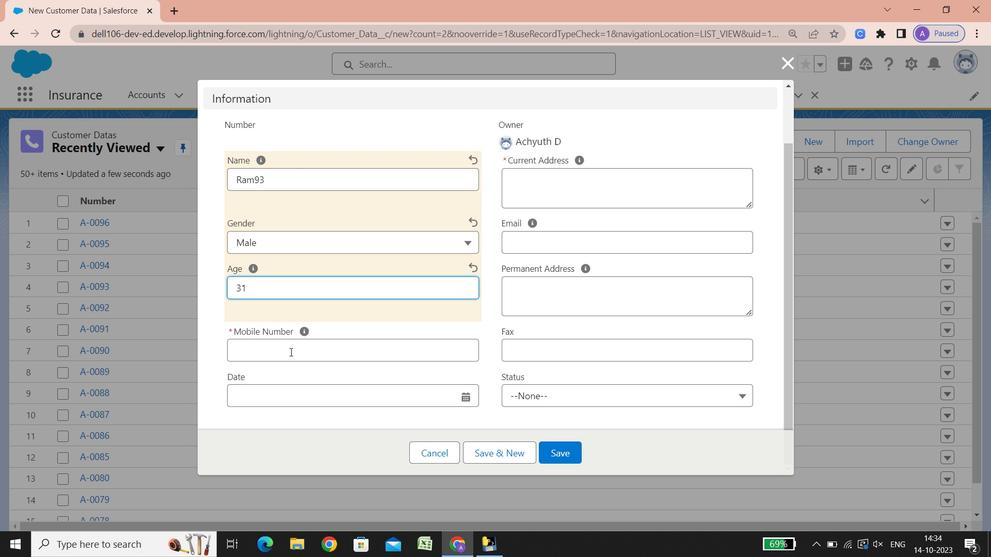 
Action: Mouse scrolled (325, 354) with delta (0, 0)
Screenshot: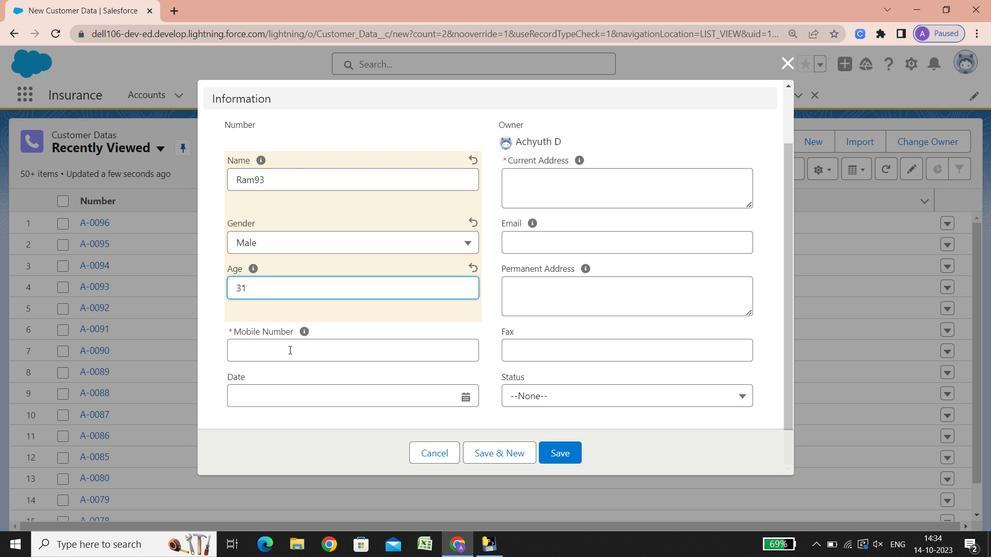 
Action: Mouse scrolled (325, 354) with delta (0, 0)
Screenshot: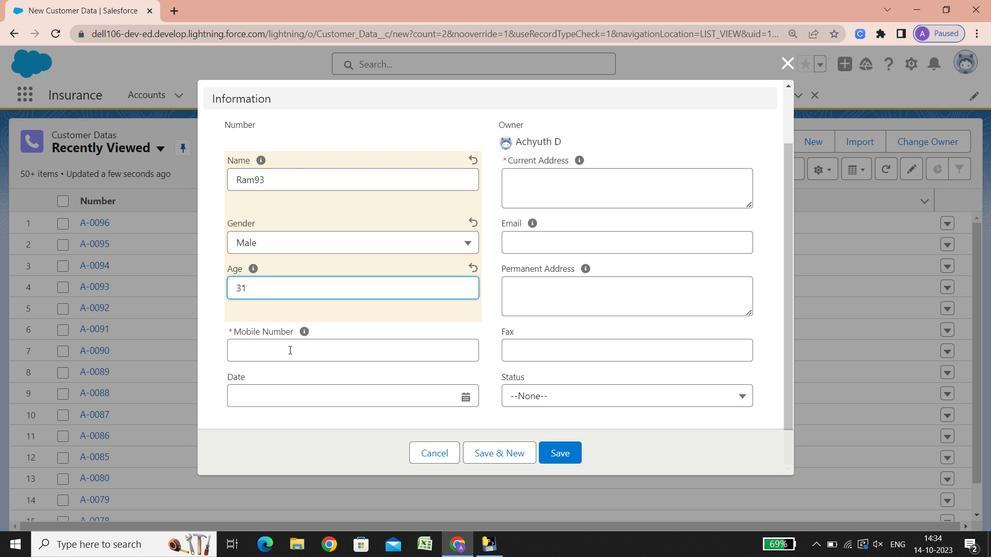 
Action: Mouse scrolled (325, 354) with delta (0, 0)
Screenshot: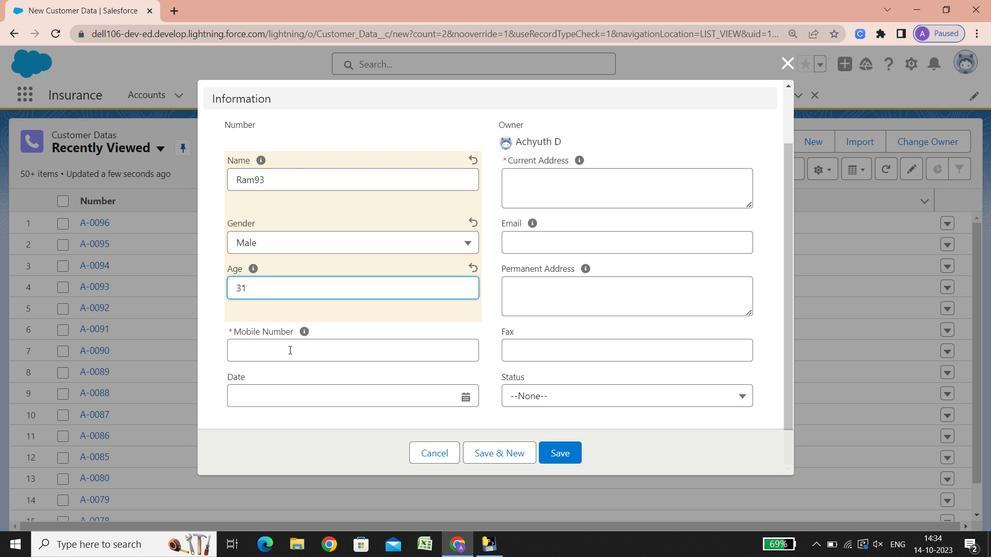 
Action: Mouse scrolled (325, 354) with delta (0, 0)
Screenshot: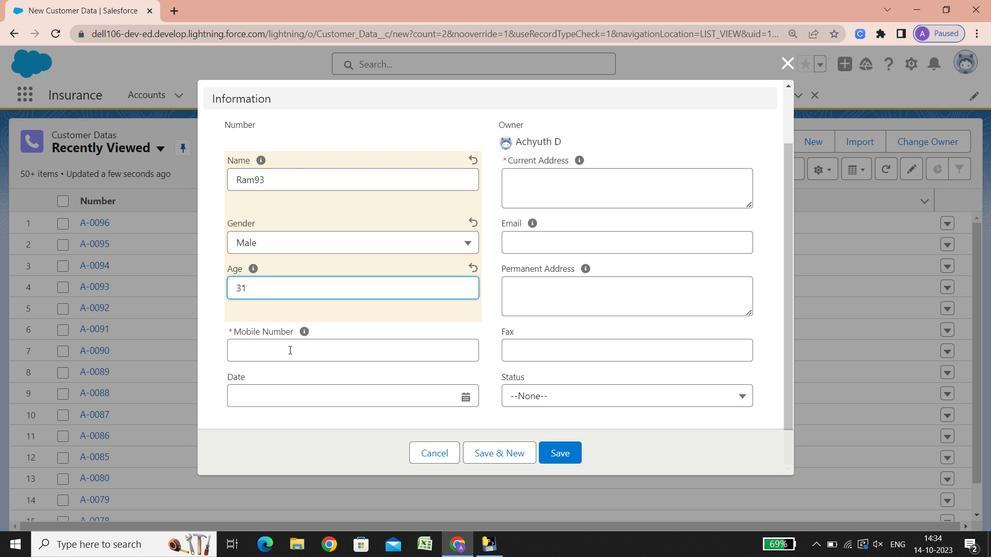 
Action: Mouse scrolled (325, 354) with delta (0, 0)
Screenshot: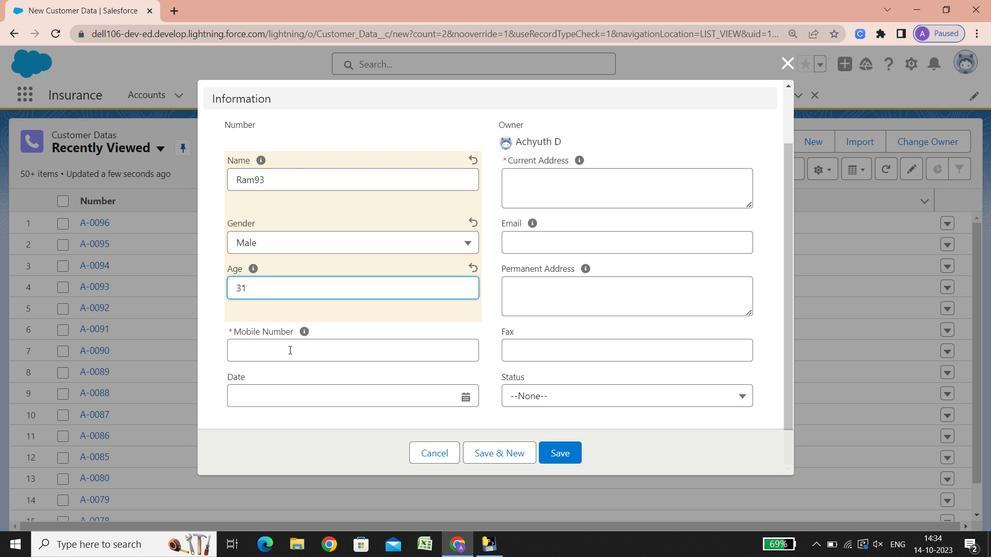 
Action: Mouse scrolled (325, 354) with delta (0, 0)
Screenshot: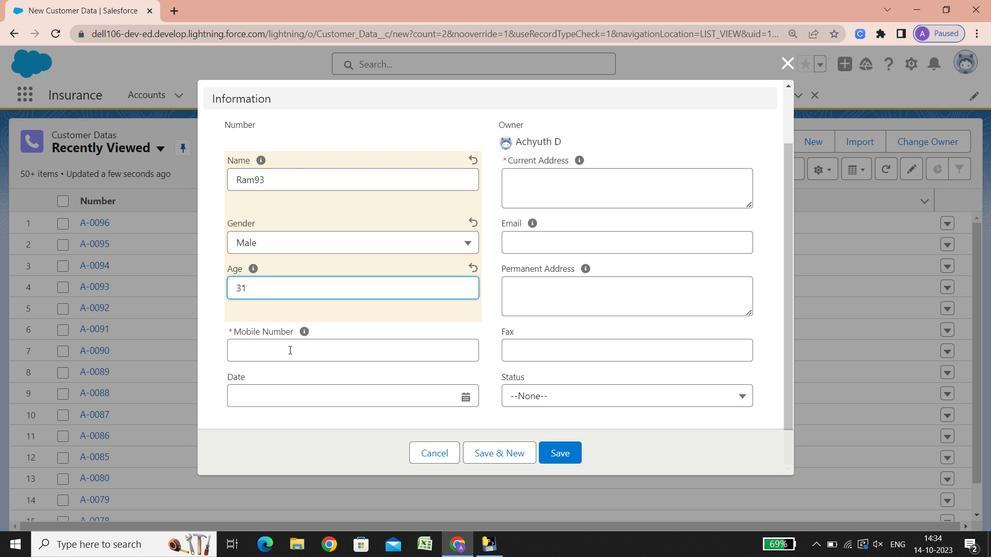 
Action: Mouse scrolled (325, 354) with delta (0, 0)
Screenshot: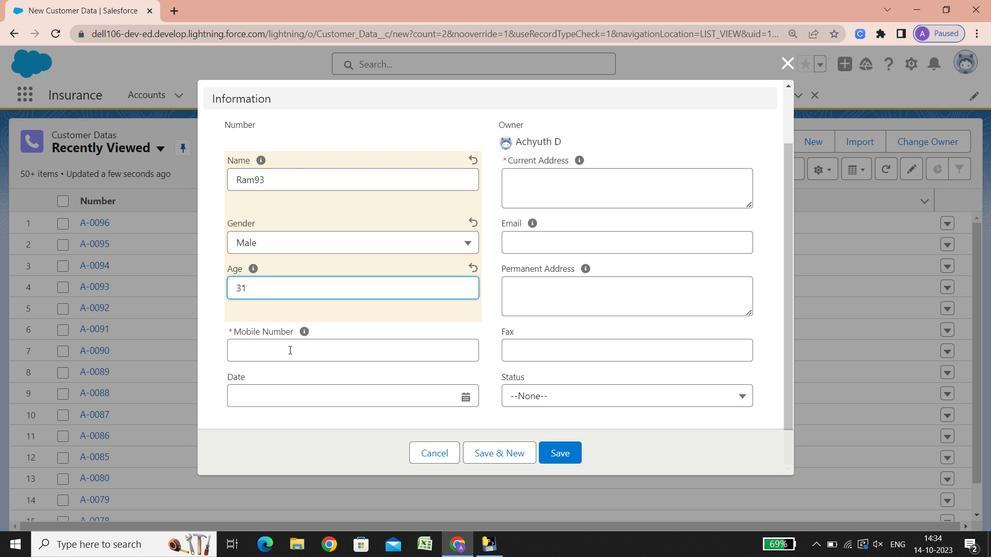 
Action: Mouse scrolled (325, 354) with delta (0, 0)
Screenshot: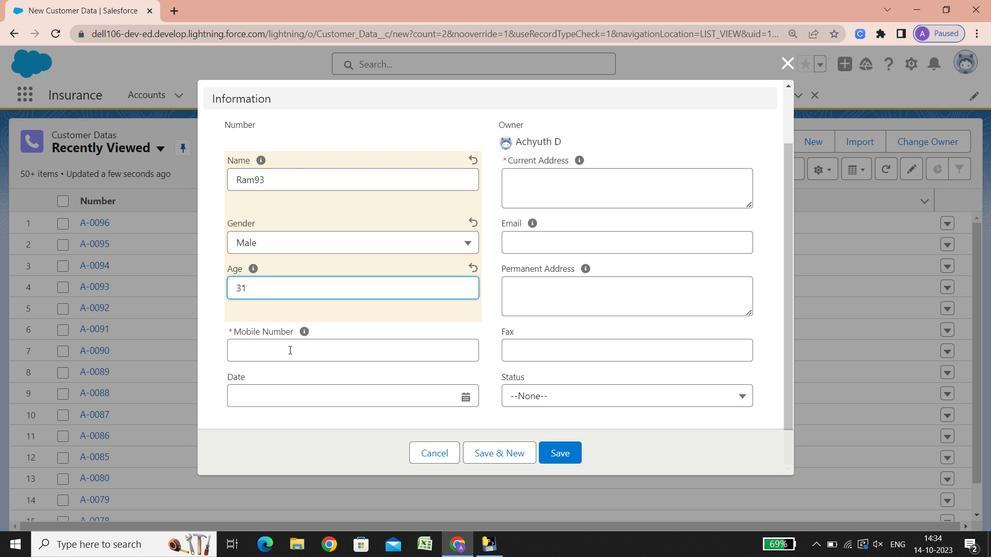 
Action: Mouse scrolled (325, 354) with delta (0, 0)
Screenshot: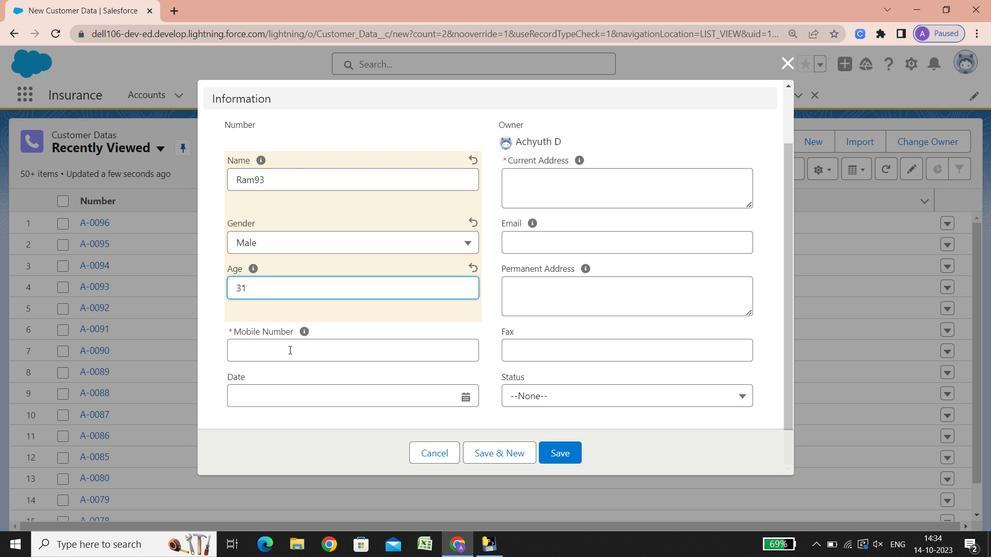 
Action: Mouse scrolled (325, 354) with delta (0, 0)
Screenshot: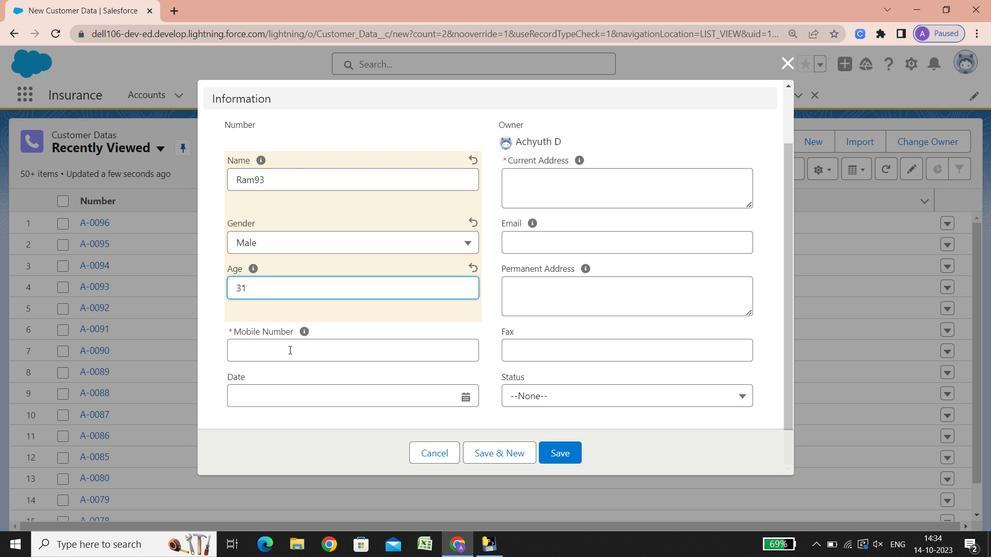 
Action: Mouse scrolled (325, 354) with delta (0, 0)
Screenshot: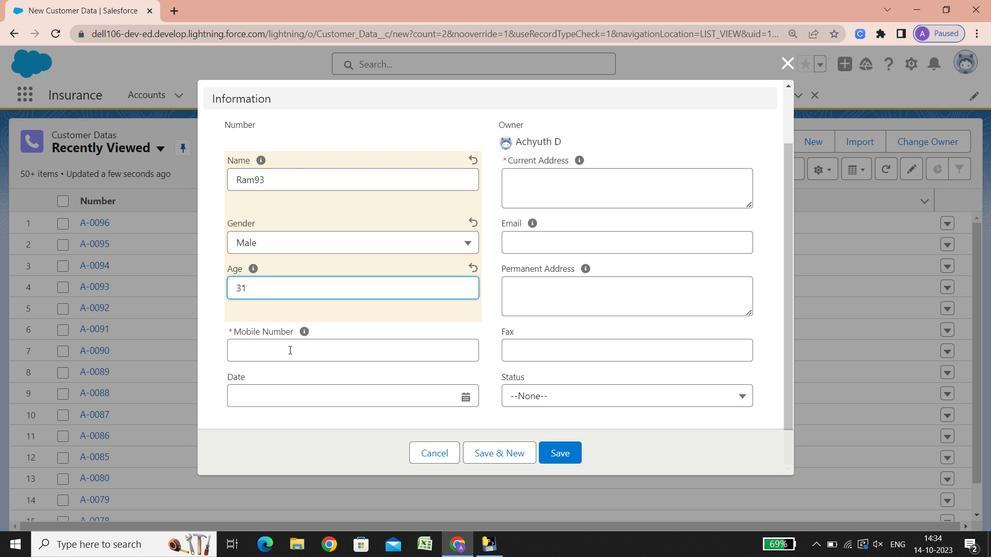 
Action: Mouse scrolled (325, 354) with delta (0, 0)
Screenshot: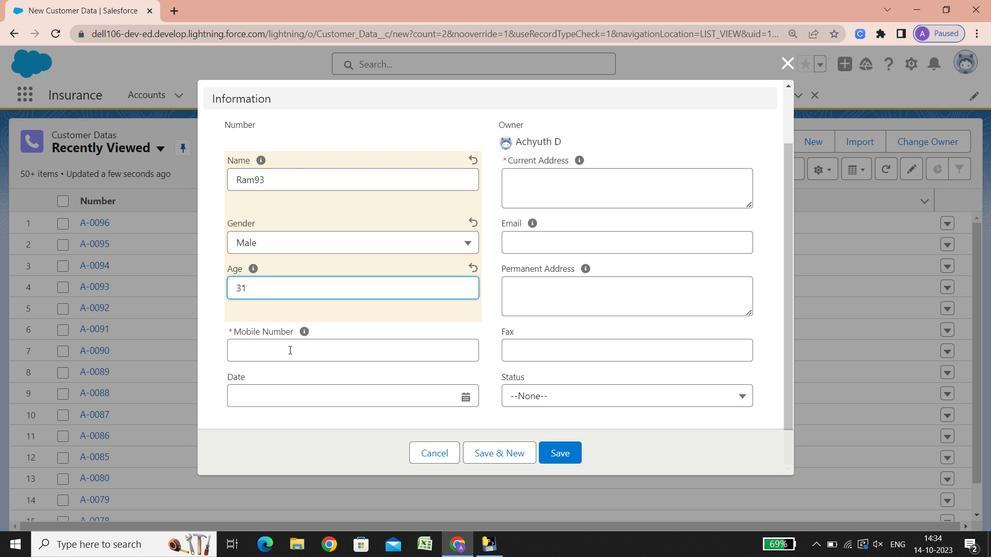 
Action: Mouse scrolled (325, 354) with delta (0, 0)
Screenshot: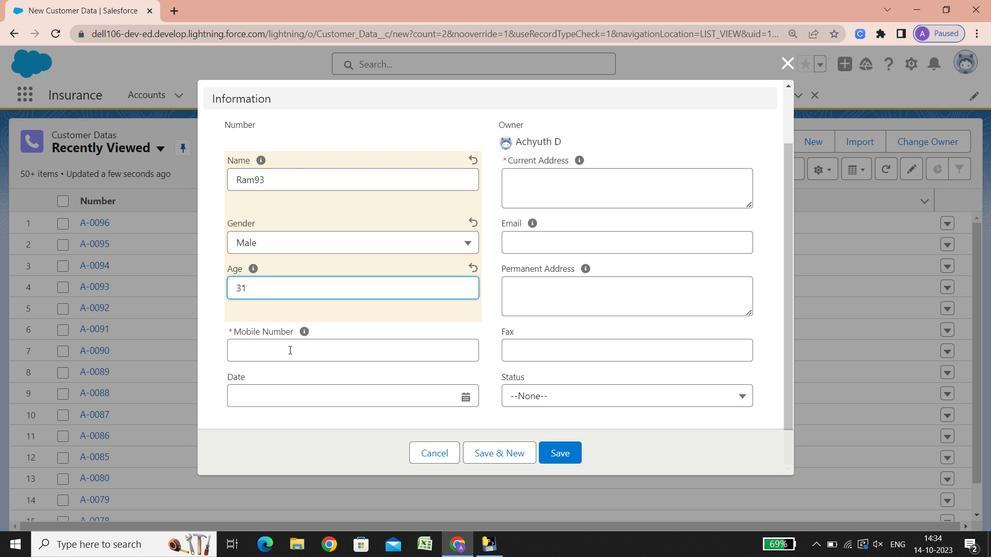 
Action: Mouse scrolled (325, 354) with delta (0, 0)
Screenshot: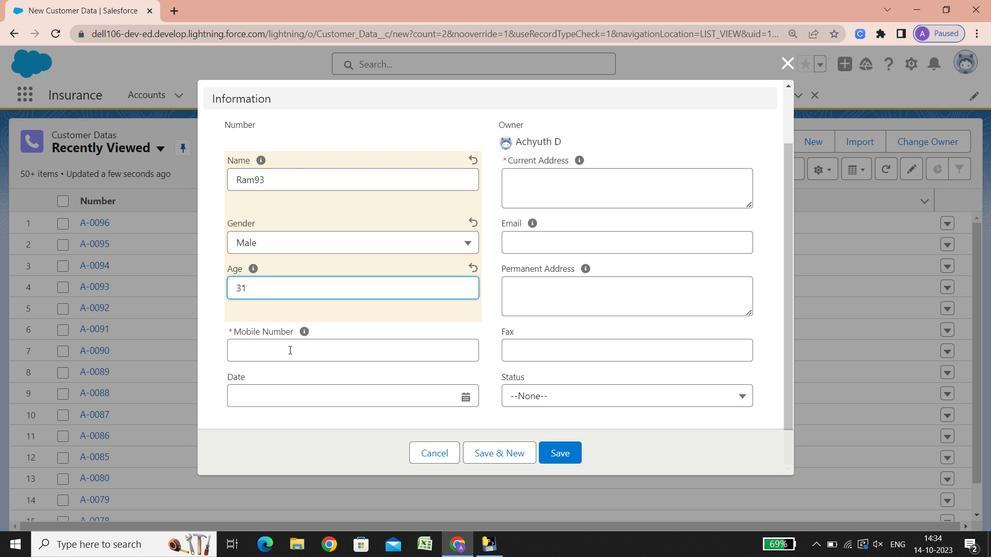 
Action: Mouse moved to (316, 344)
Screenshot: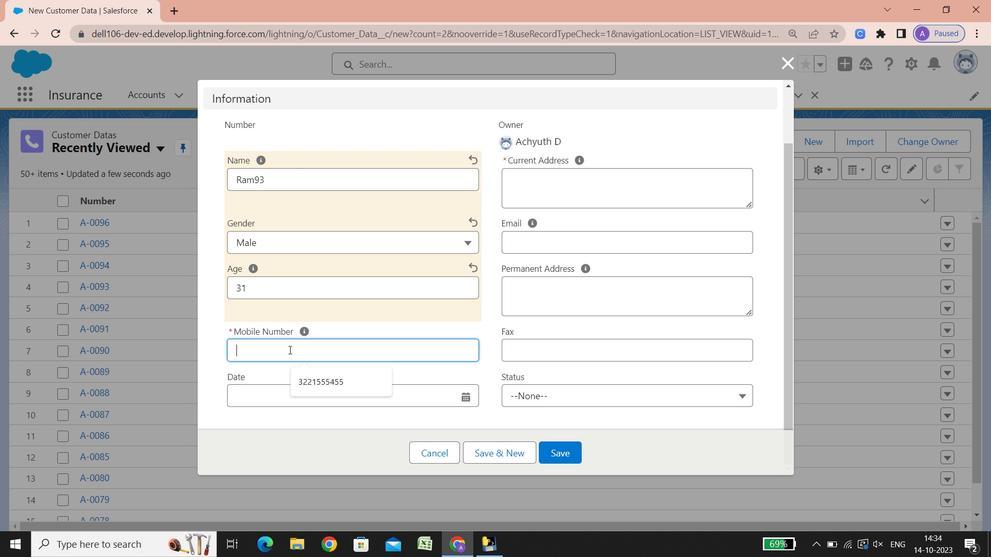 
Action: Mouse pressed left at (316, 344)
Screenshot: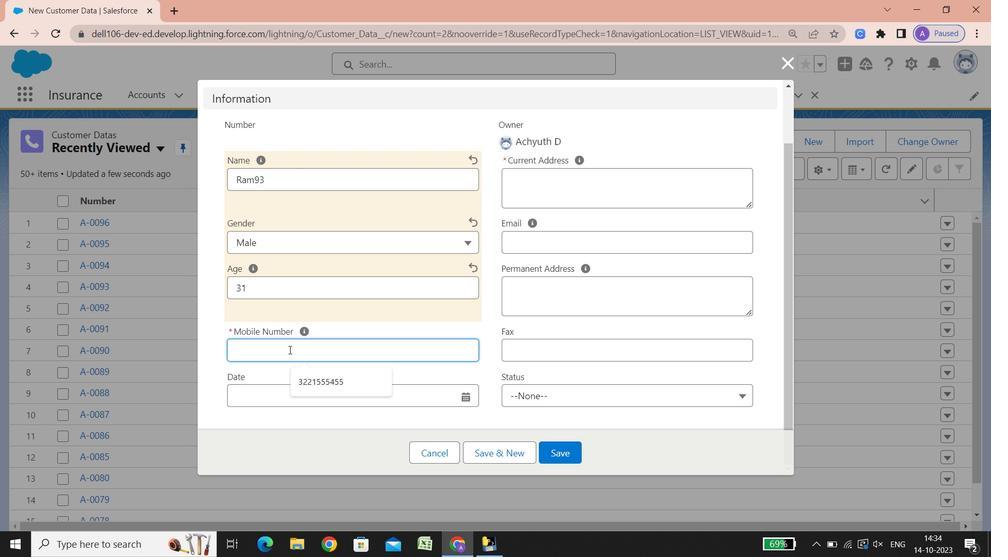 
Action: Key pressed 022272197
Screenshot: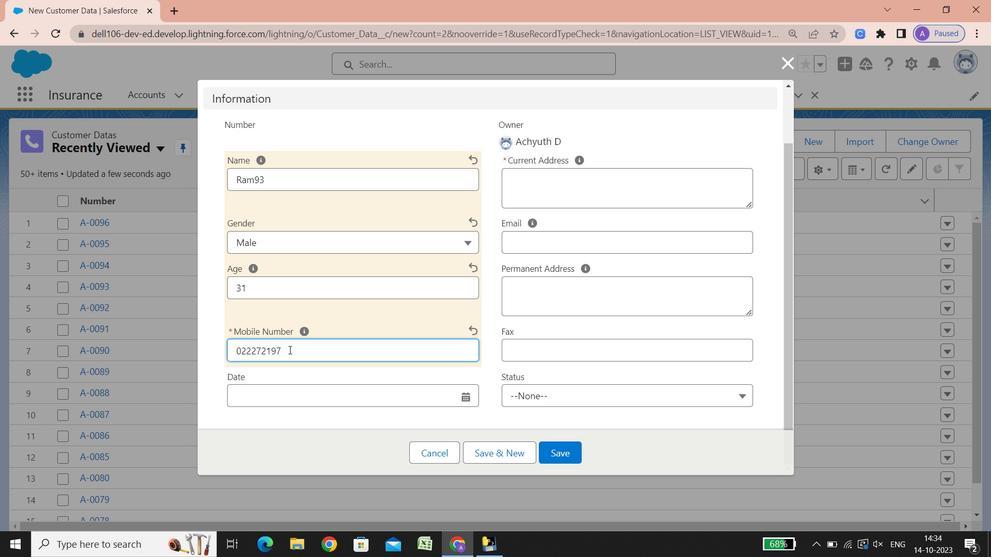 
Action: Mouse moved to (449, 395)
Screenshot: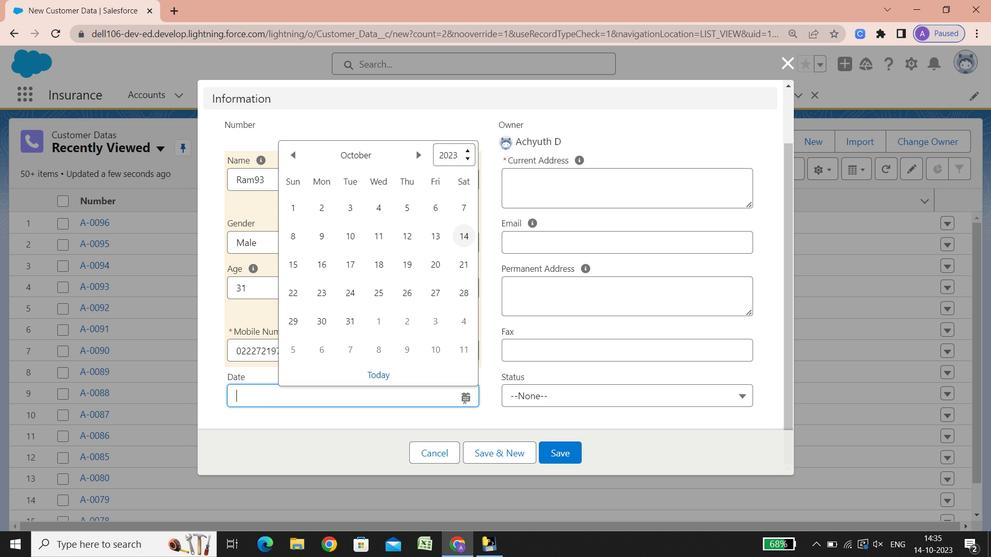 
Action: Mouse pressed left at (449, 395)
Screenshot: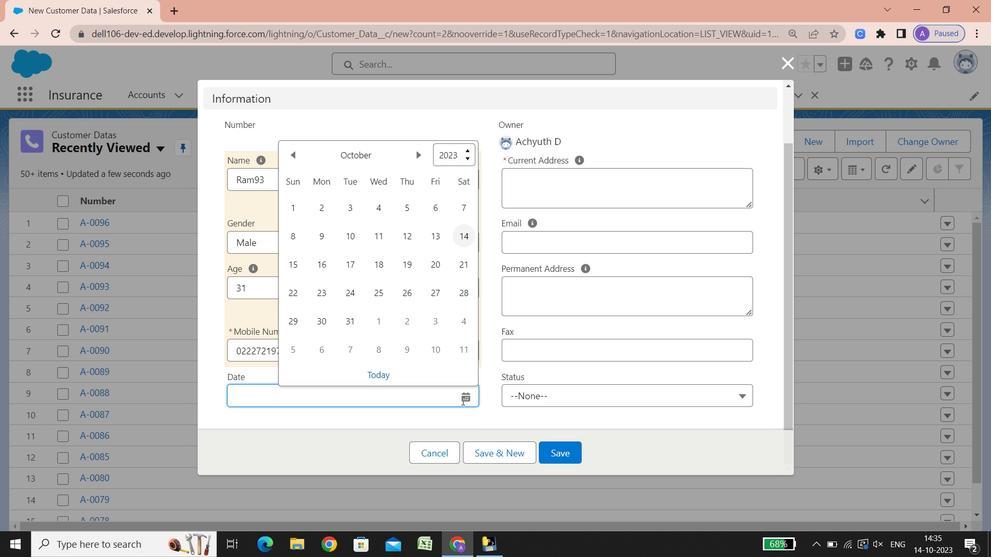 
Action: Mouse moved to (385, 367)
Screenshot: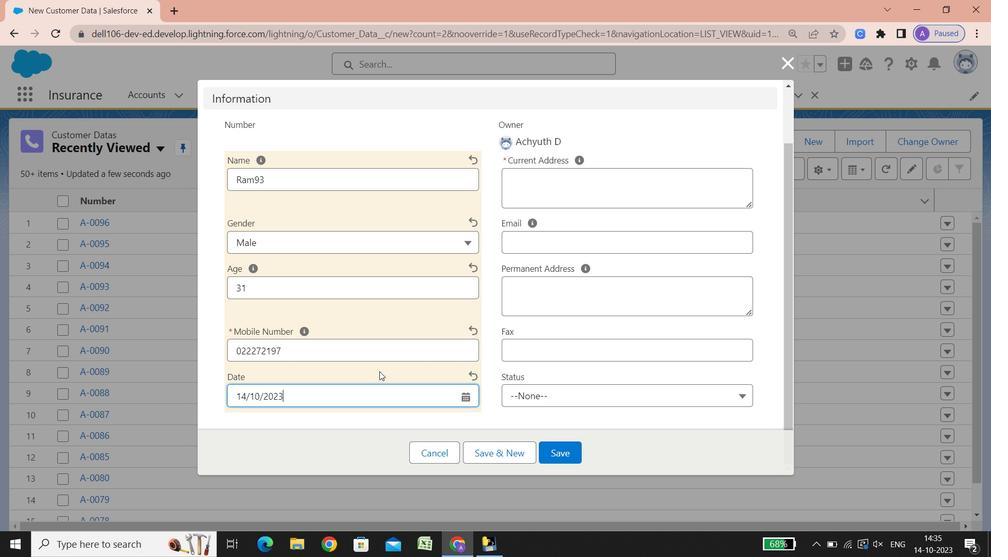 
Action: Mouse pressed left at (385, 367)
Screenshot: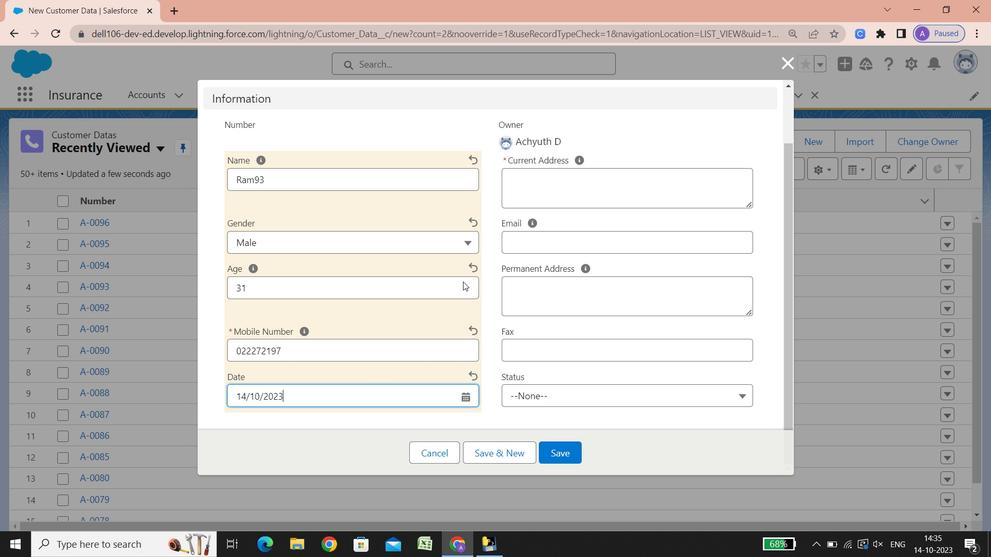 
Action: Mouse moved to (495, 167)
Screenshot: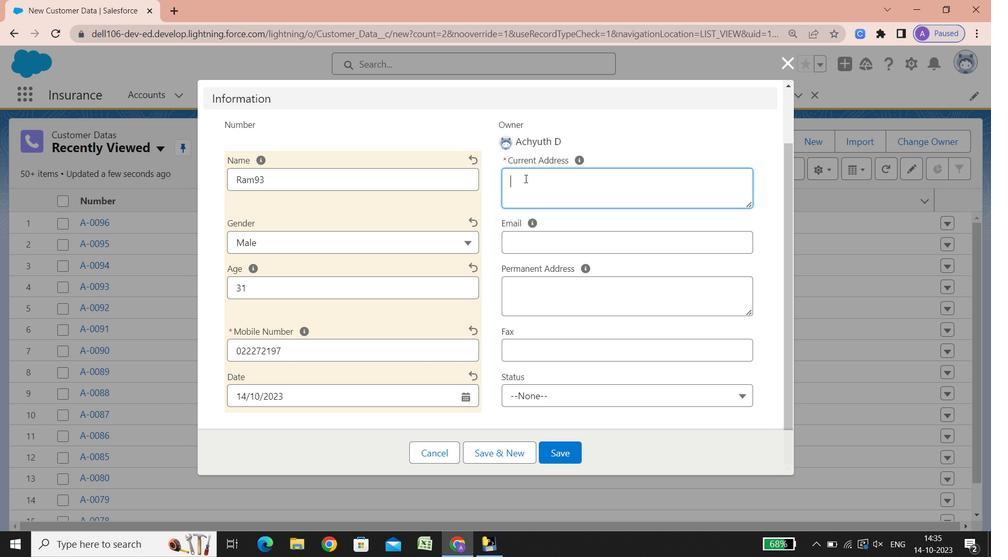 
Action: Mouse pressed left at (495, 167)
Screenshot: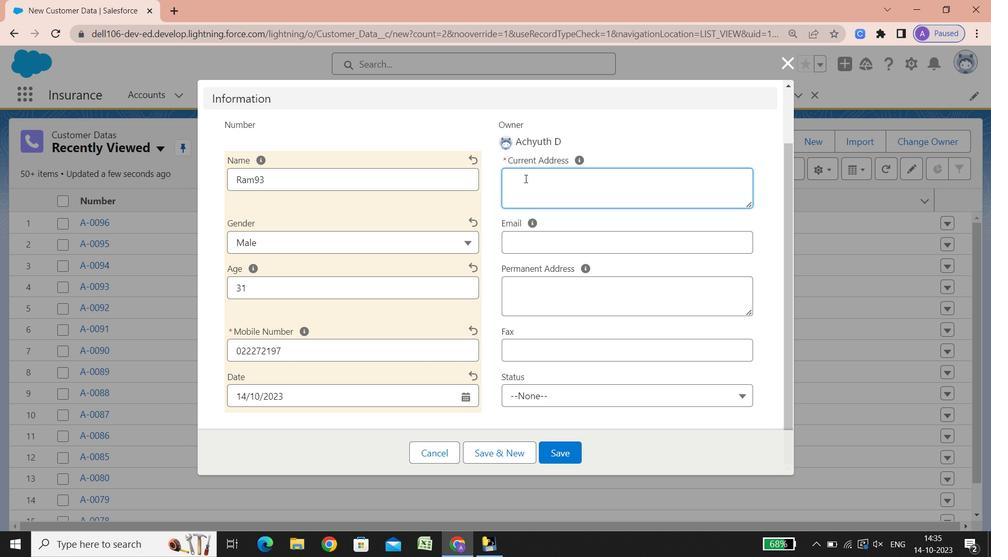 
Action: Key pressed <Key.shift><Key.shift><Key.shift><Key.shift><Key.shift><Key.shift><Key.shift><Key.shift><Key.shift><Key.shift><Key.shift><Key.shift><Key.shift><Key.shift><Key.shift><Key.shift><Key.shift><Key.shift><Key.shift>Street<Key.space><Key.shift_r>:<Key.space>48,<Key.space><Key.shift_r><Key.shift_r><Key.shift_r><Key.shift_r><Key.shift_r>M<Key.space><Key.shift_r><Key.shift_r><Key.shift_r><Key.shift_r><Key.shift_r><Key.shift_r><Key.shift_r><Key.shift_r><Key.shift_r><Key.shift_r><Key.shift_r><Key.shift_r><Key.shift_r><Key.shift_r><Key.shift_r><Key.shift_r><Key.shift_r>M<Key.space><Key.shift_r><Key.shift_r><Key.shift_r><Key.shift_r><Key.shift_r><Key.shift_r><Key.shift_r><Key.shift_r><Key.shift_r>Lane,<Key.space><Key.shift_r><Key.shift_r><Key.shift_r><Key.shift_r><Key.shift_r>Nagarthpet<Key.space><Key.shift>Corss,<Key.space><Key.shift><Key.shift><Key.shift><Key.shift><Key.shift><Key.shift><Key.shift><Key.shift><Key.shift><Key.shift><Key.shift><Key.shift><Key.shift><Key.shift><Key.shift><Key.shift><Key.shift><Key.shift><Key.shift>Bombay<Key.space><Key.shift><Key.shift><Key.shift><Key.shift><Key.shift>Talkies<Key.space><Key.shift>Compound,<Key.space><Key.shift><Key.shift><Key.shift><Key.shift><Key.shift><Key.shift><Key.shift><Key.shift><Key.shift>Trapinex<Key.space><Key.shift>House,<Key.space><Key.shift>Sholapur<Key.space><Key.shift>Street,<Key.space>
Screenshot: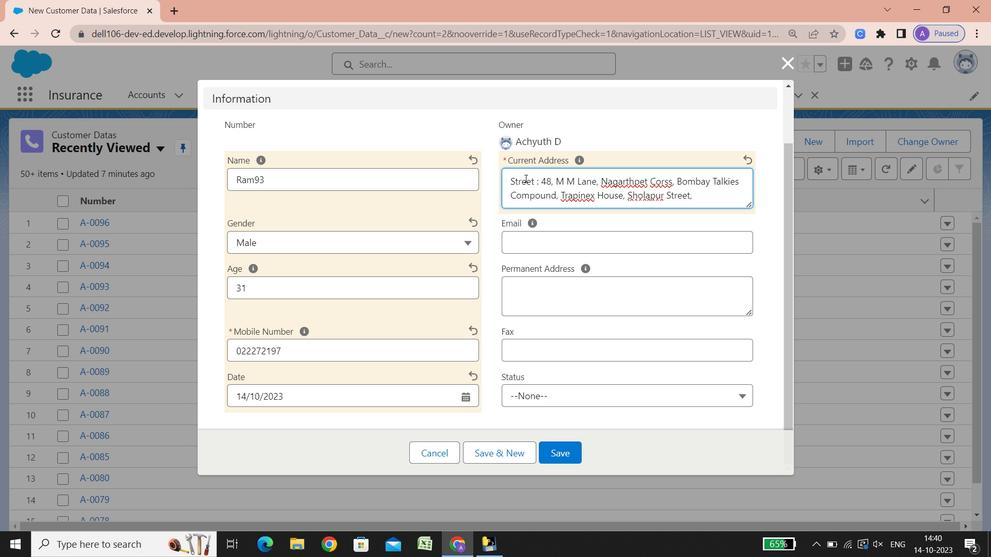 
Action: Mouse moved to (512, 167)
Screenshot: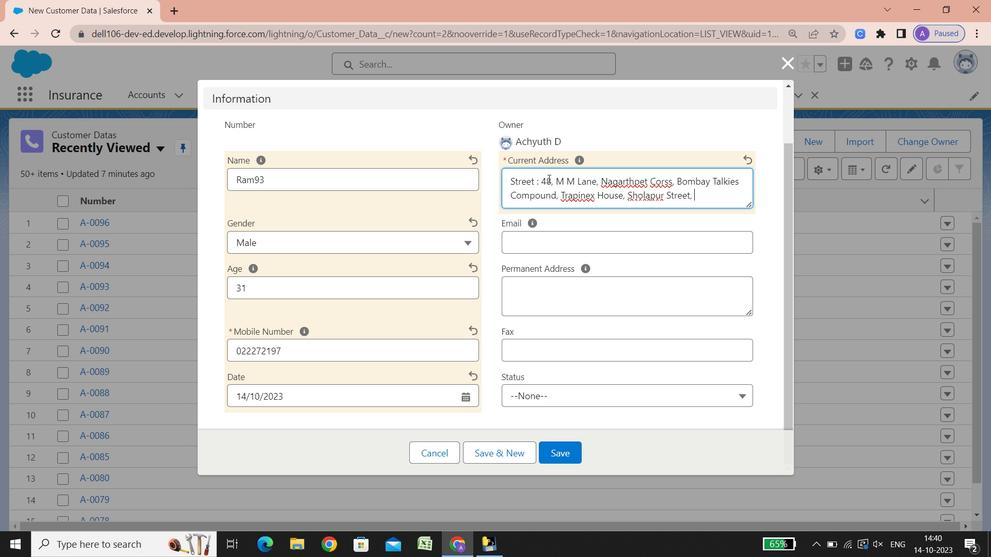 
Action: Key pressed <Key.shift><Key.shift>Chinch<Key.space><Key.shift>Bunder,<Key.space><Key.shift>Dadar<Key.shift_r>(w<Key.shift_r>)<Key.enter><Key.shift><Key.shift><Key.shift><Key.shift>State/pro<Key.backspace><Key.backspace><Key.backspace><Key.backspace><Key.backspace><Key.backspace><Key.backspace><Key.backspace><Key.backspace><Key.shift><Key.shift>City<Key.space><Key.shift_r>:<Key.space><Key.shift><Key.shift><Key.shift><Key.shift><Key.shift><Key.shift><Key.shift><Key.shift><Key.shift><Key.shift><Key.shift><Key.shift><Key.shift><Key.shift><Key.shift><Key.shift>Mumbai<Key.enter><Key.shift><Key.shift>State/province/area<Key.space><Key.shift_r>:<Key.space><Key.shift_r><Key.shift_r><Key.shift_r><Key.shift_r><Key.shift_r><Key.shift_r><Key.shift_r><Key.shift_r><Key.shift_r><Key.shift_r><Key.shift_r><Key.shift_r><Key.shift_r><Key.shift_r><Key.shift_r><Key.shift_r><Key.shift_r><Key.shift_r><Key.shift_r><Key.shift_r><Key.shift_r><Key.shift_r>Maharashtra<Key.enter>ph<Key.backspace><Key.backspace><Key.shift_r>Phone<Key.space>number<Key.space><Key.shift_r><Key.shift_r>:<Key.space>02224300<Key.backspace>21148<Key.enter><Key.shift>Zip<Key.space>code<Key.space><Key.shift_r>:40<Key.backspace><Key.backspace><Key.space>40005<Key.backspace>28<Key.enter><Key.shift><Key.shift><Key.shift><Key.shift><Key.shift><Key.shift><Key.shift><Key.shift><Key.shift><Key.shift><Key.shift>Country<Key.space>cca<Key.backspace><Key.backspace>alling<Key.space>code<Key.space><Key.shift_r>:<Key.space><Key.shift_r>+91<Key.enter><Key.shift><Key.shift><Key.shift><Key.shift><Key.shift><Key.shift><Key.shift><Key.shift><Key.shift><Key.shift><Key.shift><Key.shift><Key.shift><Key.shift><Key.shift><Key.shift><Key.shift><Key.shift><Key.shift><Key.shift><Key.shift><Key.shift><Key.shift><Key.shift><Key.shift><Key.shift><Key.shift><Key.shift><Key.shift><Key.shift><Key.shift>Country<Key.space><Key.shift_r>:<Key.space>i<Key.backspace><Key.shift>India
Screenshot: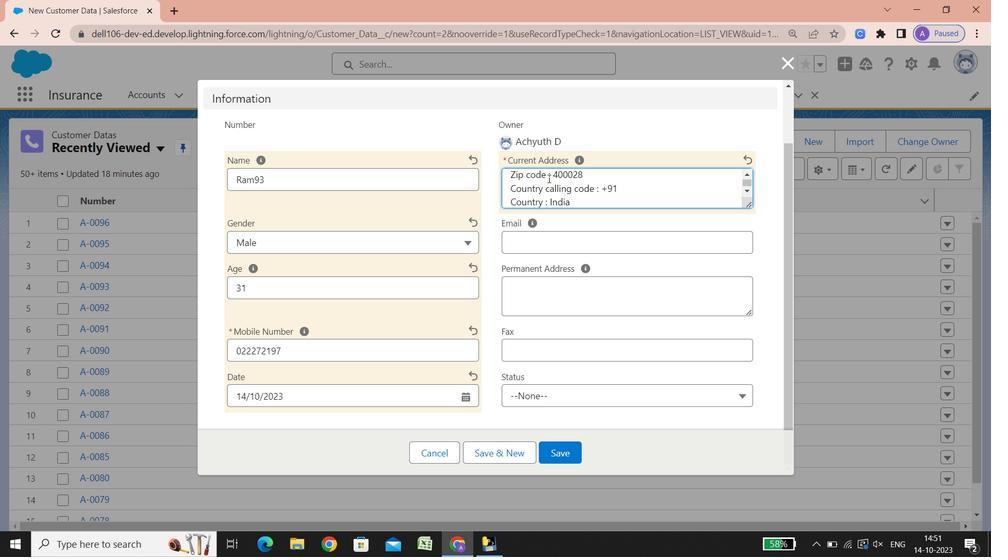 
Action: Mouse moved to (494, 236)
Screenshot: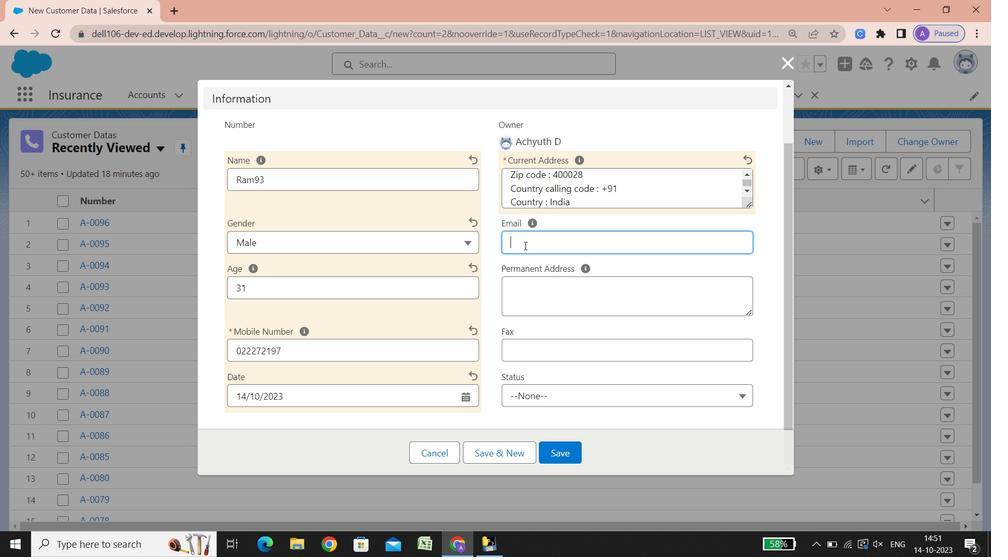 
Action: Mouse pressed left at (494, 236)
Screenshot: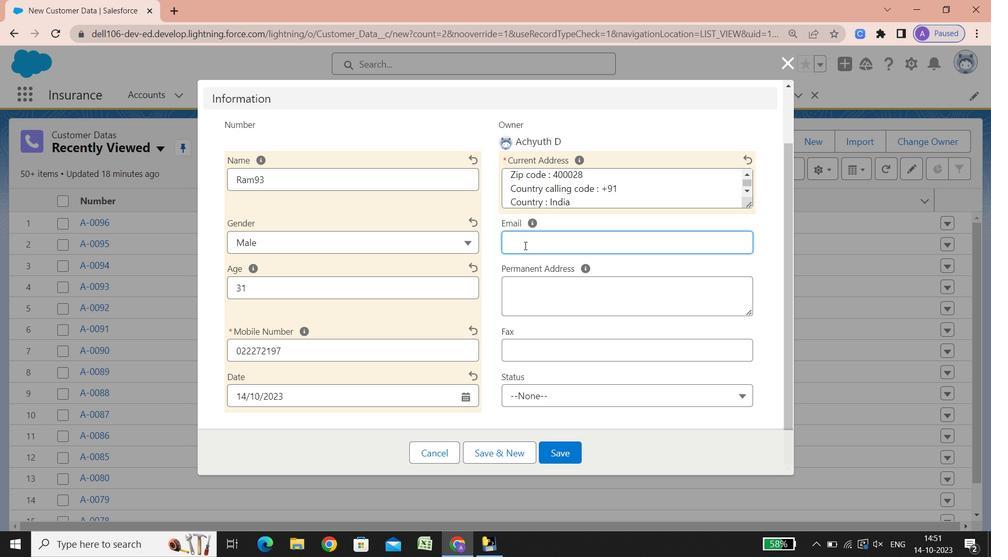 
Action: Key pressed <Key.shift><Key.shift><Key.shift><Key.shift><Key.shift><Key.shift><Key.shift><Key.shift><Key.shift><Key.shift><Key.shift><Key.shift><Key.shift>Ram93568<Key.shift_r>@google.com
Screenshot: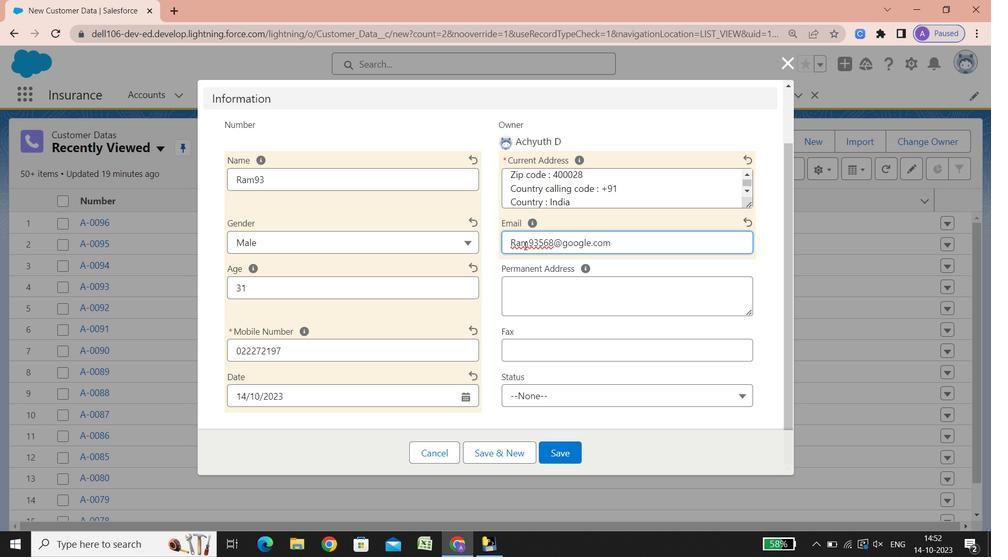 
Action: Mouse moved to (485, 276)
Screenshot: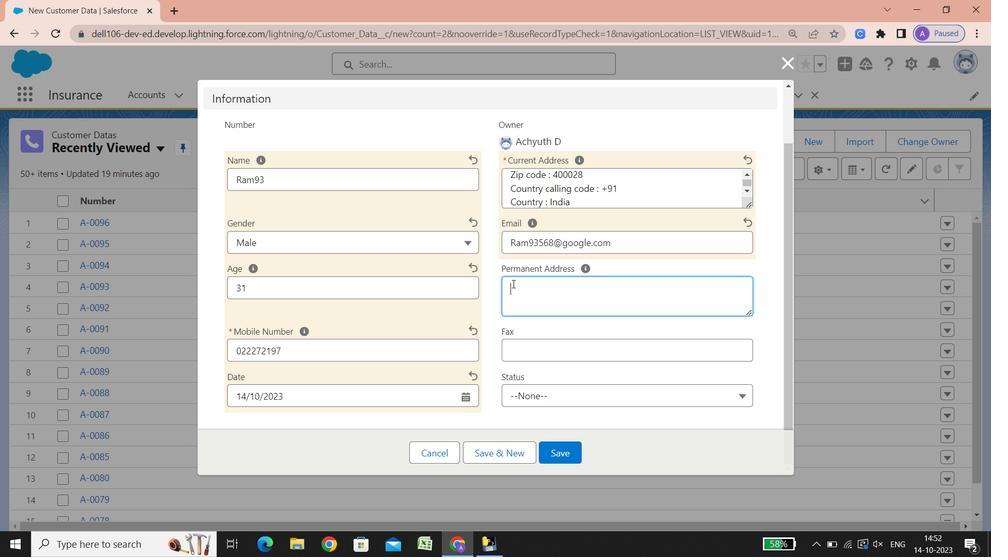 
Action: Mouse pressed left at (485, 276)
Screenshot: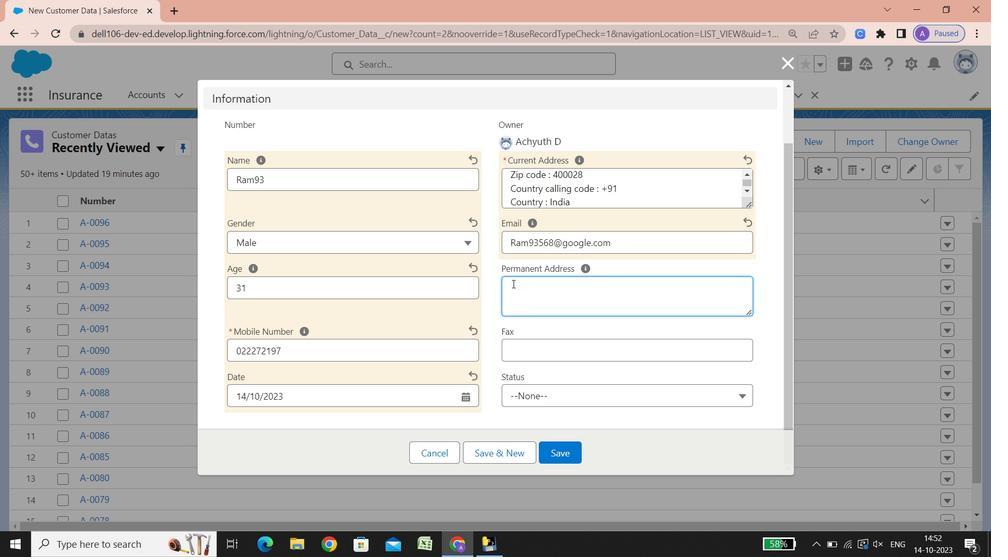 
Action: Key pressed <Key.shift><Key.shift><Key.shift><Key.shift><Key.shift><Key.shift><Key.shift>Street<Key.space><Key.shift_r>:<Key.space>48,<Key.space><Key.shift><Key.shift>M<Key.space><Key.shift><Key.shift><Key.shift><Key.shift><Key.shift><Key.shift><Key.shift><Key.shift><Key.shift><Key.shift><Key.shift><Key.shift><Key.shift><Key.shift><Key.shift>M<Key.space><Key.shift><Key.shift><Key.shift><Key.shift><Key.shift><Key.shift><Key.shift><Key.shift><Key.shift><Key.shift><Key.shift><Key.shift><Key.shift><Key.shift><Key.shift><Key.shift><Key.shift><Key.shift><Key.shift><Key.shift><Key.shift>Lane,<Key.space><Key.shift>Nagarthpet<Key.space><Key.shift>Corss,<Key.space><Key.shift><Key.shift><Key.shift><Key.shift>Retiwala<Key.space><Key.shift>Industrial<Key.space><Key.shift><Key.shift><Key.shift><Key.shift><Key.shift><Key.shift><Key.shift><Key.shift><Key.shift><Key.shift><Key.shift><Key.shift><Key.shift><Key.shift><Key.shift><Key.shift><Key.shift><Key.shift>Est,<Key.space><Key.shift><Key.shift><Key.shift><Key.shift><Key.shift>H<Key.space><Key.shift><Key.shift><Key.shift><Key.shift><Key.shift><Key.shift><Key.shift><Key.shift><Key.shift><Key.shift><Key.shift><Key.shift><Key.shift><Key.shift><Key.shift><Key.shift><Key.shift><Key.shift><Key.shift><Key.shift><Key.shift><Key.shift><Key.shift><Key.shift><Key.shift><Key.shift><Key.shift>A<Key.space><Key.shift_r>Palav<Key.space><Key.shift_r><Key.shift_r><Key.shift_r><Key.shift_r><Key.shift_r><Key.shift_r><Key.shift_r>Marg,<Key.space><Key.shift>Near<Key.space><Key.shift><Key.shift><Key.shift><Key.shift><Key.shift><Key.shift><Key.shift><Key.shift><Key.shift><Key.shift><Key.shift><Key.shift><Key.shift><Key.shift><Key.shift><Key.shift><Key.shift>Rani<Key.space><Key.shift><Key.shift><Key.shift><Key.shift>Baug,<Key.space><Key.shift_r><Key.shift_r>Byculla
Screenshot: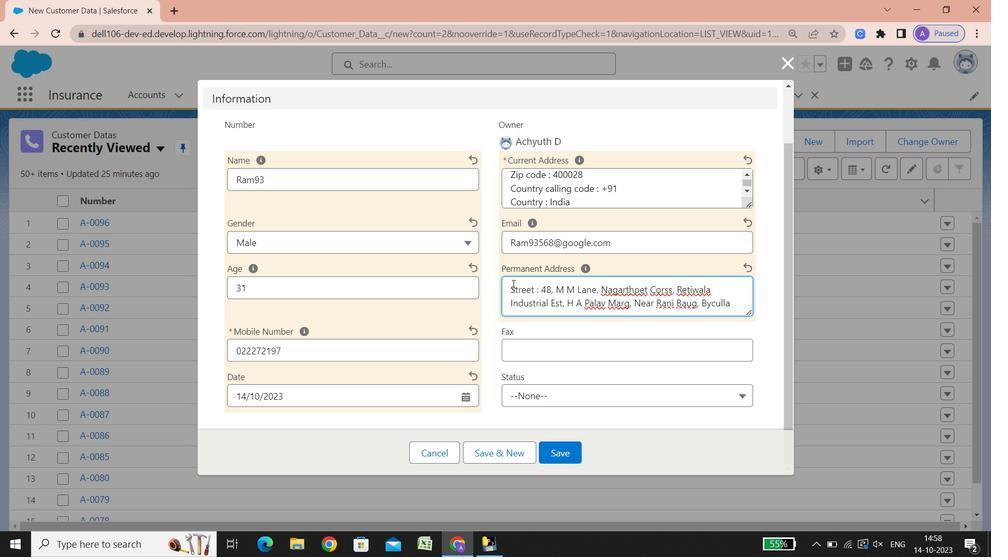 
Action: Mouse moved to (646, 303)
Screenshot: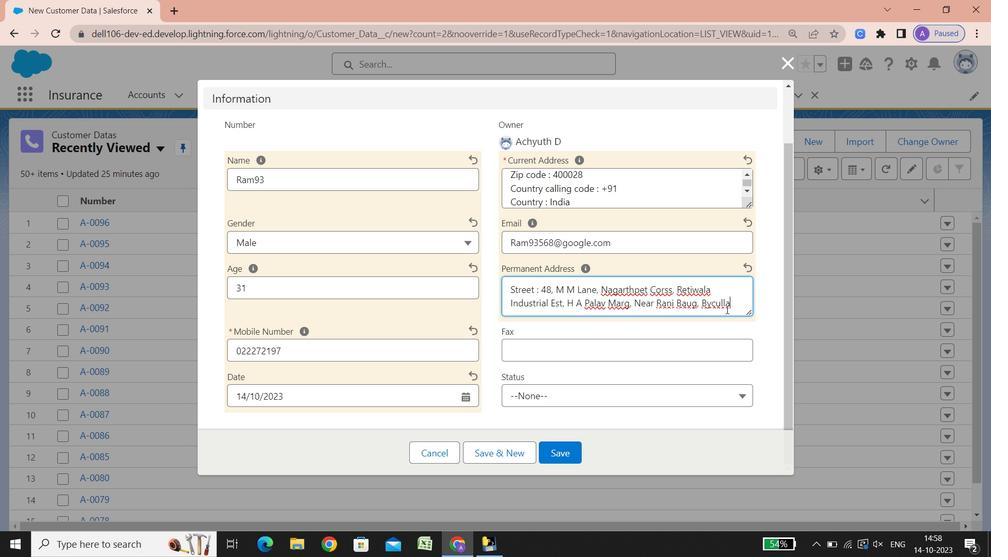 
Action: Key pressed ,<Key.space><Key.shift><Key.shift><Key.shift><Key.shift><Key.shift><Key.shift>Ganigarpet<Key.enter><Key.shift><Key.shift>City<Key.space><Key.shift_r>:<Key.space><Key.shift><Key.shift><Key.shift><Key.shift>Bangalore<Key.enter><Key.shift><Key.shift>State/province/area<Key.space><Key.shift_r>:<Key.space><Key.shift>Karnataka<Key.enter><Key.shift><Key.shift><Key.shift><Key.shift>Phone<Key.space>number<Key.space><Key.shift_r>:<Key.space>22272197<Key.enter><Key.shift>Zip<Key.space>code<Key.space><Key.shift_r>:<Key.space>560002<Key.enter><Key.shift>Country<Key.space>calling<Key.space>code<Key.space><Key.shift_r>:<Key.space><Key.shift_r><Key.shift_r><Key.shift_r>=<Key.backspace><Key.shift_r><Key.shift_r><Key.shift_r><Key.shift_r><Key.shift_r><Key.shift_r><Key.shift_r><Key.shift_r>+91<Key.enter><Key.shift>Country<Key.space><Key.shift_r>:<Key.space><Key.shift_r><Key.shift_r><Key.shift_r><Key.shift_r><Key.shift_r><Key.shift_r><Key.shift_r><Key.shift_r><Key.shift_r><Key.shift_r>India
Screenshot: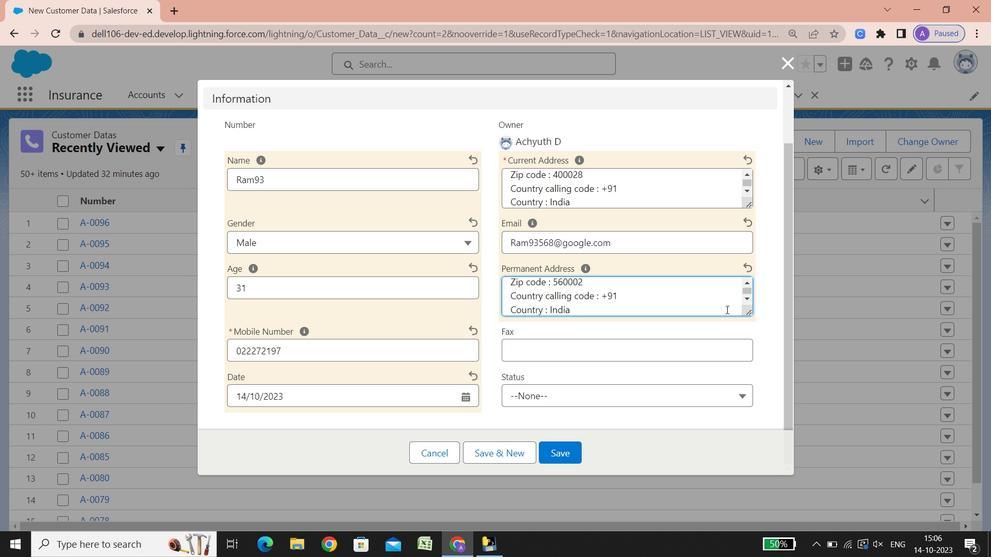 
Action: Mouse moved to (591, 353)
Screenshot: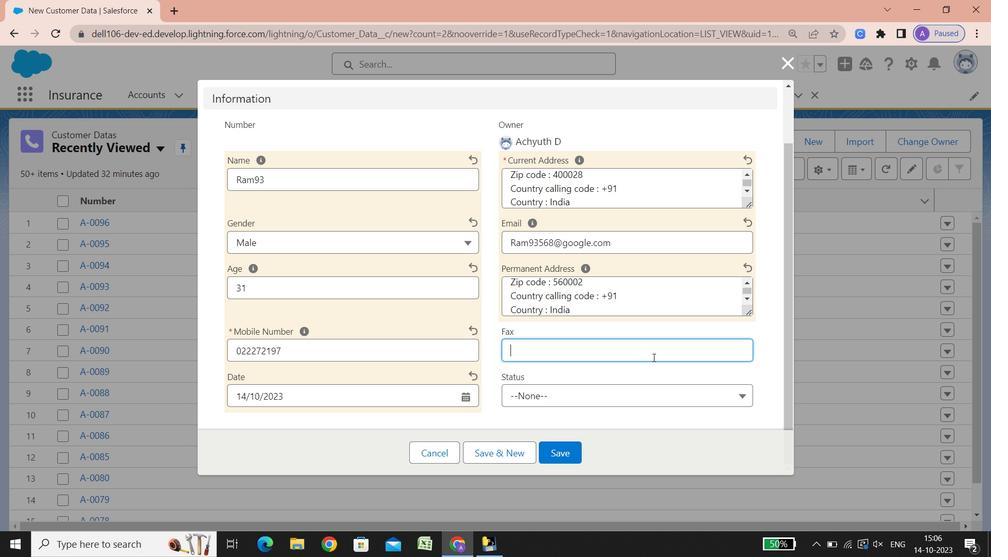 
Action: Mouse pressed left at (591, 353)
Screenshot: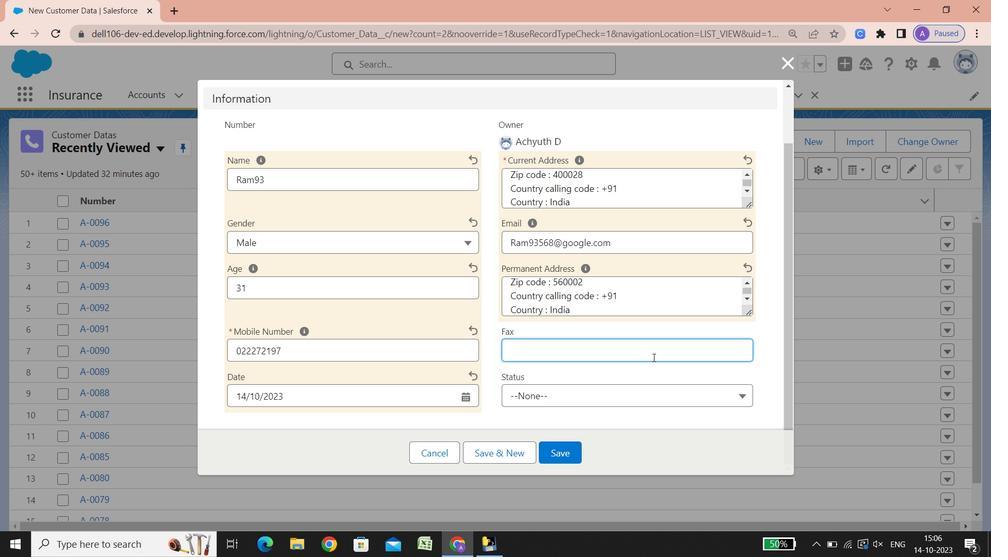 
Action: Key pressed 577589453696
Screenshot: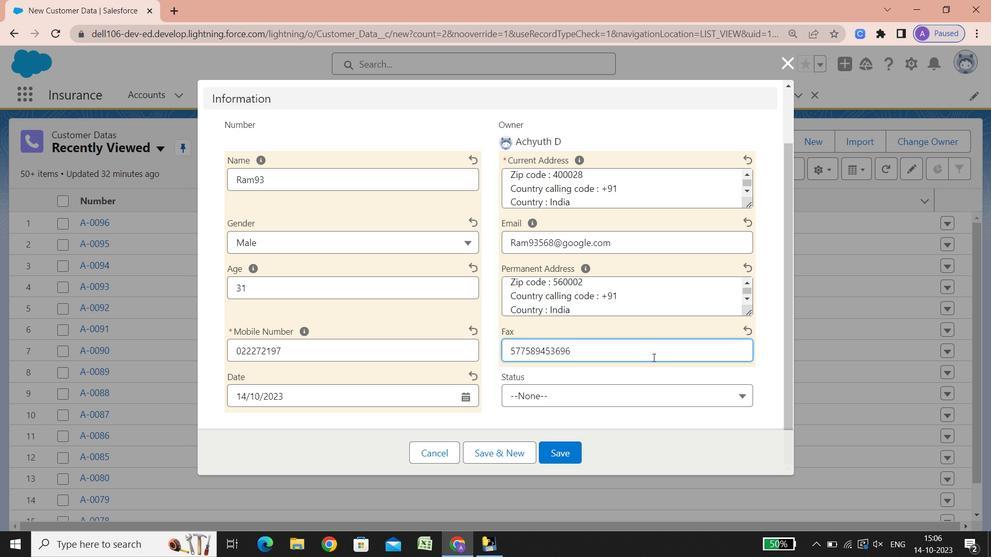 
Action: Mouse moved to (582, 391)
Screenshot: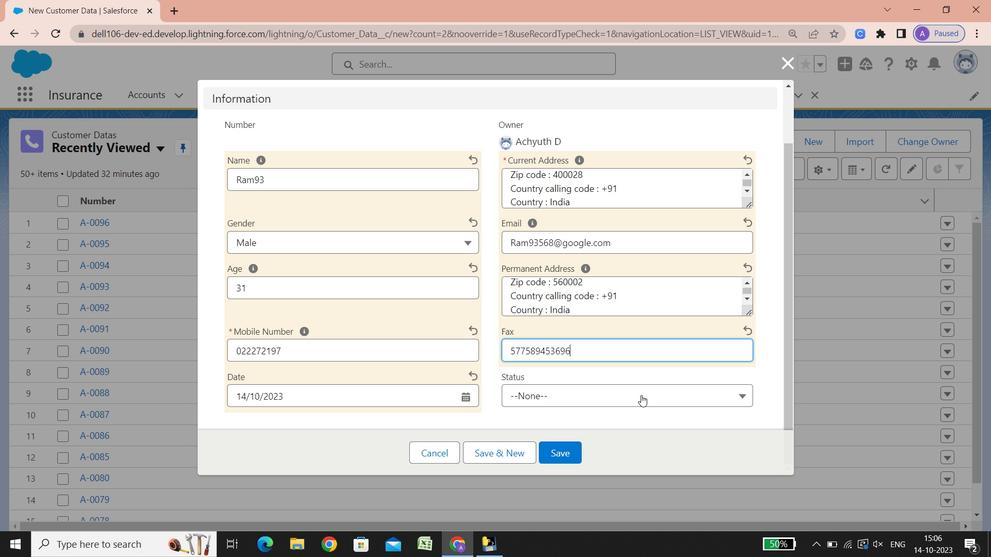 
Action: Mouse pressed left at (582, 391)
Screenshot: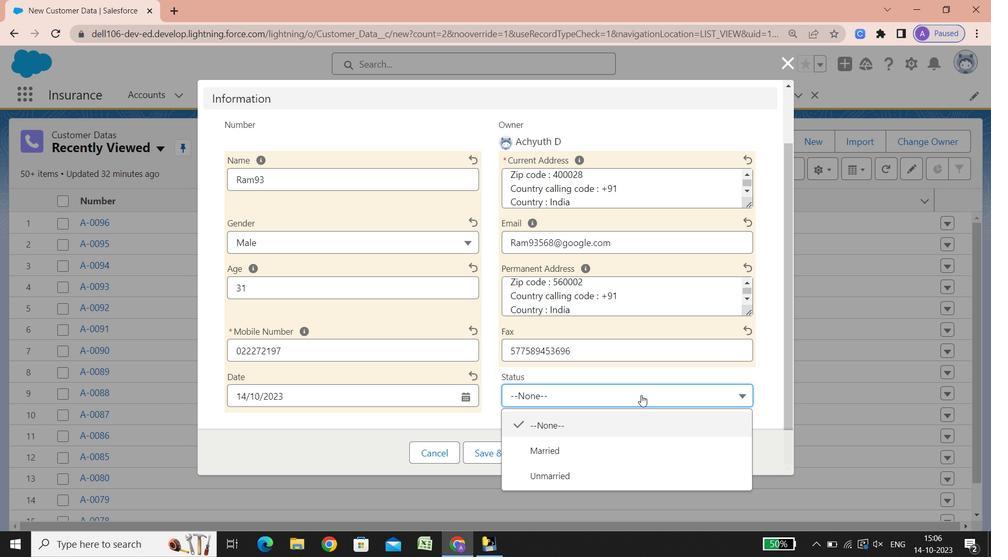 
Action: Mouse moved to (523, 476)
Screenshot: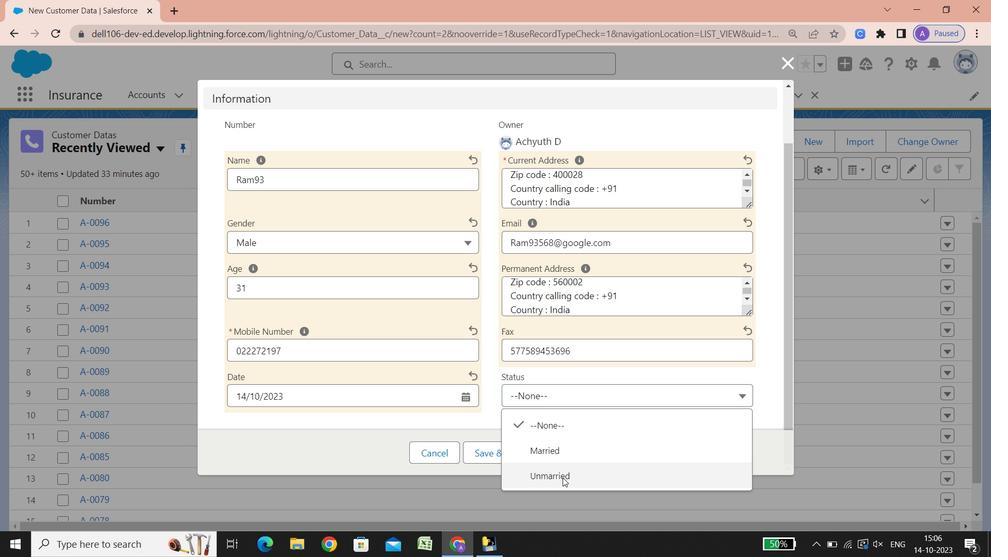 
Action: Mouse pressed left at (523, 476)
Screenshot: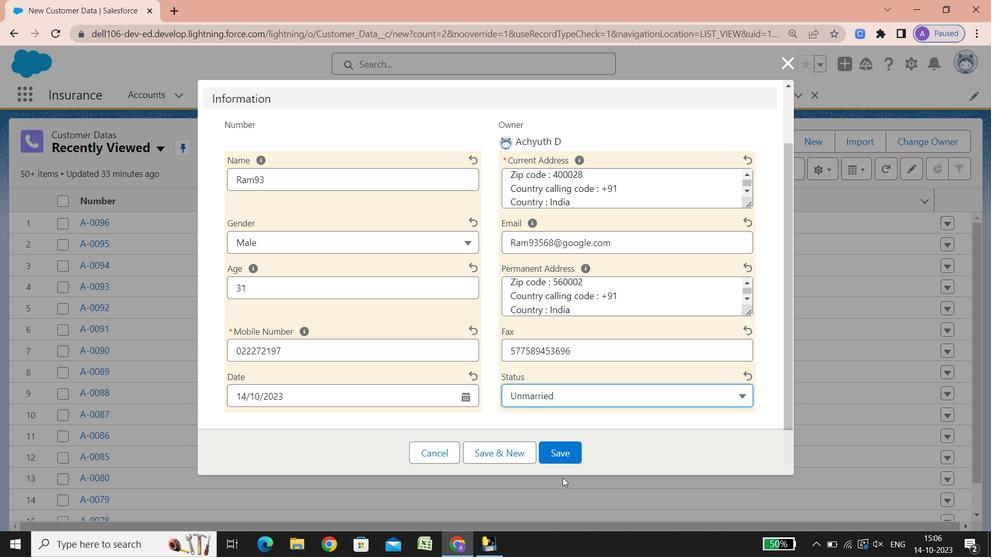 
Action: Mouse moved to (520, 450)
Screenshot: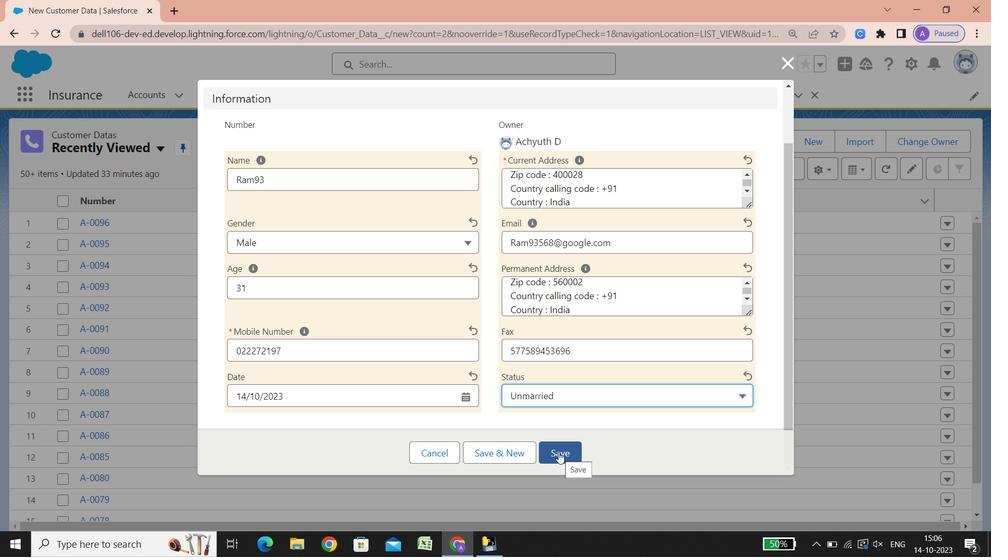 
Action: Mouse pressed left at (520, 450)
Screenshot: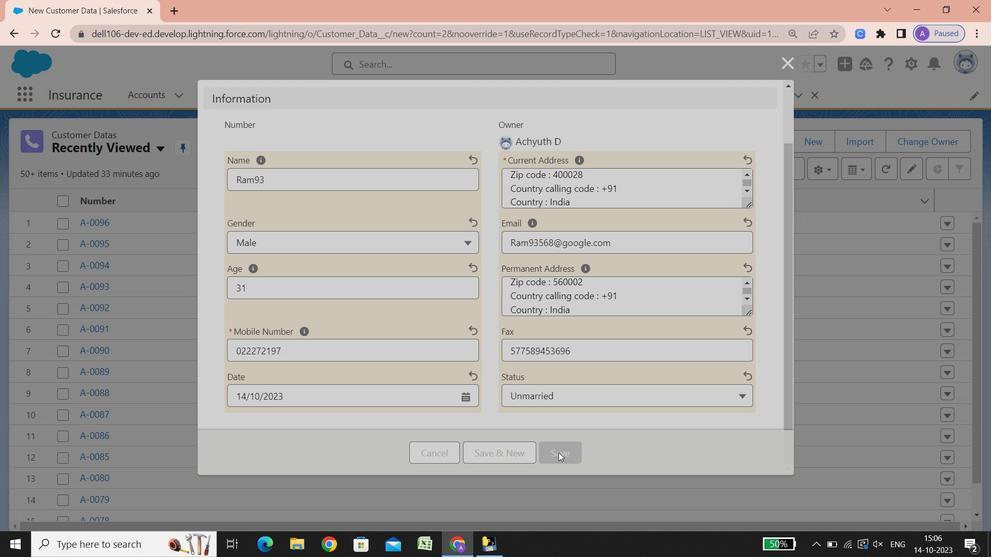 
Action: Mouse moved to (442, 177)
Screenshot: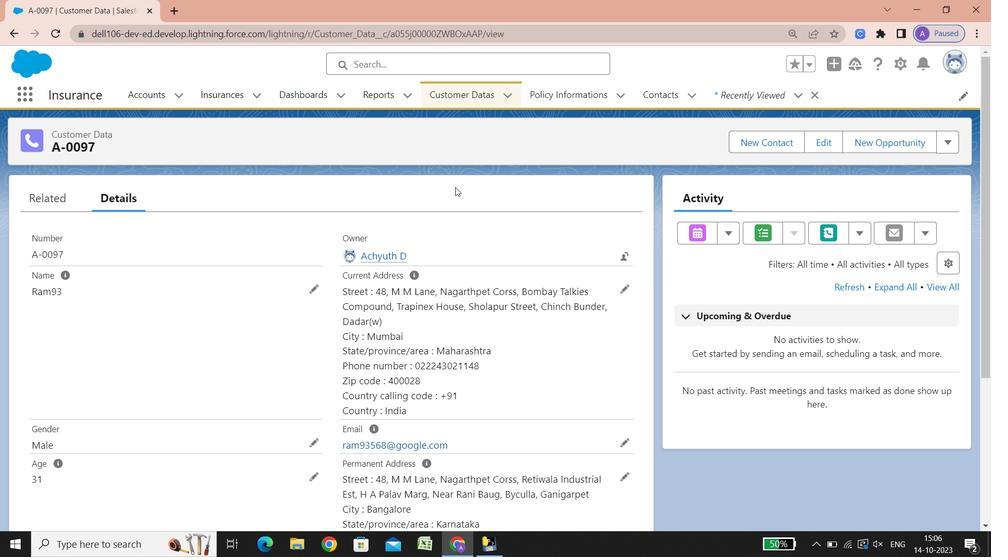 
Action: Mouse pressed left at (442, 177)
Screenshot: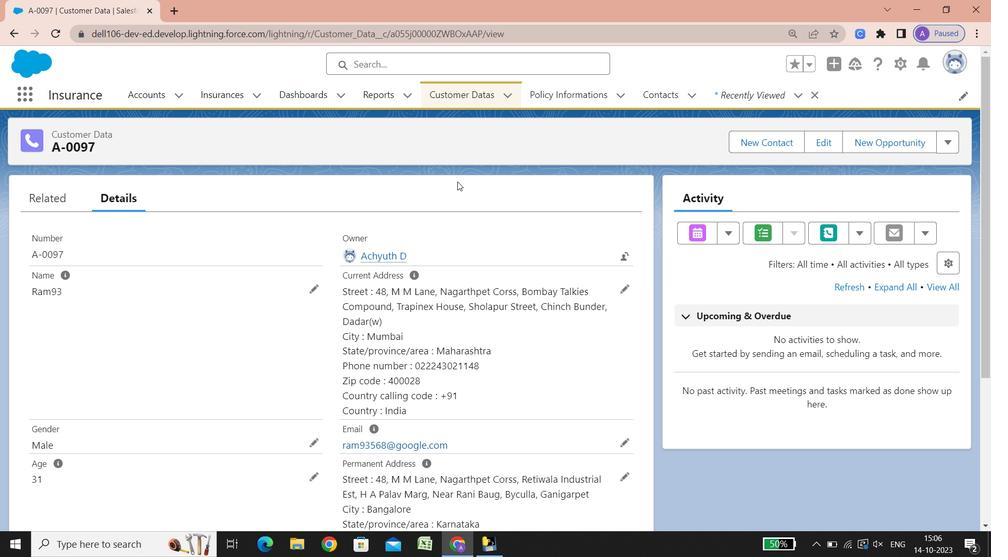 
Action: Mouse moved to (449, 75)
Screenshot: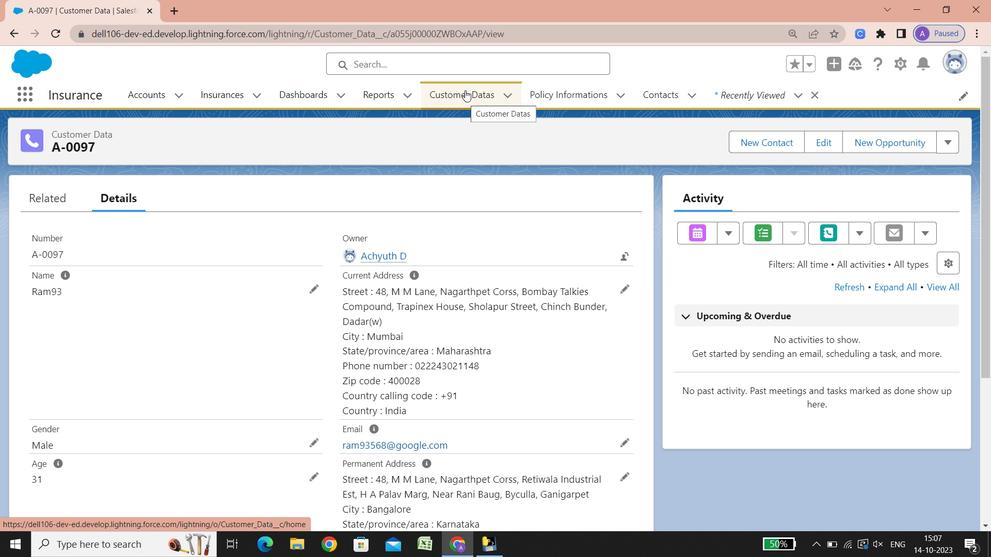 
Action: Mouse pressed left at (449, 75)
Screenshot: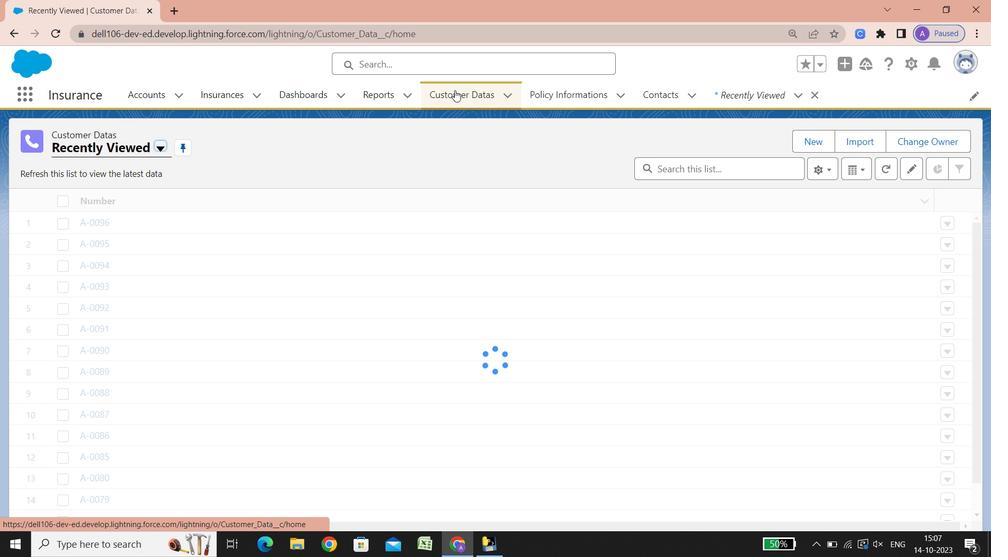
Action: Mouse moved to (488, 68)
Screenshot: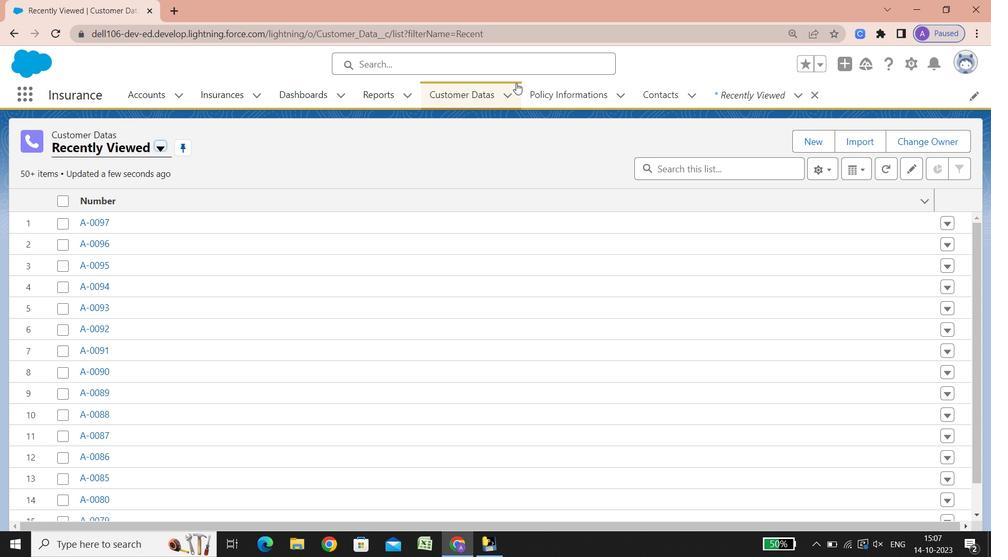 
